 Task: Add an event with the title Second Sales Team Strategy Review, date '2024/04/26', time 7:30 AM to 9:30 AMand add a description:  Regular check-ins and progress reviews will be scheduled to evaluate the employee's progress and provide ongoing feedback. These discussions will allow for adjustments to the action plan if needed and provide encouragement and support to the employee.Select event color  Graphite . Add location for the event as: Belgrade, Serbia, logged in from the account softage.8@softage.netand send the event invitation to softage.4@softage.net and softage.5@softage.net. Set a reminder for the event Every weekday(Monday to Friday)
Action: Mouse moved to (87, 109)
Screenshot: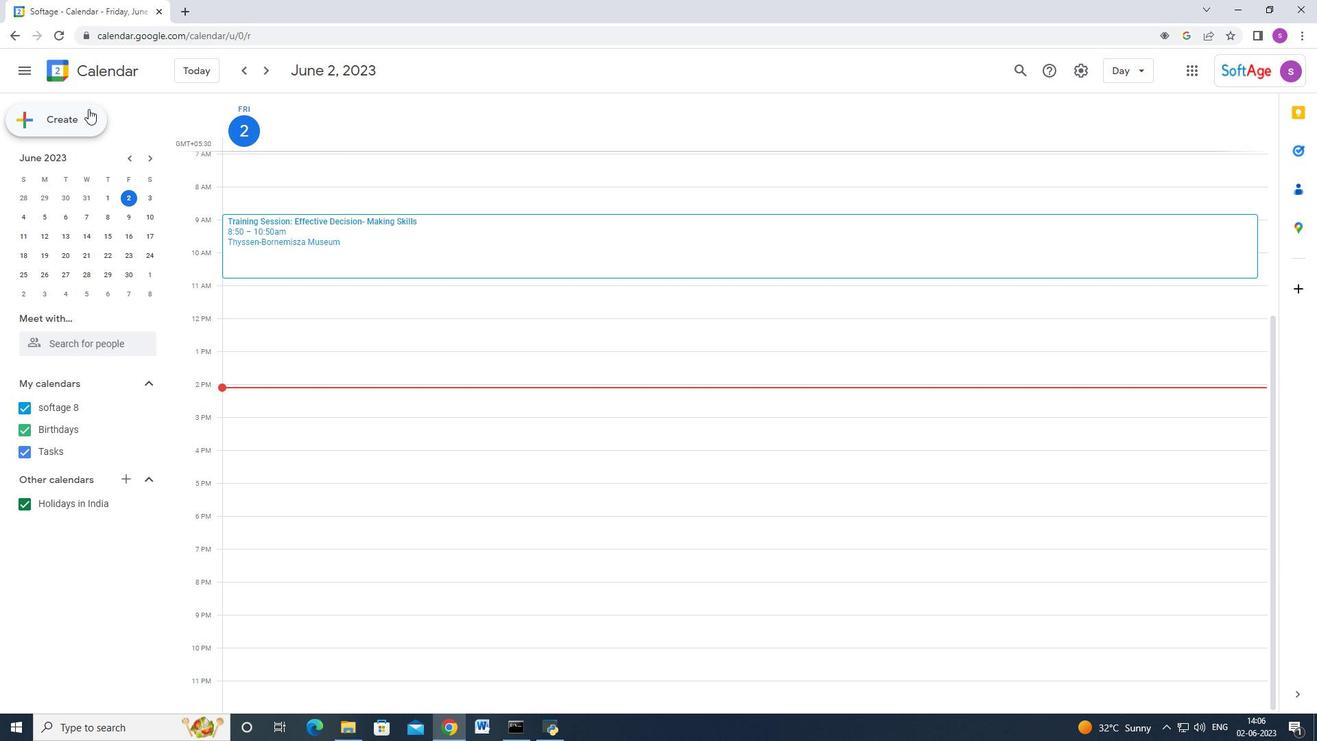 
Action: Mouse pressed left at (87, 109)
Screenshot: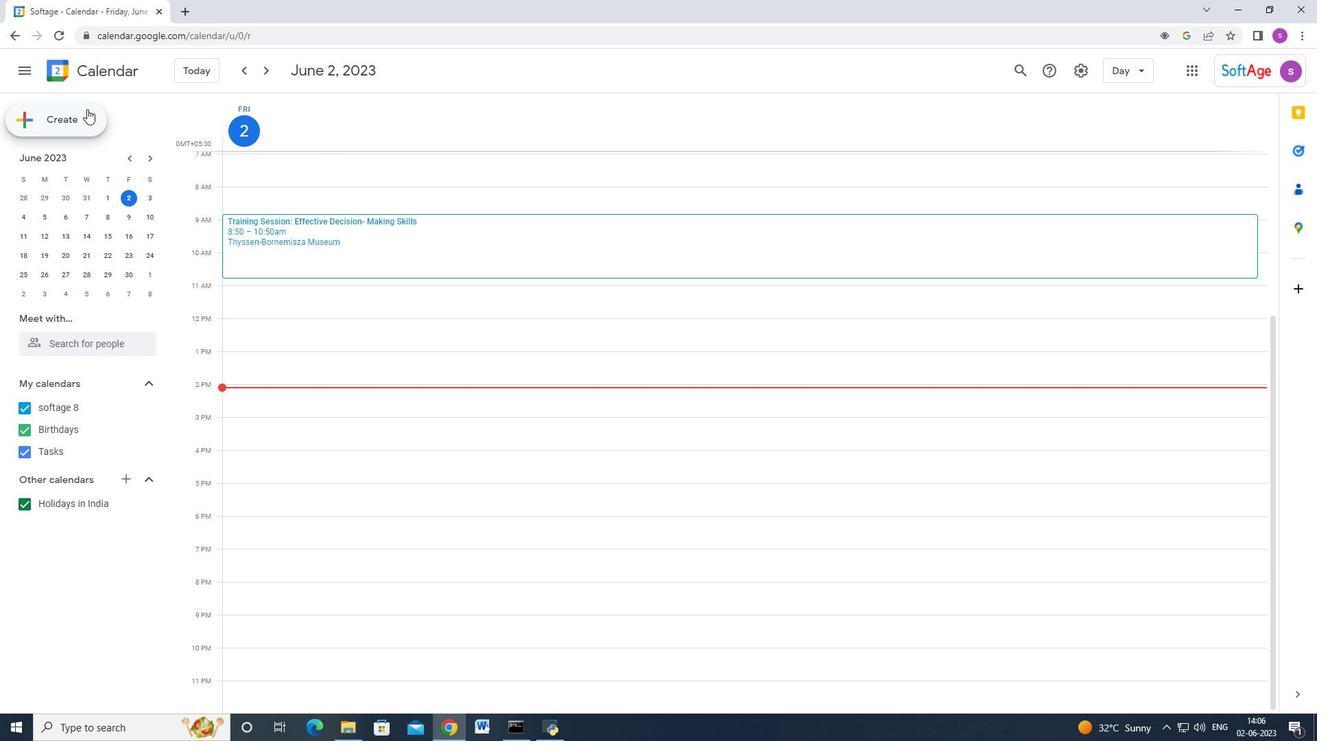 
Action: Mouse moved to (72, 150)
Screenshot: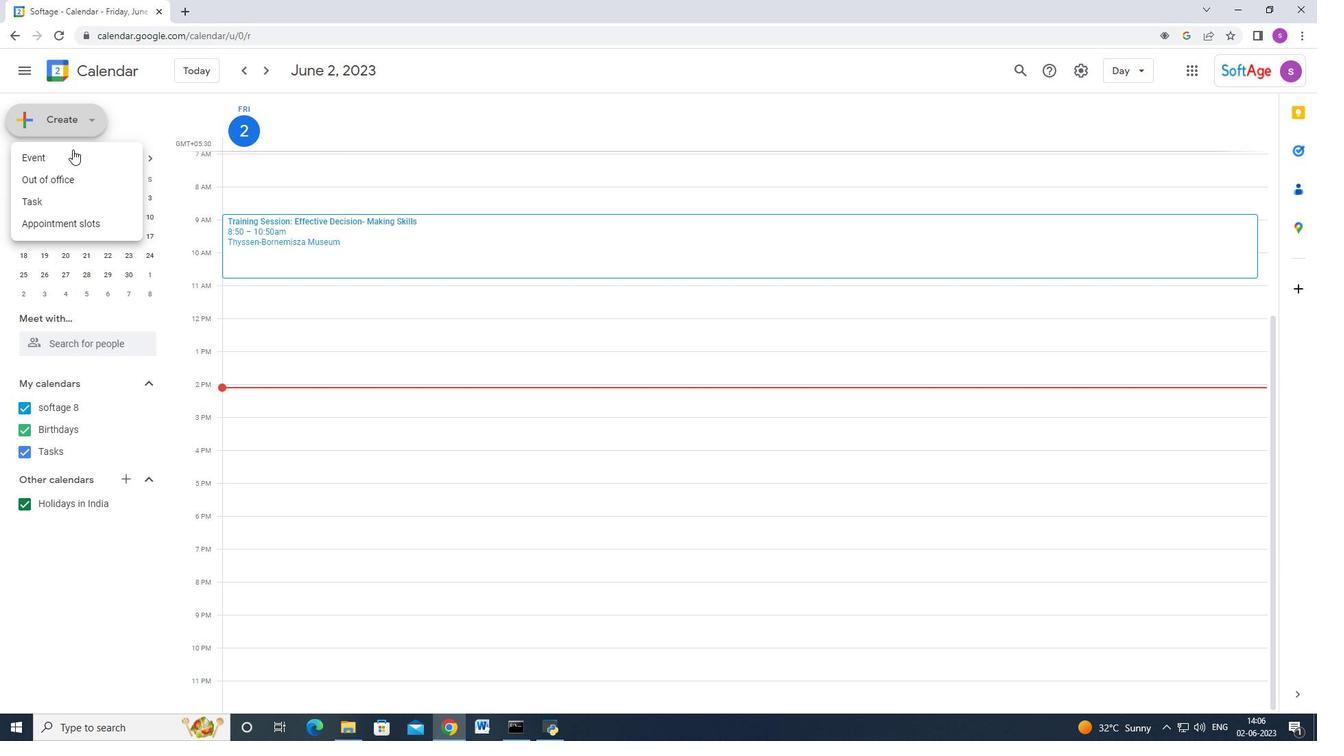 
Action: Mouse pressed left at (72, 150)
Screenshot: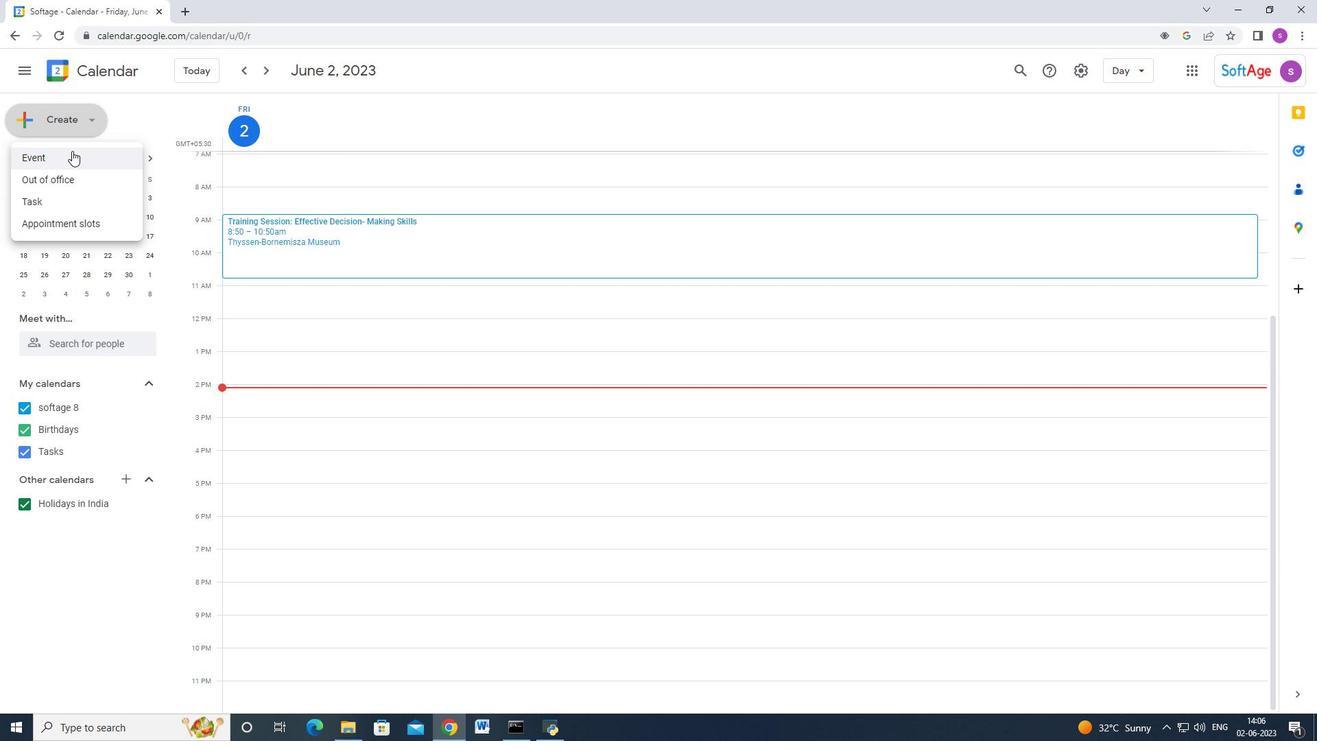 
Action: Mouse moved to (768, 539)
Screenshot: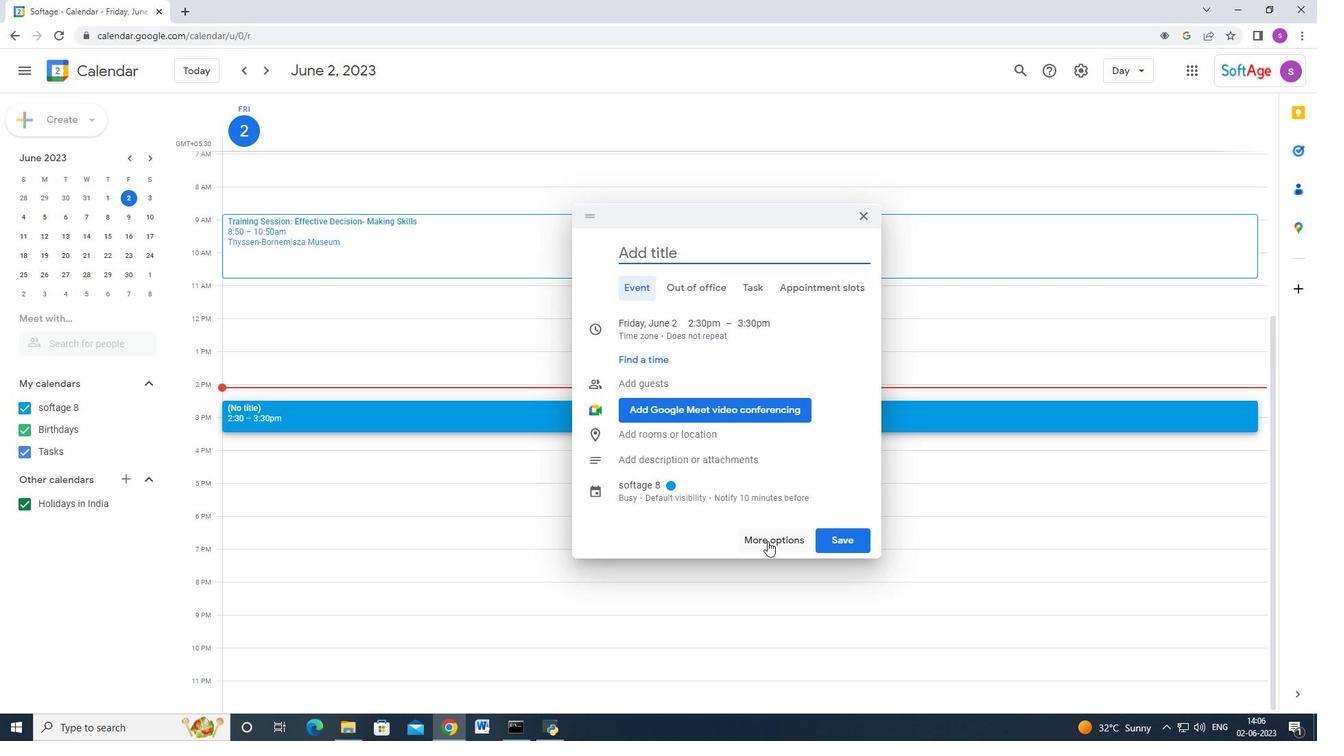 
Action: Mouse pressed left at (768, 539)
Screenshot: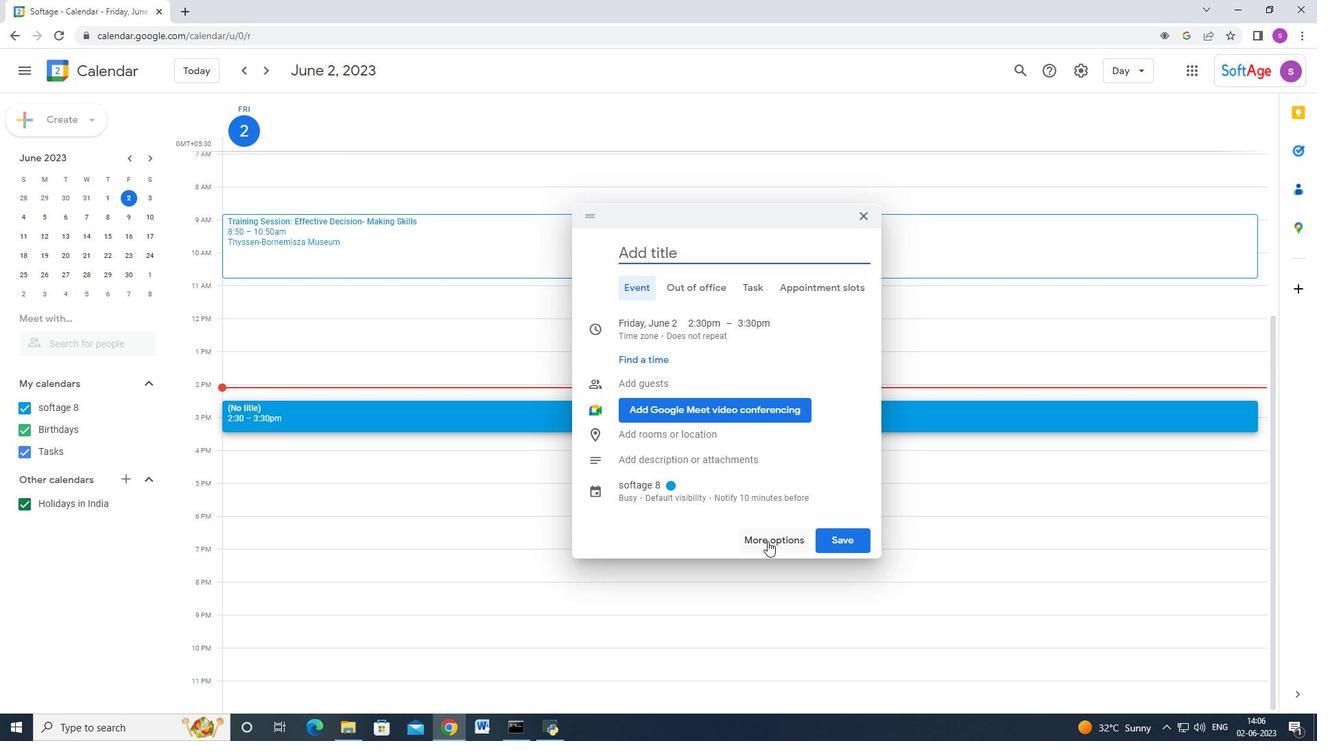 
Action: Mouse moved to (202, 100)
Screenshot: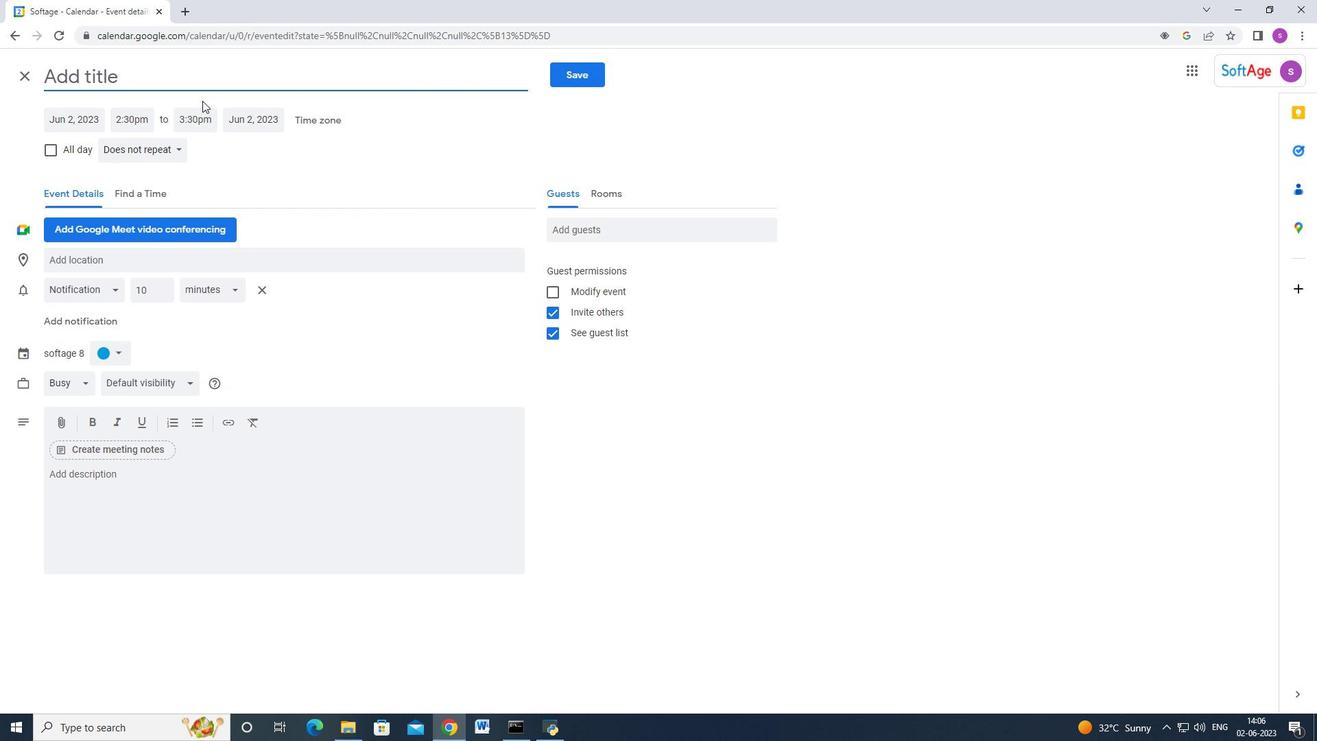 
Action: Key pressed <Key.shift><Key.shift><Key.shift><Key.shift><Key.shift><Key.shift><Key.shift><Key.shift><Key.shift><Key.shift><Key.shift><Key.shift><Key.shift><Key.shift><Key.shift><Key.shift><Key.shift><Key.shift><Key.shift><Key.shift><Key.shift><Key.shift><Key.shift><Key.shift><Key.shift><Key.shift><Key.shift><Key.shift><Key.shift><Key.shift><Key.shift><Key.shift><Key.shift><Key.shift><Key.shift><Key.shift><Key.shift><Key.shift><Key.shift><Key.shift><Key.shift><Key.shift><Key.shift><Key.shift><Key.shift><Key.shift><Key.shift><Key.shift><Key.shift><Key.shift><Key.shift><Key.shift><Key.shift><Key.shift><Key.shift><Key.shift><Key.shift><Key.shift><Key.shift>Second<Key.space><Key.shift_r>Sale<Key.space><Key.backspace>s<Key.space><Key.shift_r>Team<Key.space><Key.shift_r>Strategy<Key.space><Key.shift><Key.shift><Key.shift><Key.shift><Key.shift><Key.shift><Key.shift><Key.shift><Key.shift><Key.shift><Key.shift><Key.shift><Key.shift><Key.shift><Key.shift><Key.shift><Key.shift><Key.shift>Review
Screenshot: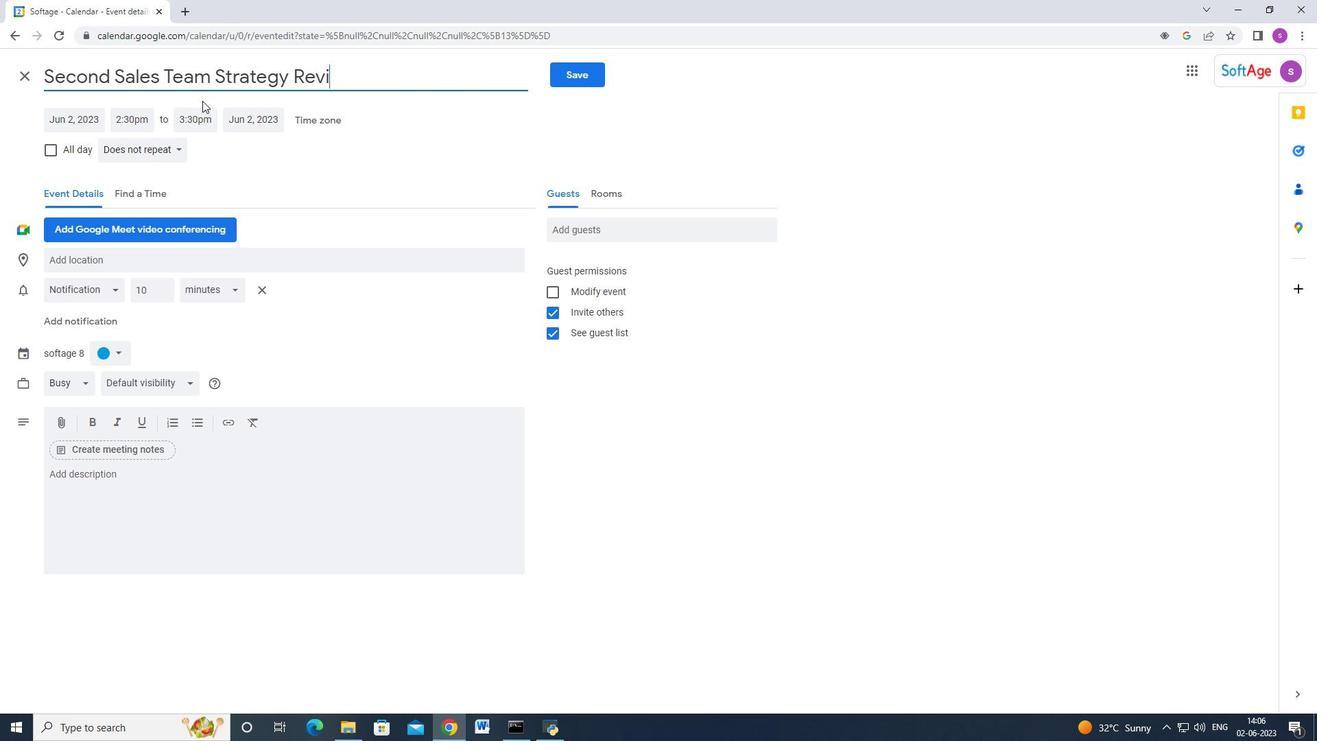 
Action: Mouse moved to (74, 124)
Screenshot: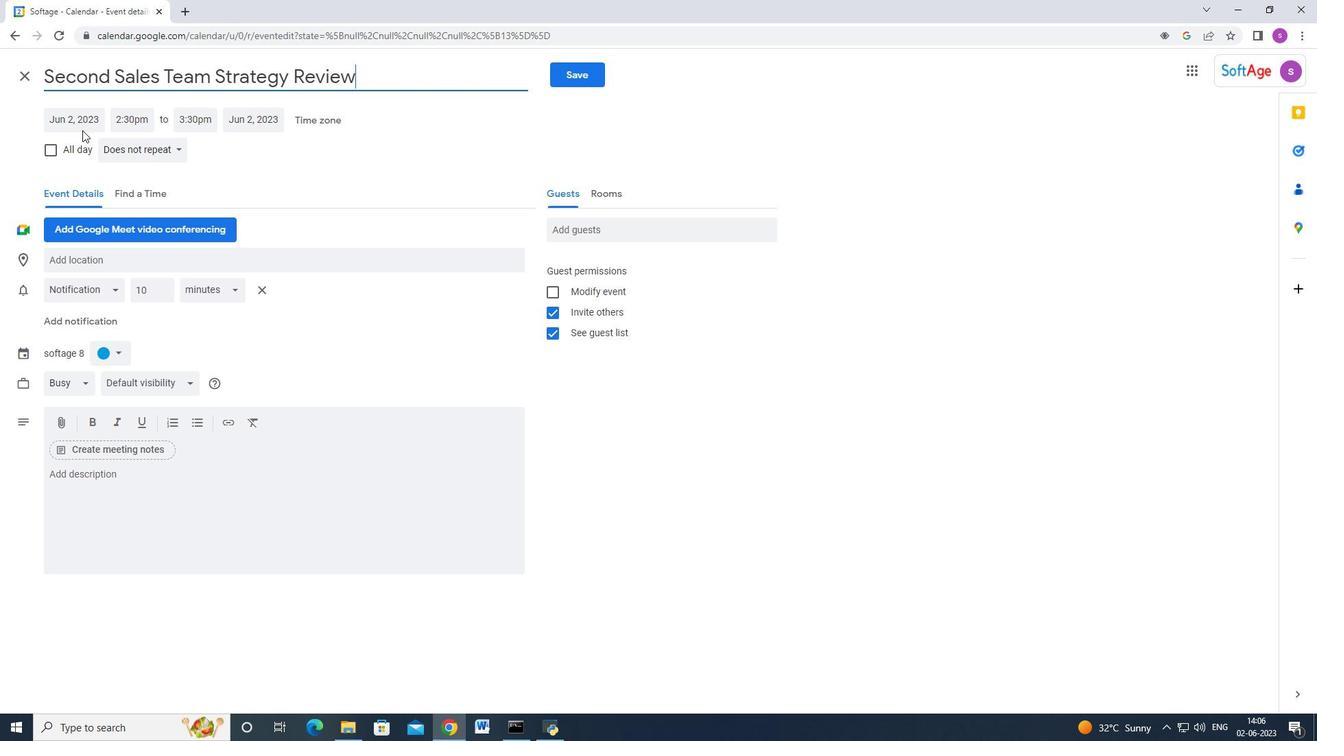 
Action: Mouse pressed left at (74, 124)
Screenshot: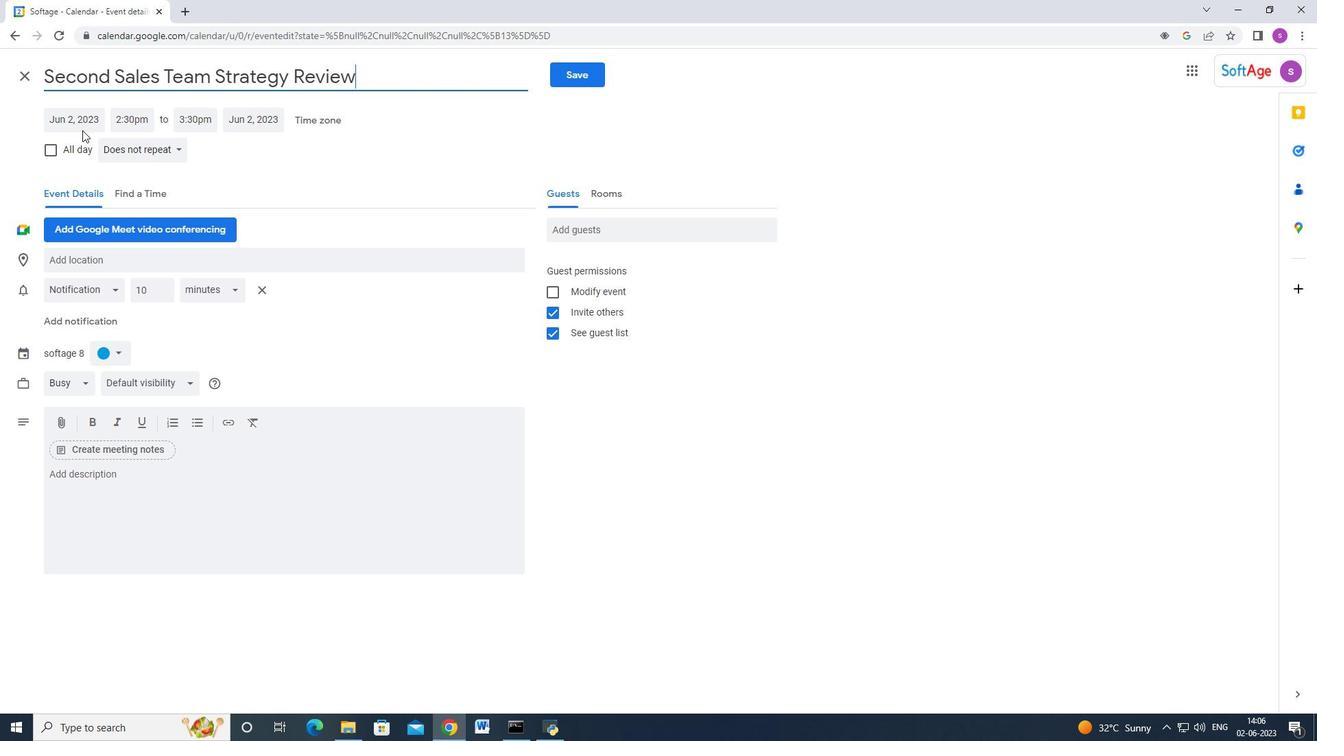 
Action: Mouse moved to (213, 148)
Screenshot: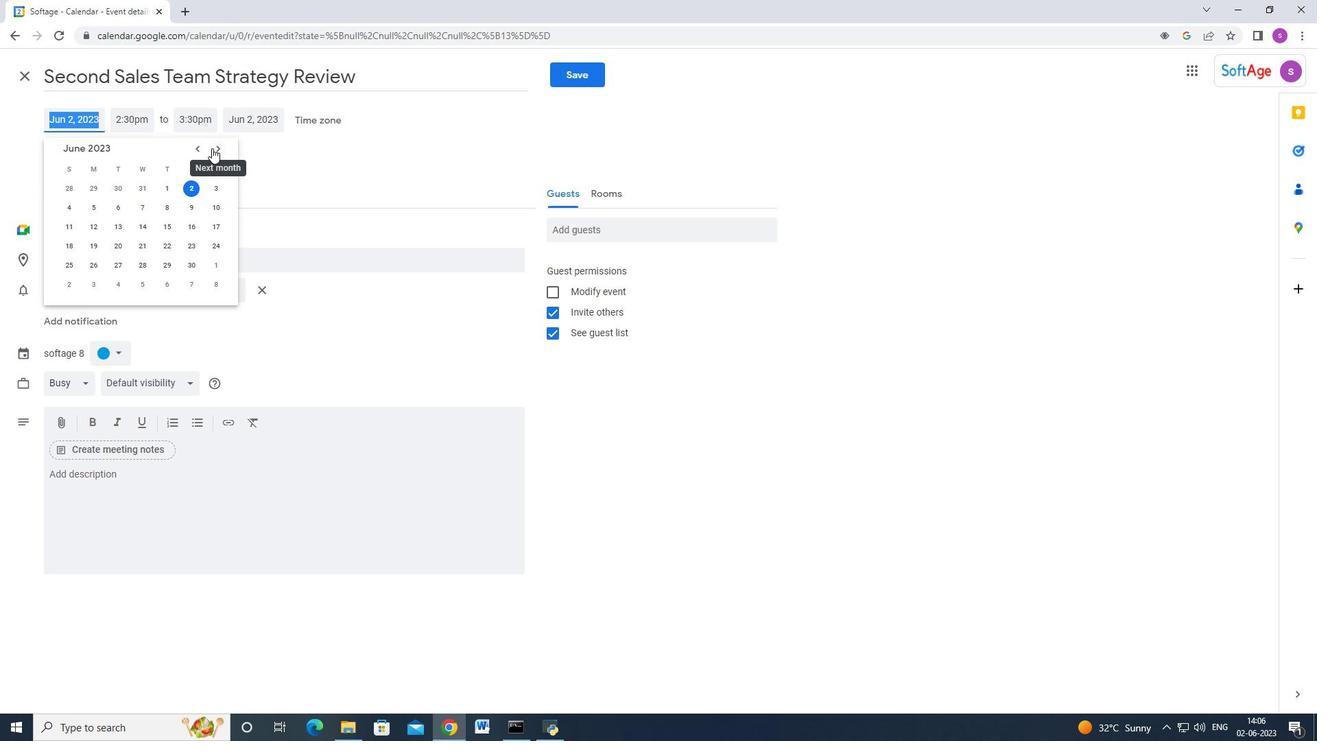 
Action: Mouse pressed left at (213, 148)
Screenshot: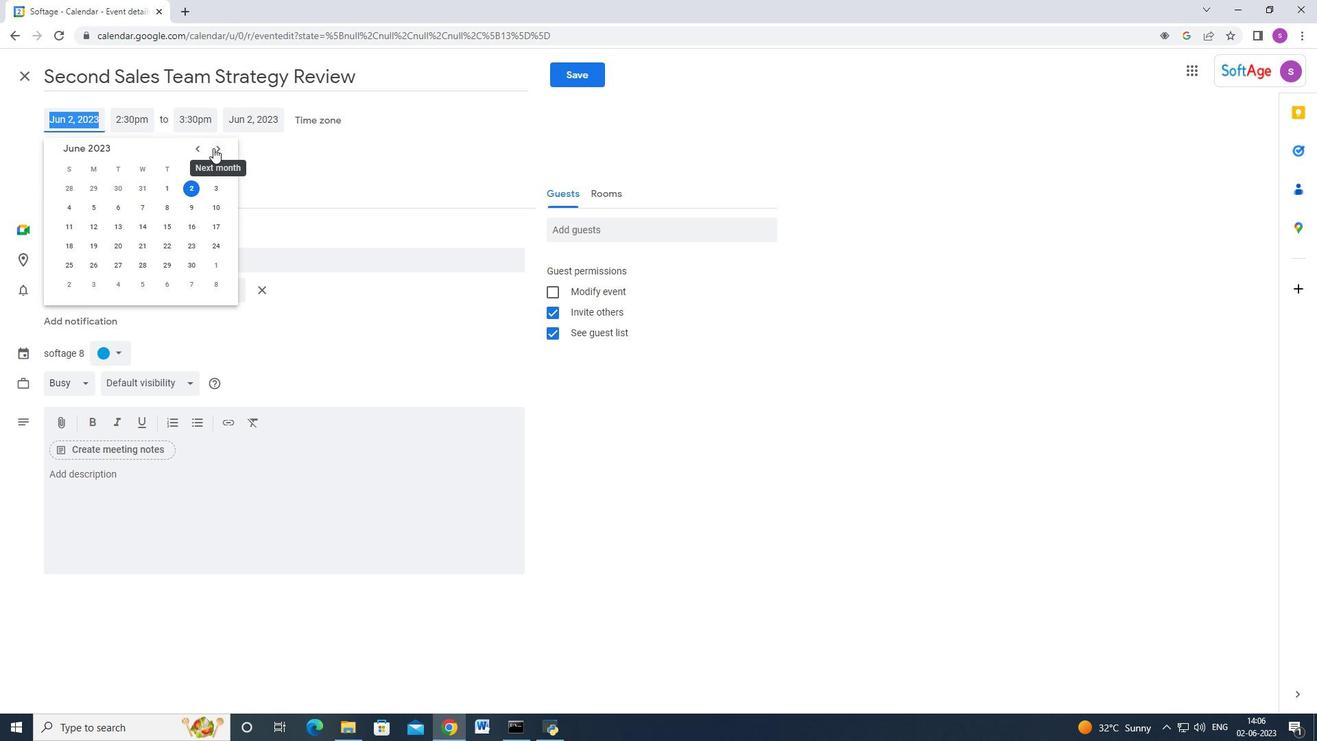 
Action: Mouse pressed left at (213, 148)
Screenshot: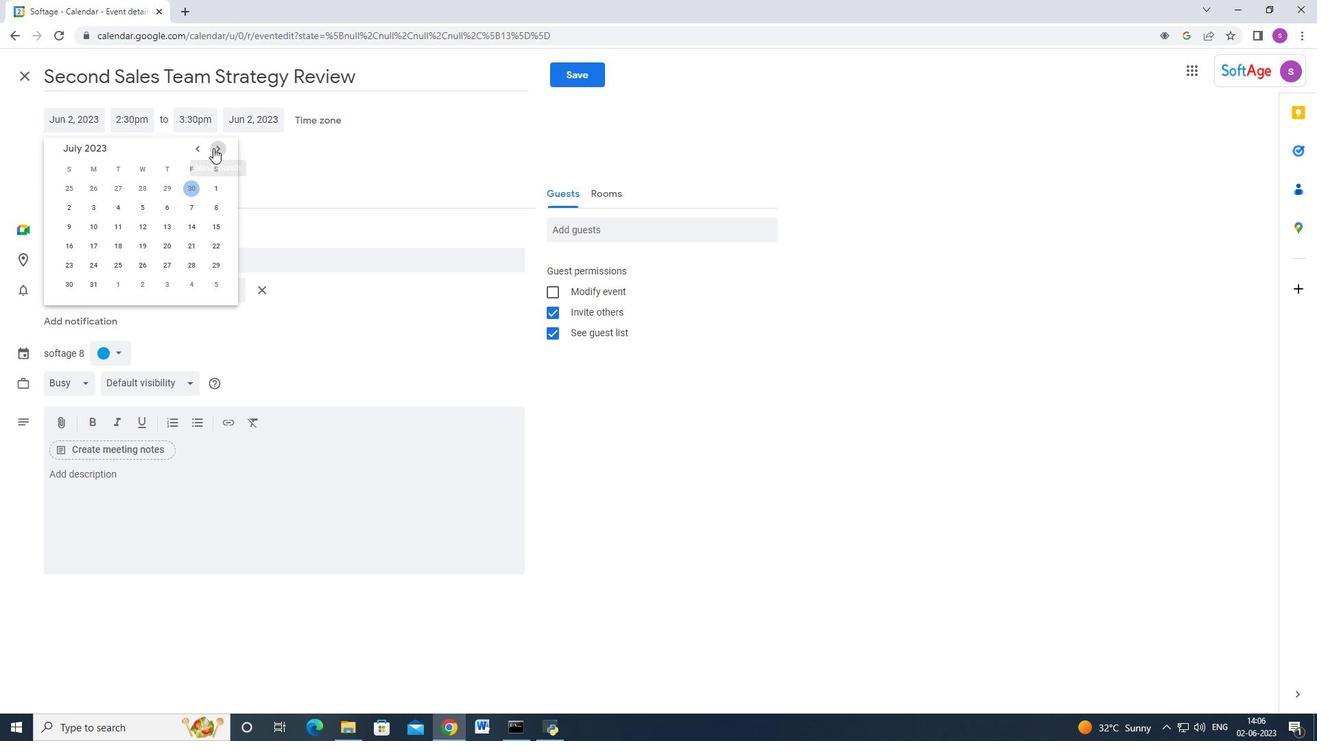 
Action: Mouse pressed left at (213, 148)
Screenshot: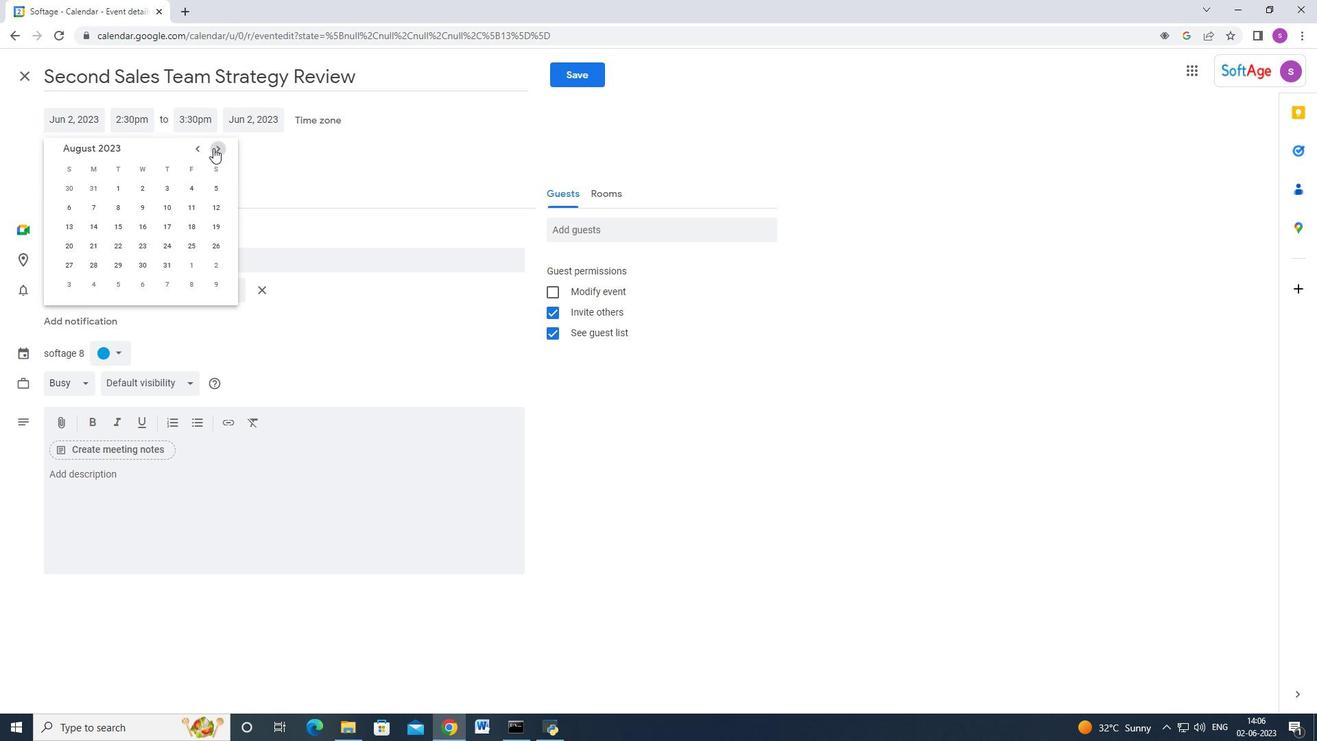 
Action: Mouse pressed left at (213, 148)
Screenshot: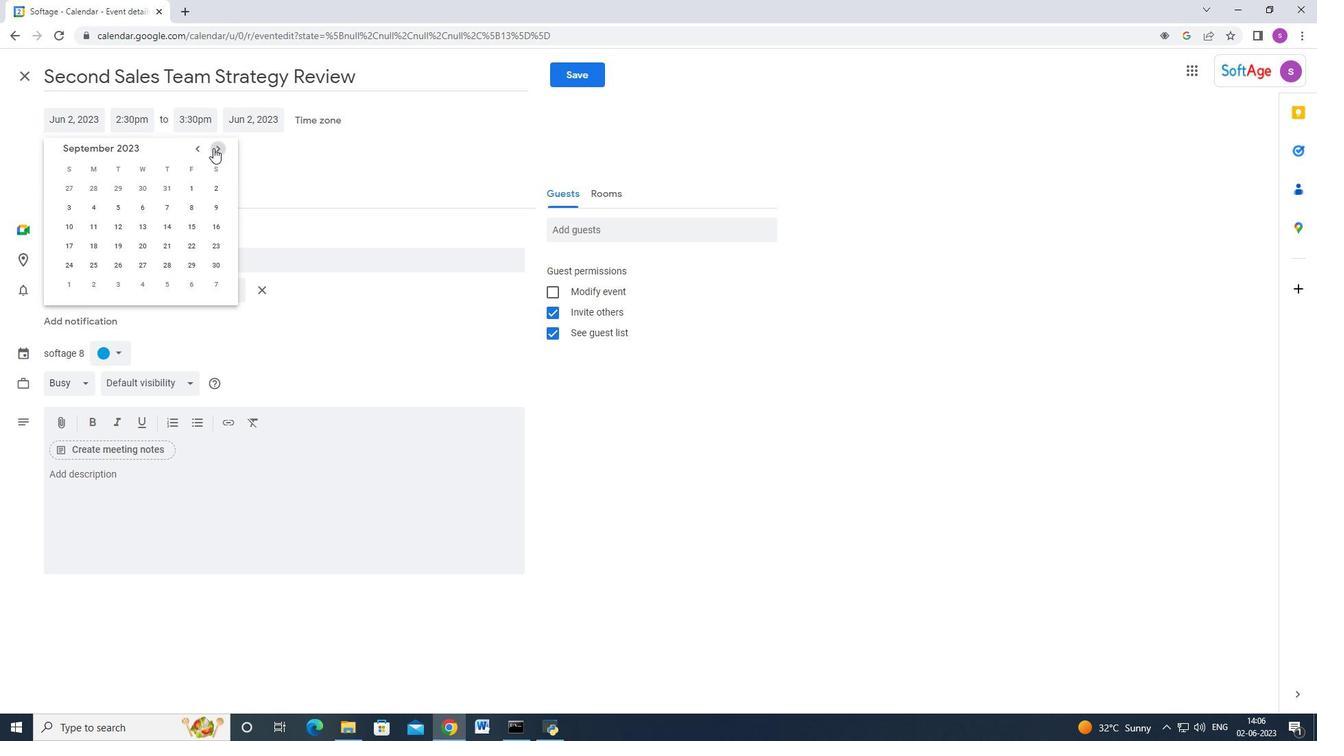 
Action: Mouse pressed left at (213, 148)
Screenshot: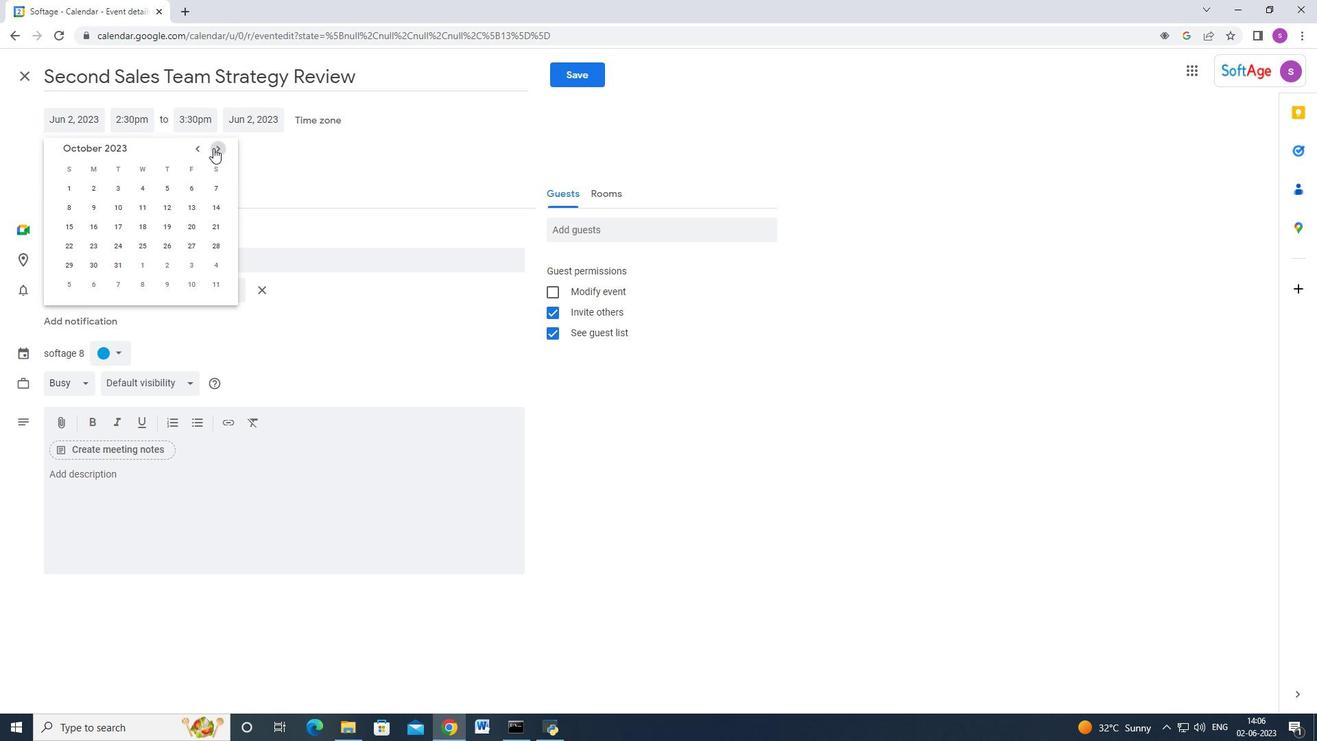 
Action: Mouse pressed left at (213, 148)
Screenshot: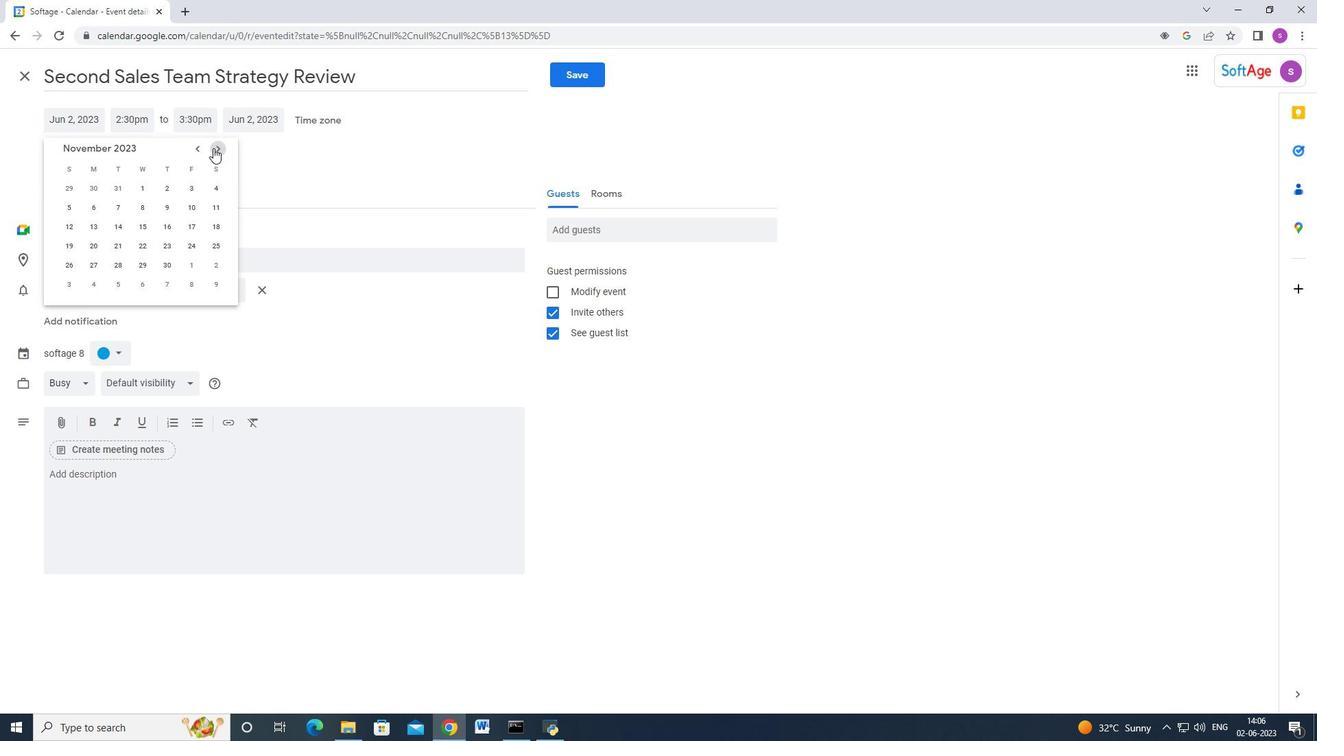 
Action: Mouse pressed left at (213, 148)
Screenshot: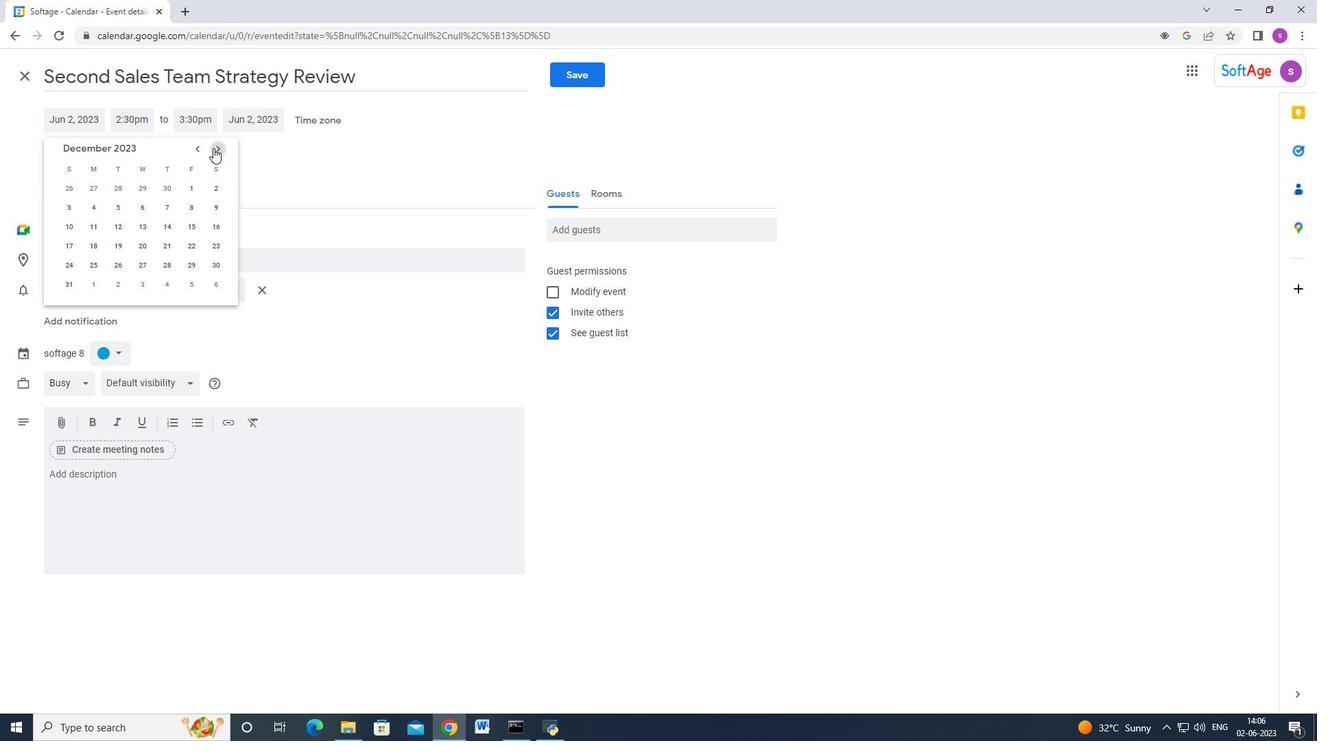
Action: Mouse pressed left at (213, 148)
Screenshot: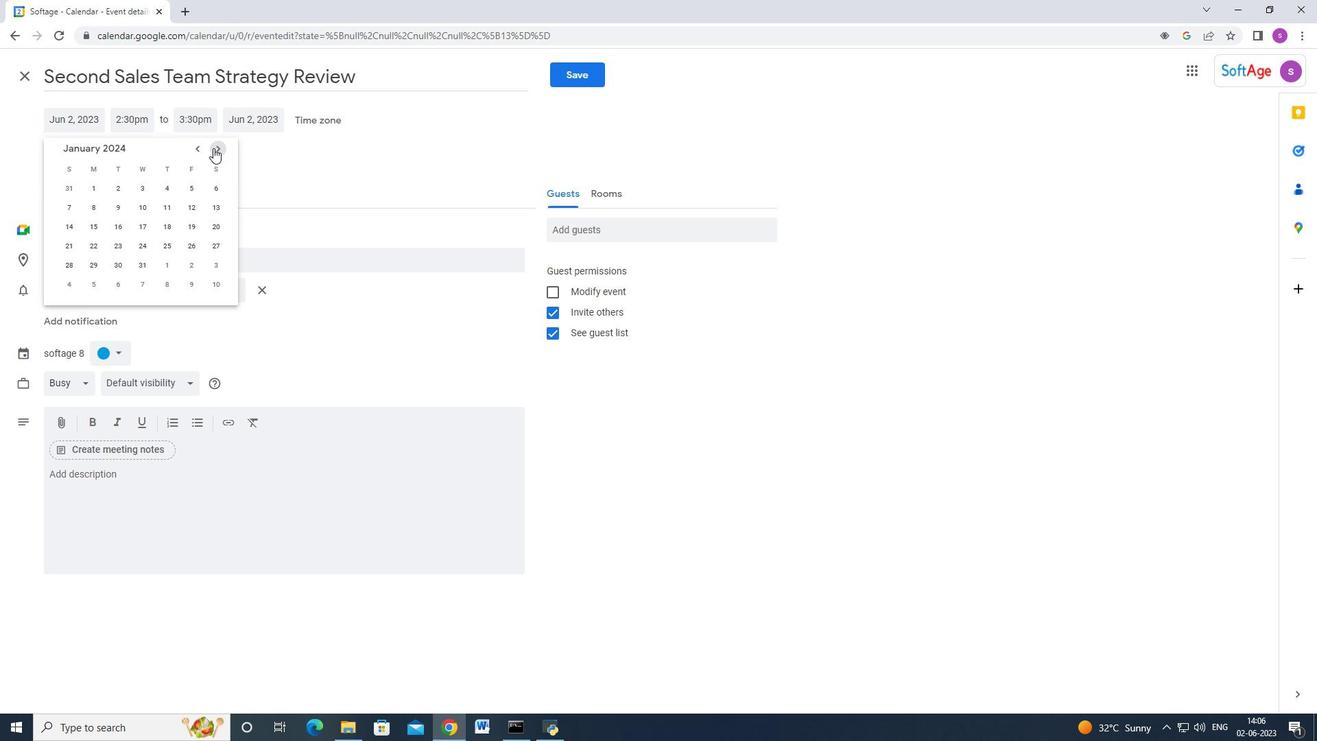 
Action: Mouse pressed left at (213, 148)
Screenshot: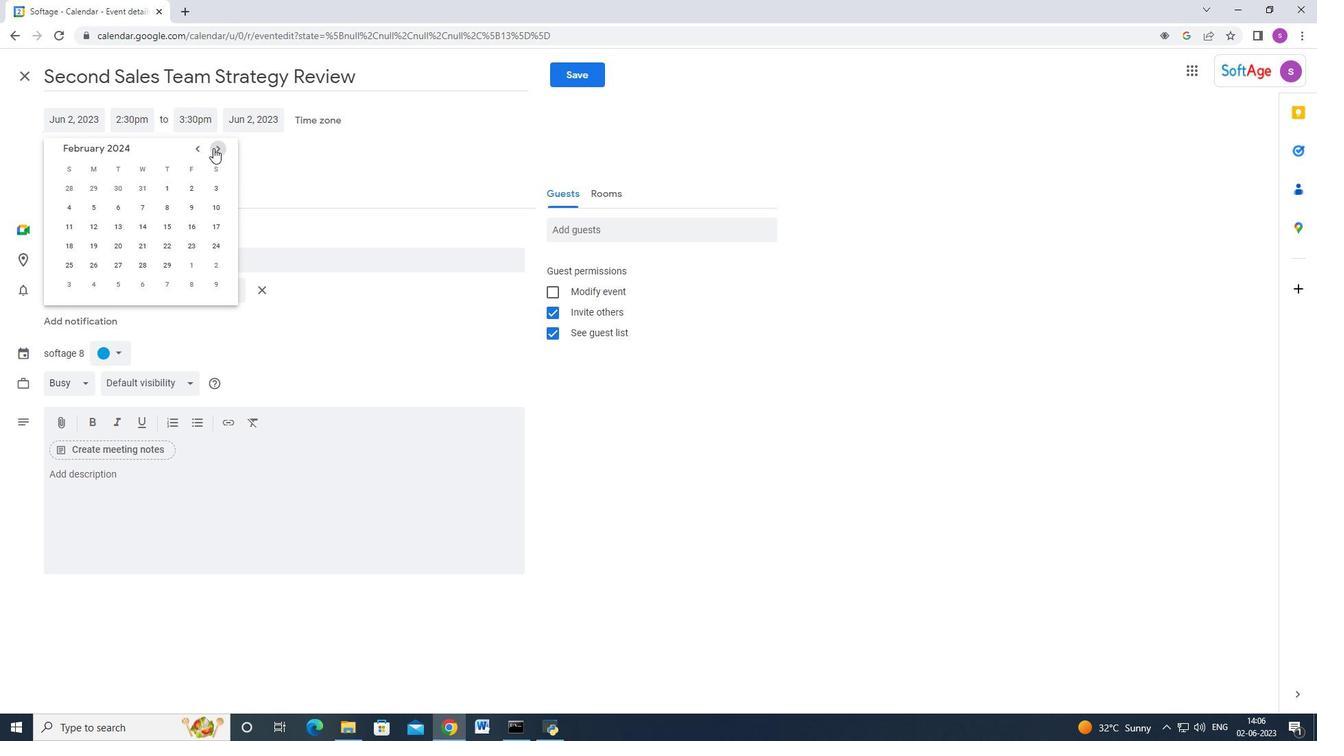 
Action: Mouse pressed left at (213, 148)
Screenshot: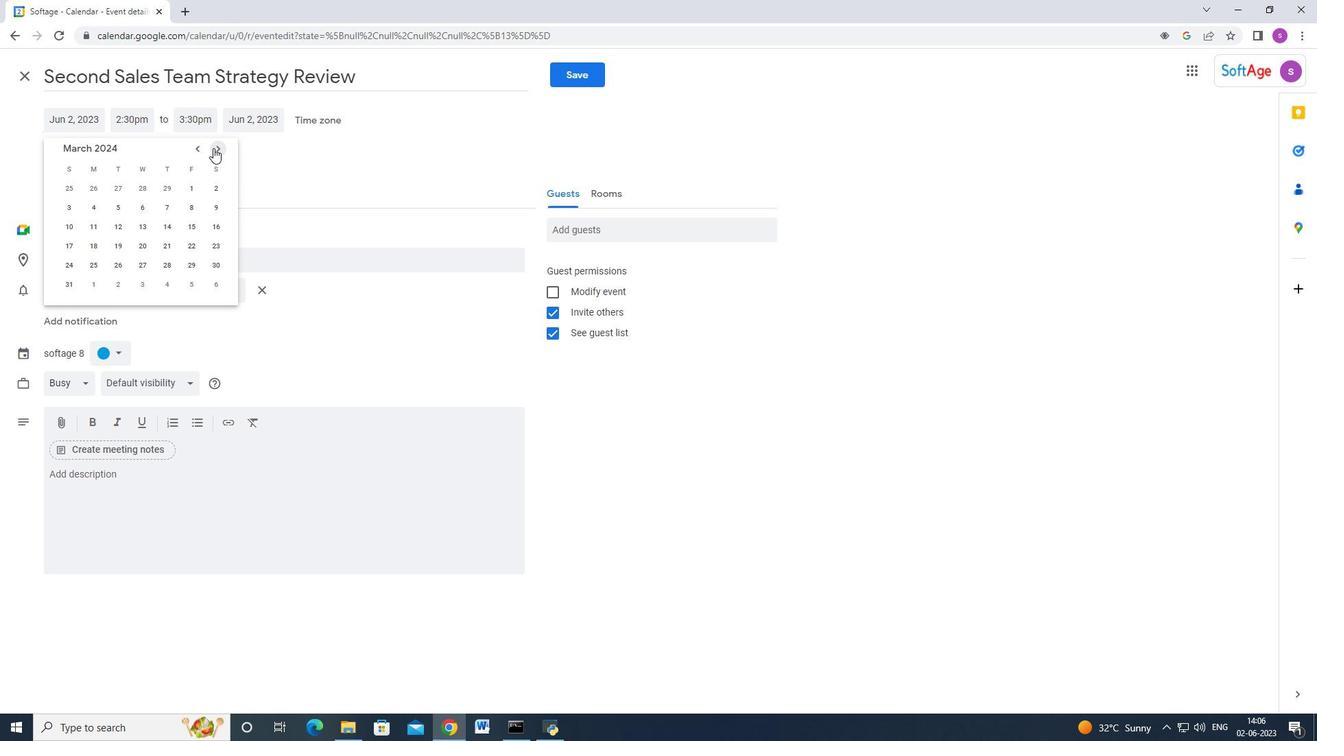 
Action: Mouse pressed left at (213, 148)
Screenshot: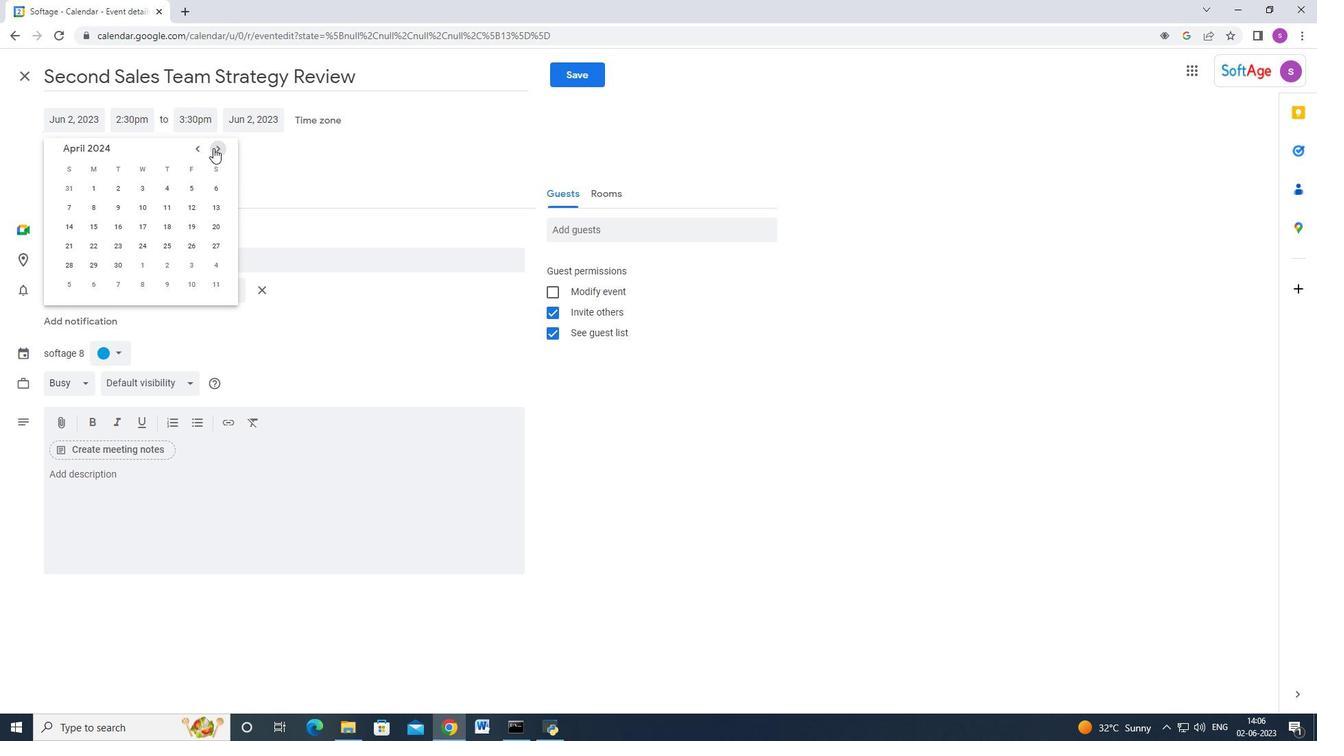 
Action: Mouse moved to (196, 146)
Screenshot: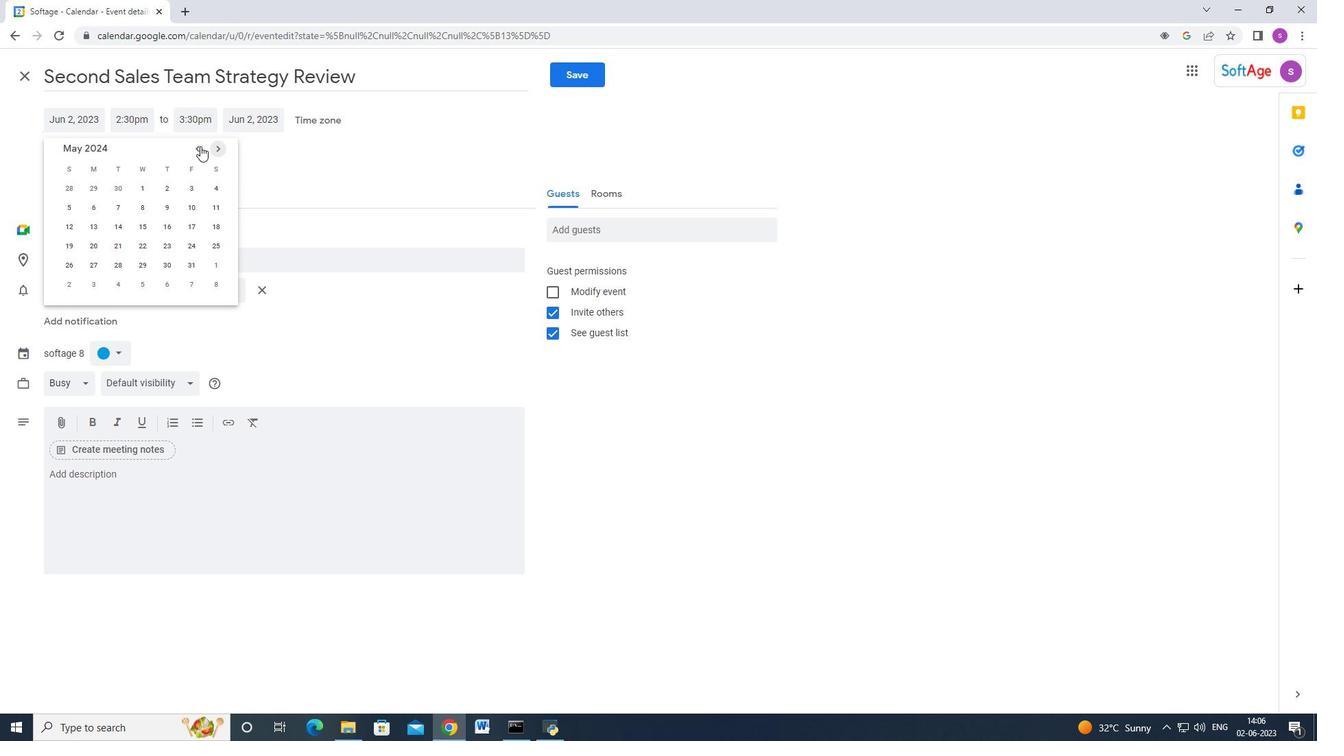 
Action: Mouse pressed left at (196, 146)
Screenshot: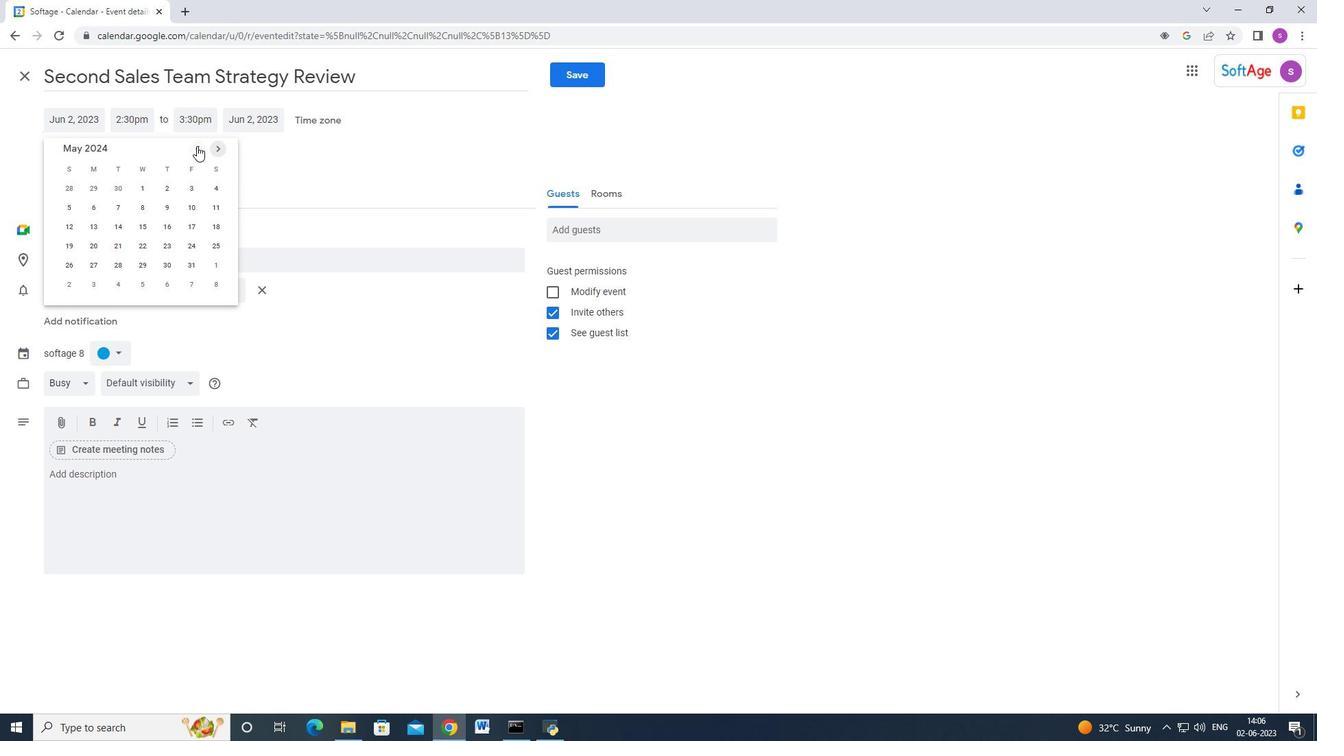 
Action: Mouse moved to (183, 245)
Screenshot: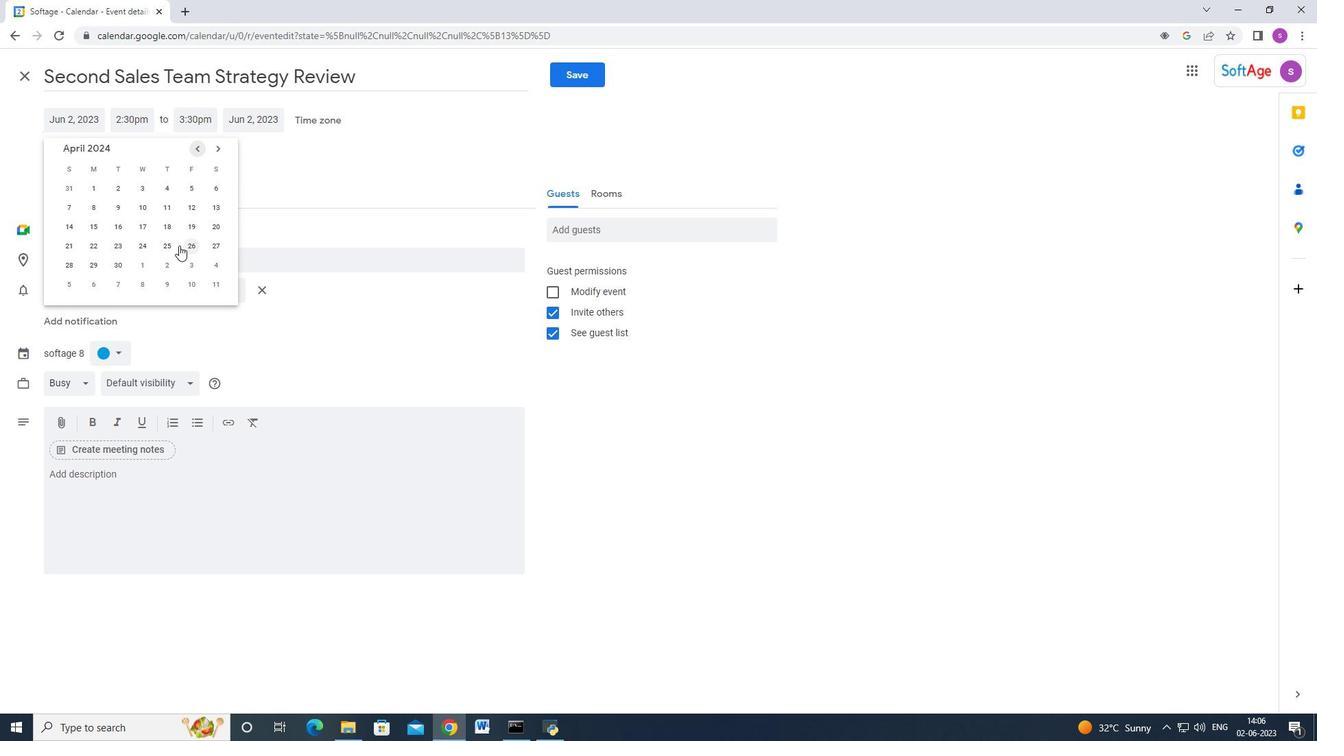 
Action: Mouse pressed left at (183, 245)
Screenshot: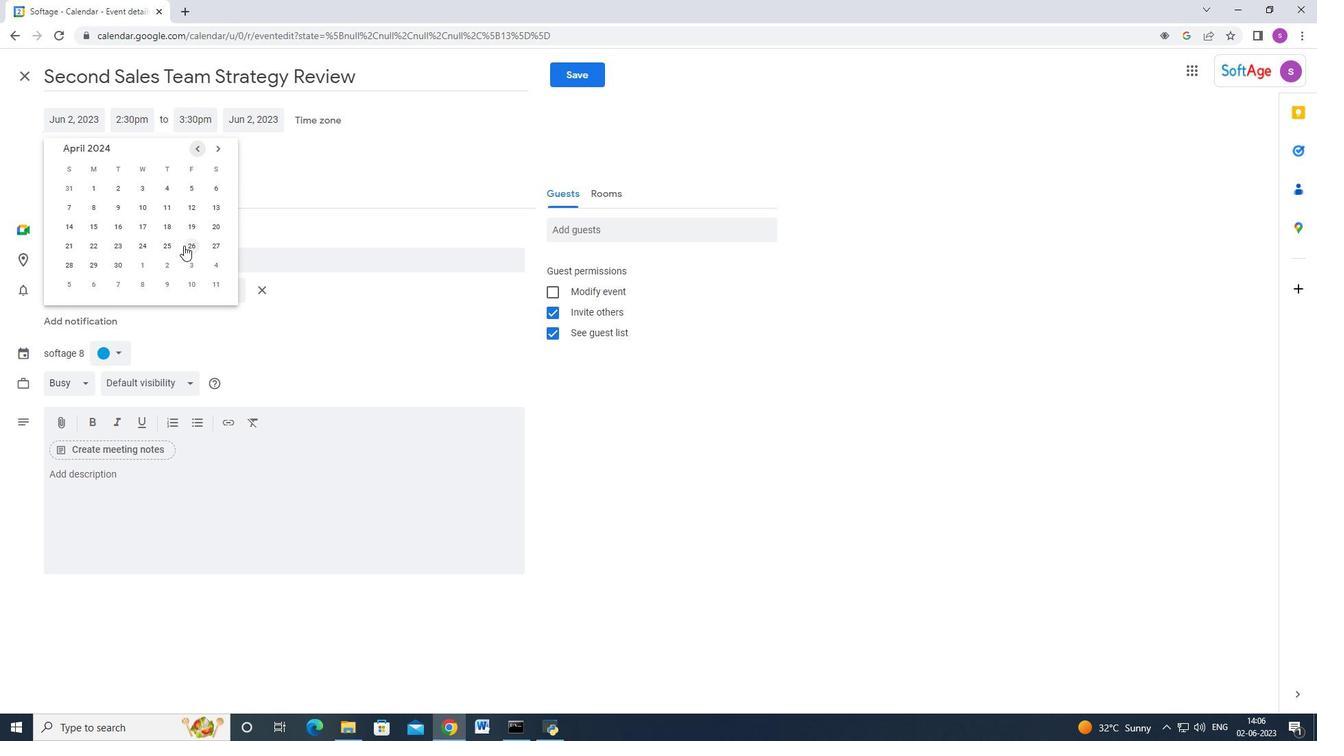 
Action: Mouse moved to (142, 115)
Screenshot: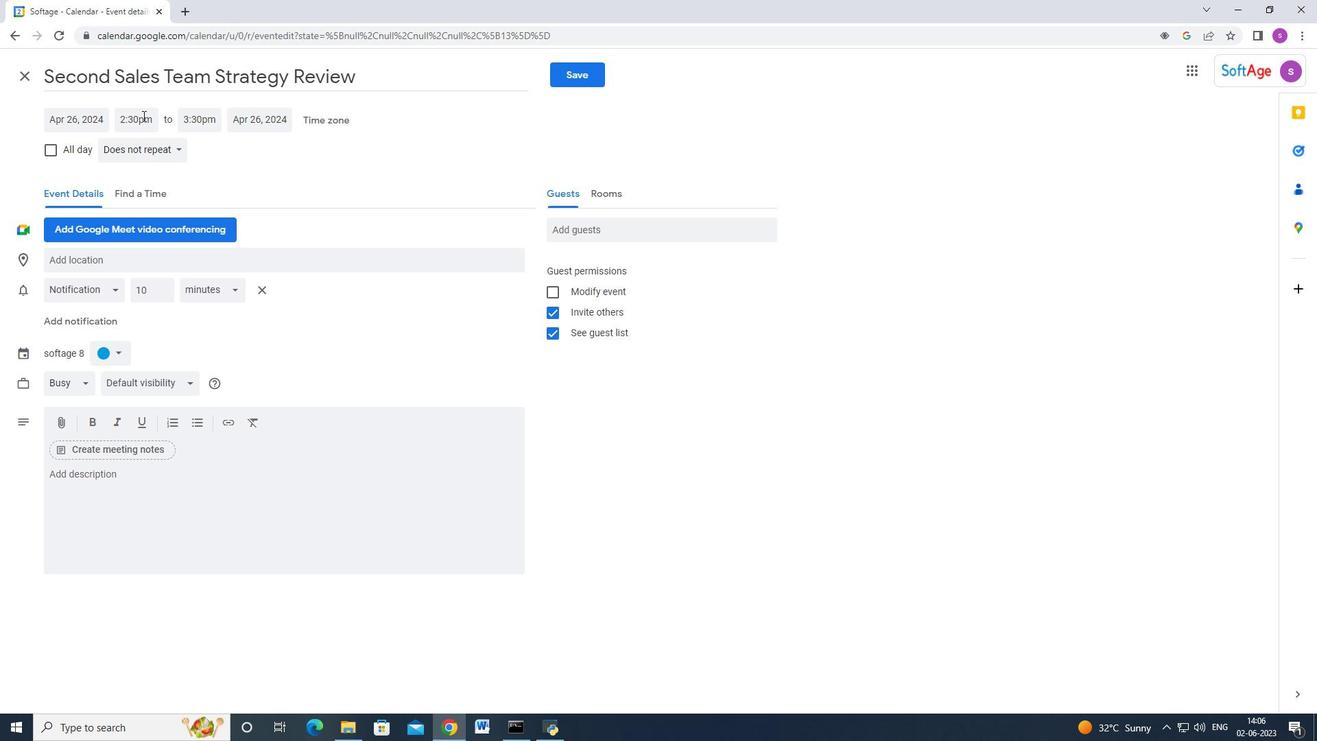 
Action: Mouse pressed left at (142, 115)
Screenshot: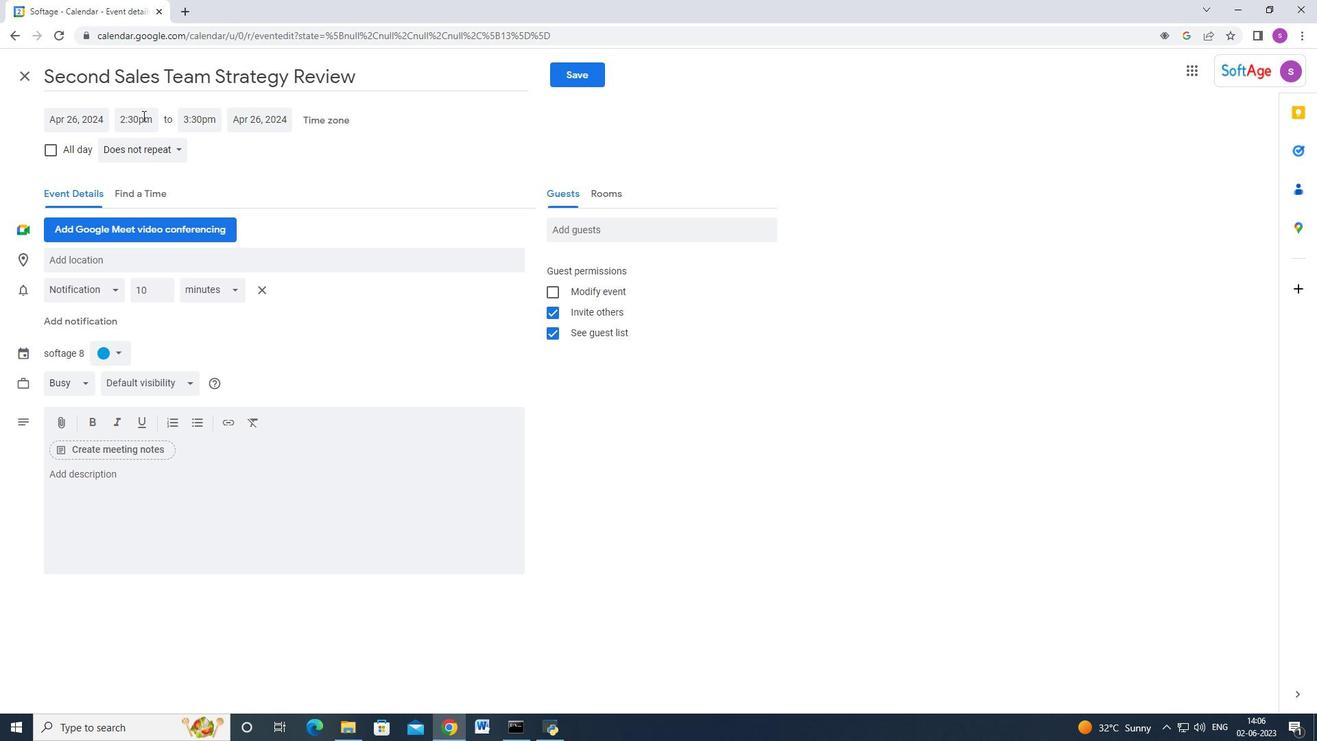 
Action: Mouse moved to (150, 171)
Screenshot: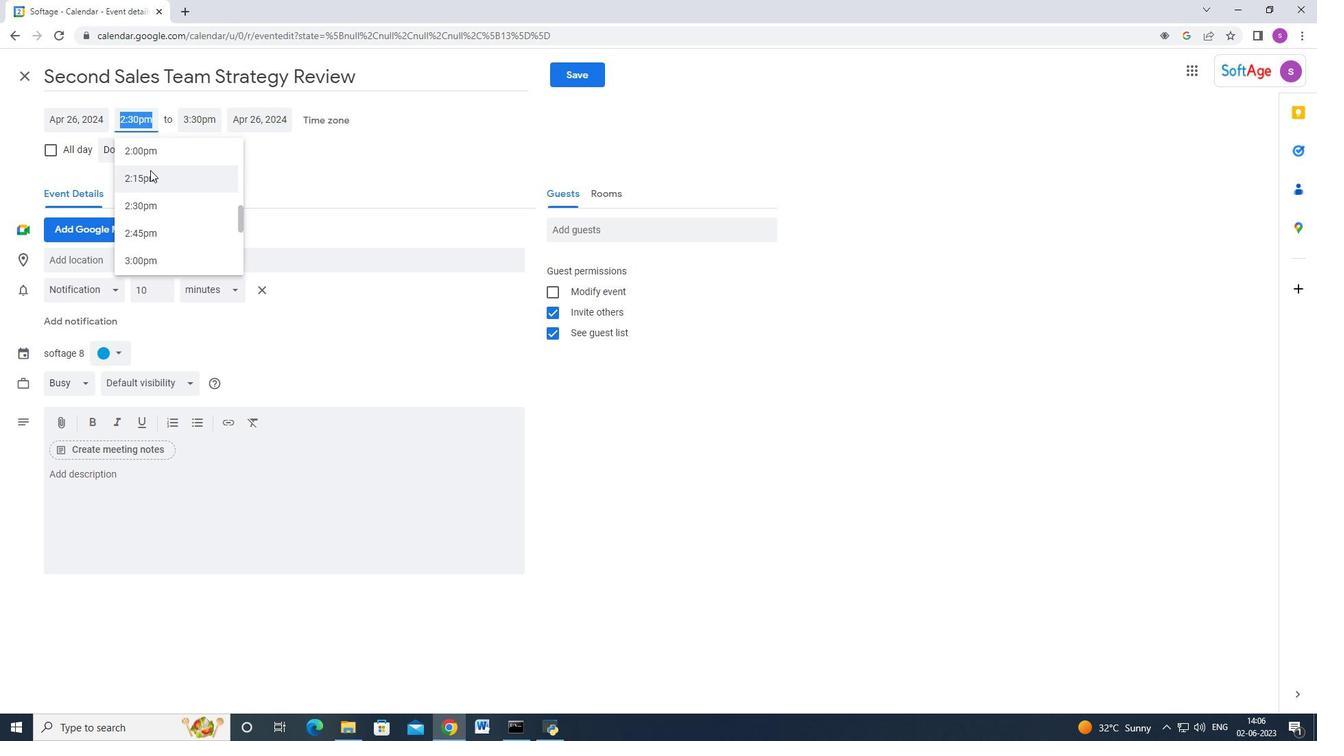 
Action: Mouse scrolled (150, 170) with delta (0, 0)
Screenshot: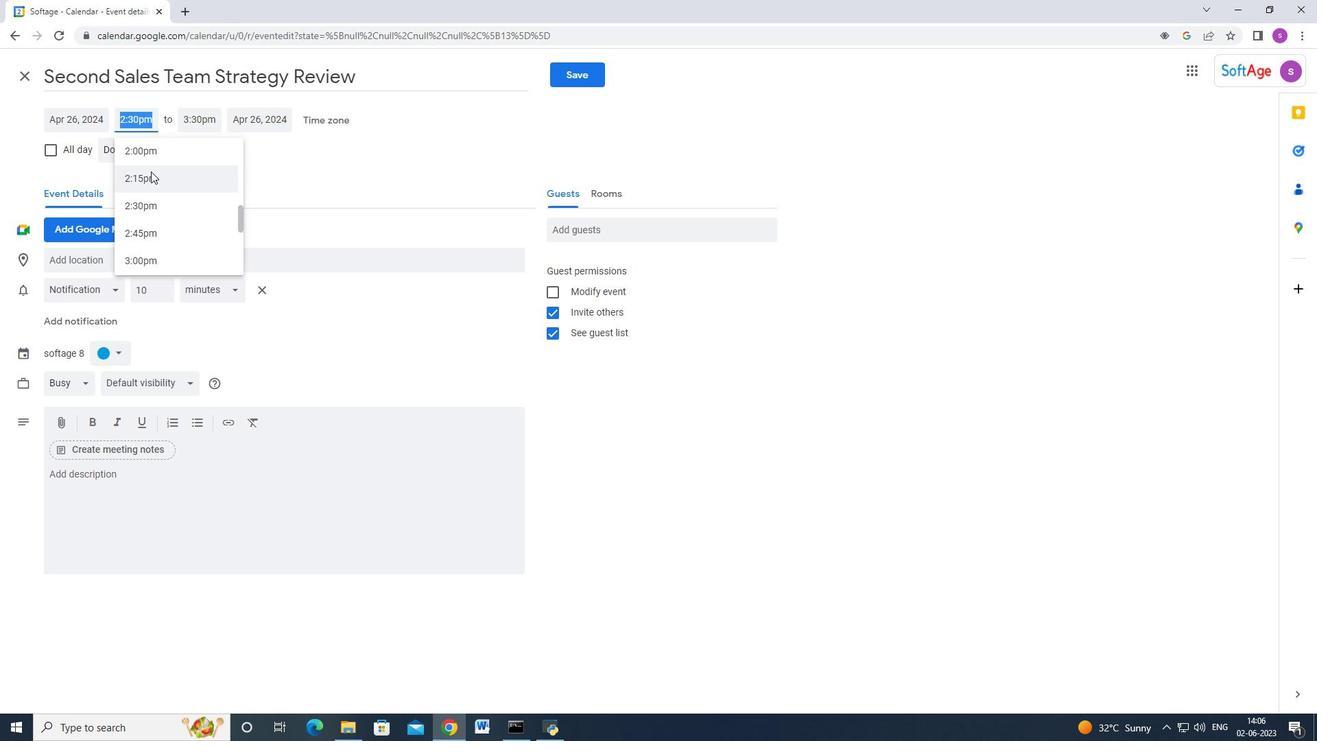 
Action: Mouse scrolled (150, 170) with delta (0, 0)
Screenshot: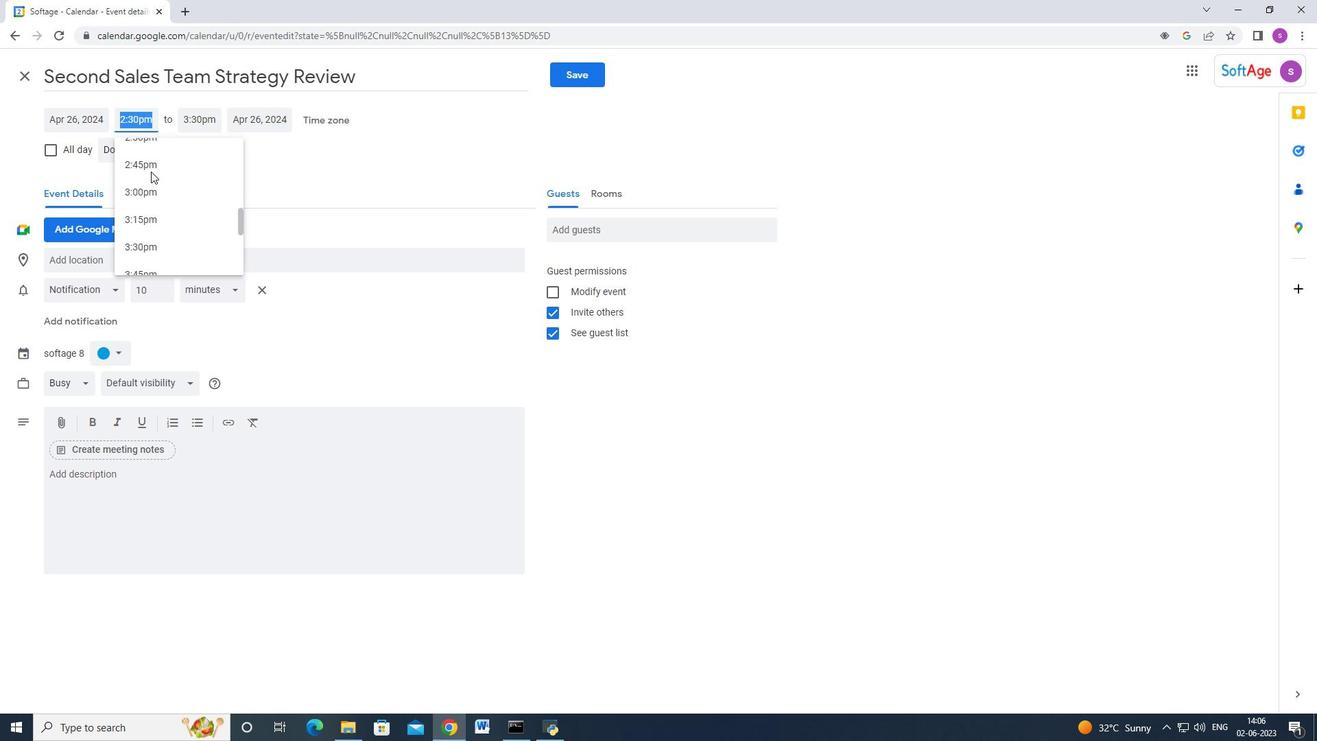 
Action: Mouse scrolled (150, 170) with delta (0, 0)
Screenshot: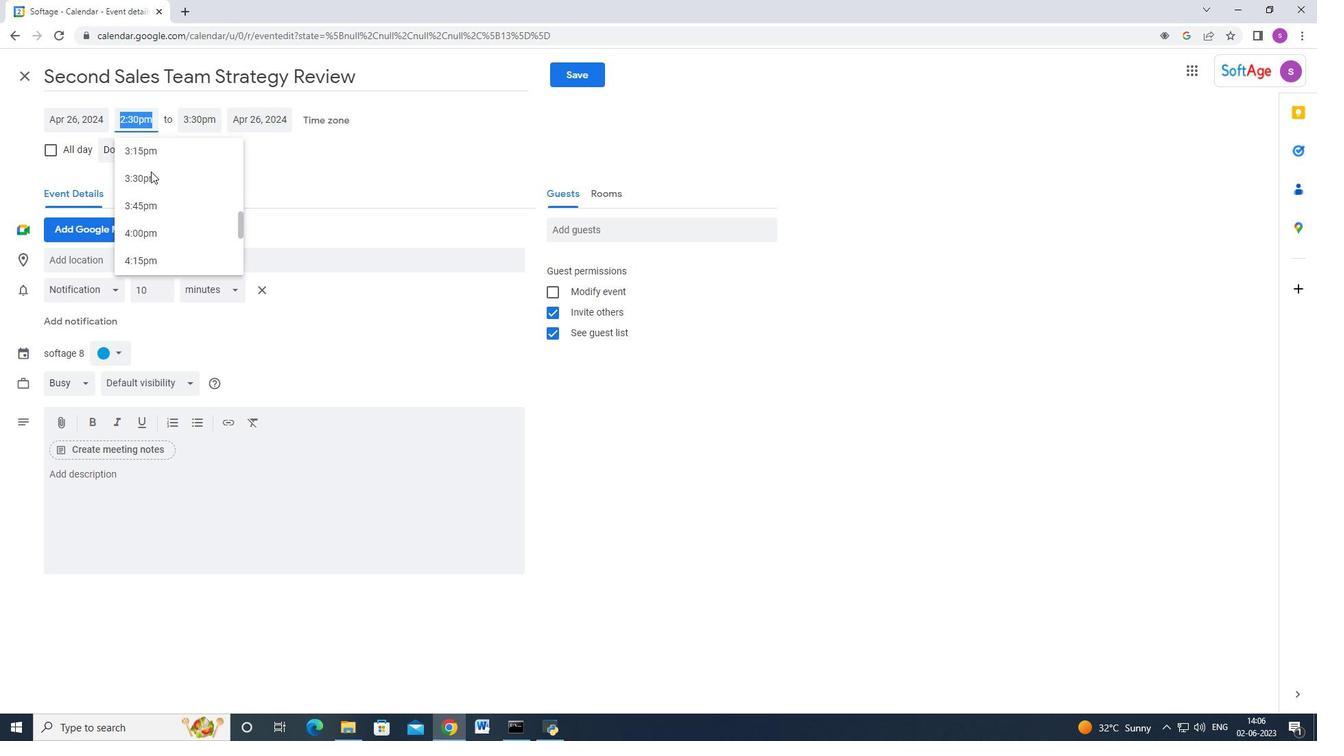 
Action: Mouse scrolled (150, 170) with delta (0, 0)
Screenshot: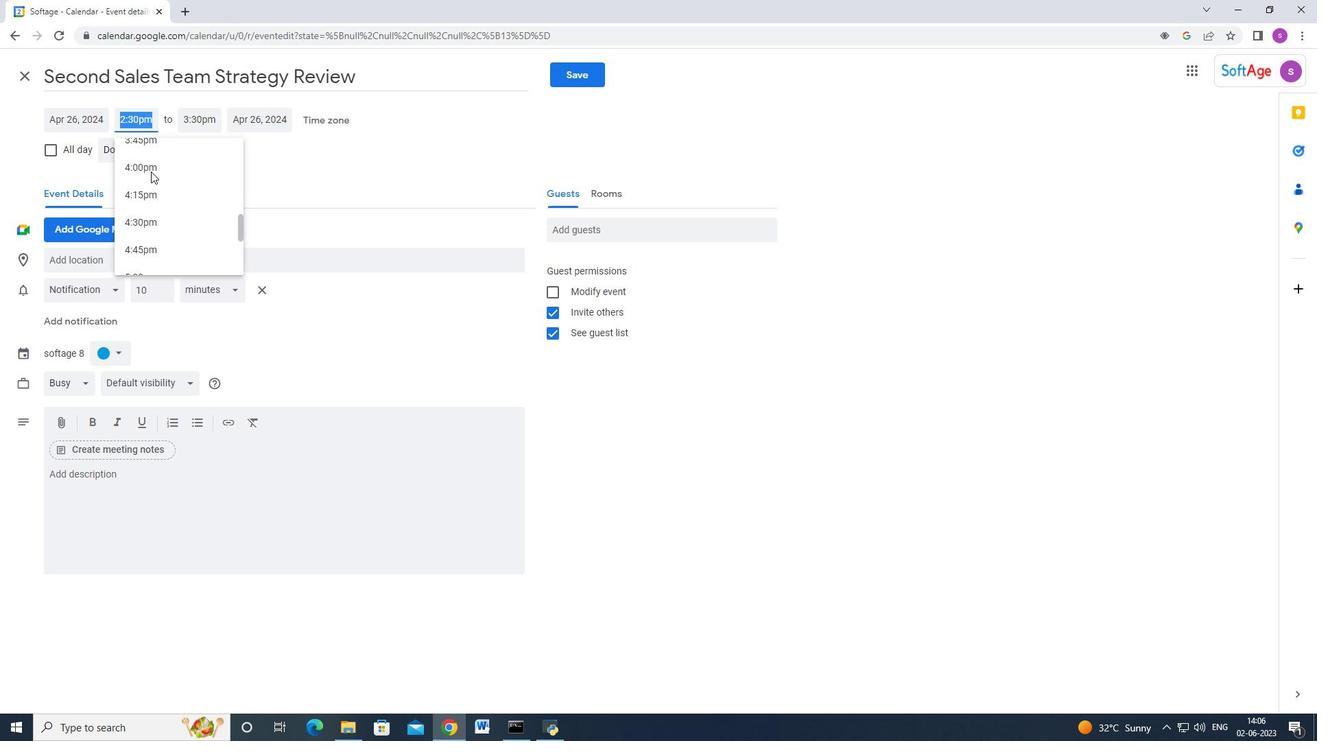 
Action: Mouse scrolled (150, 170) with delta (0, 0)
Screenshot: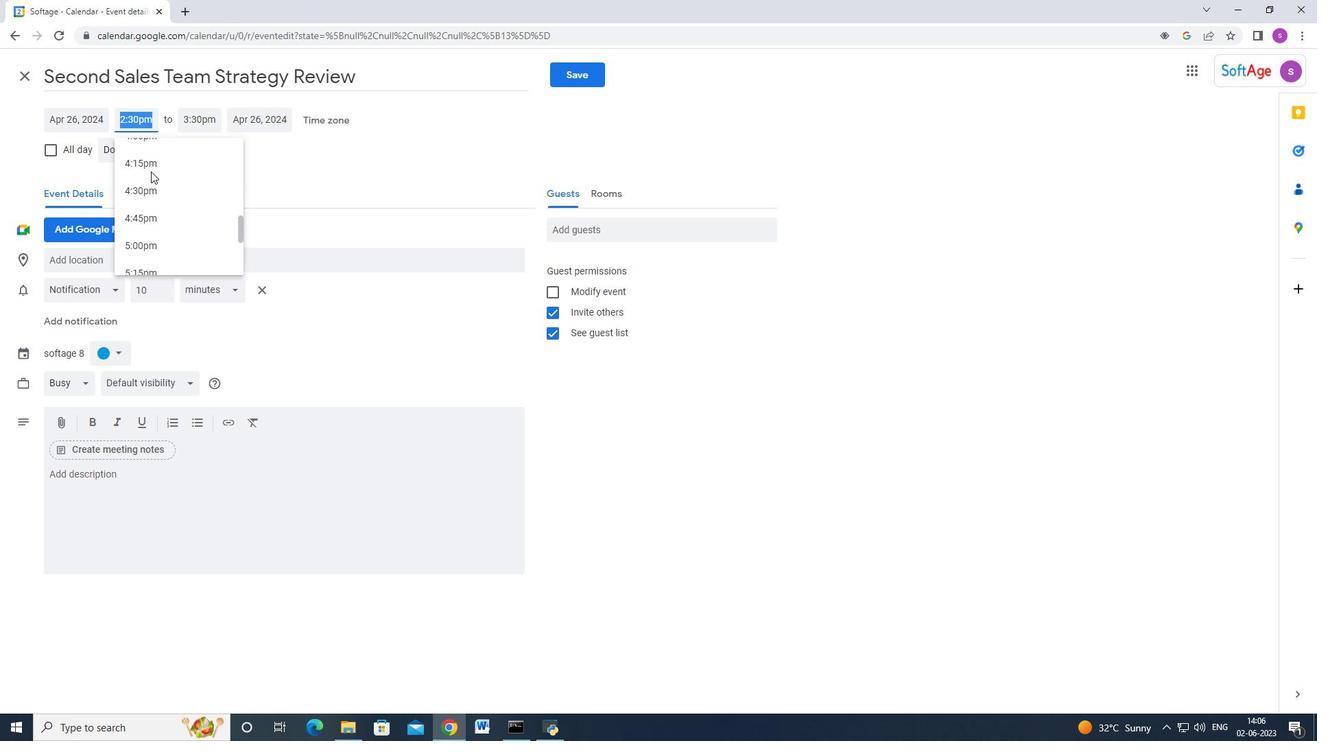 
Action: Mouse scrolled (150, 170) with delta (0, 0)
Screenshot: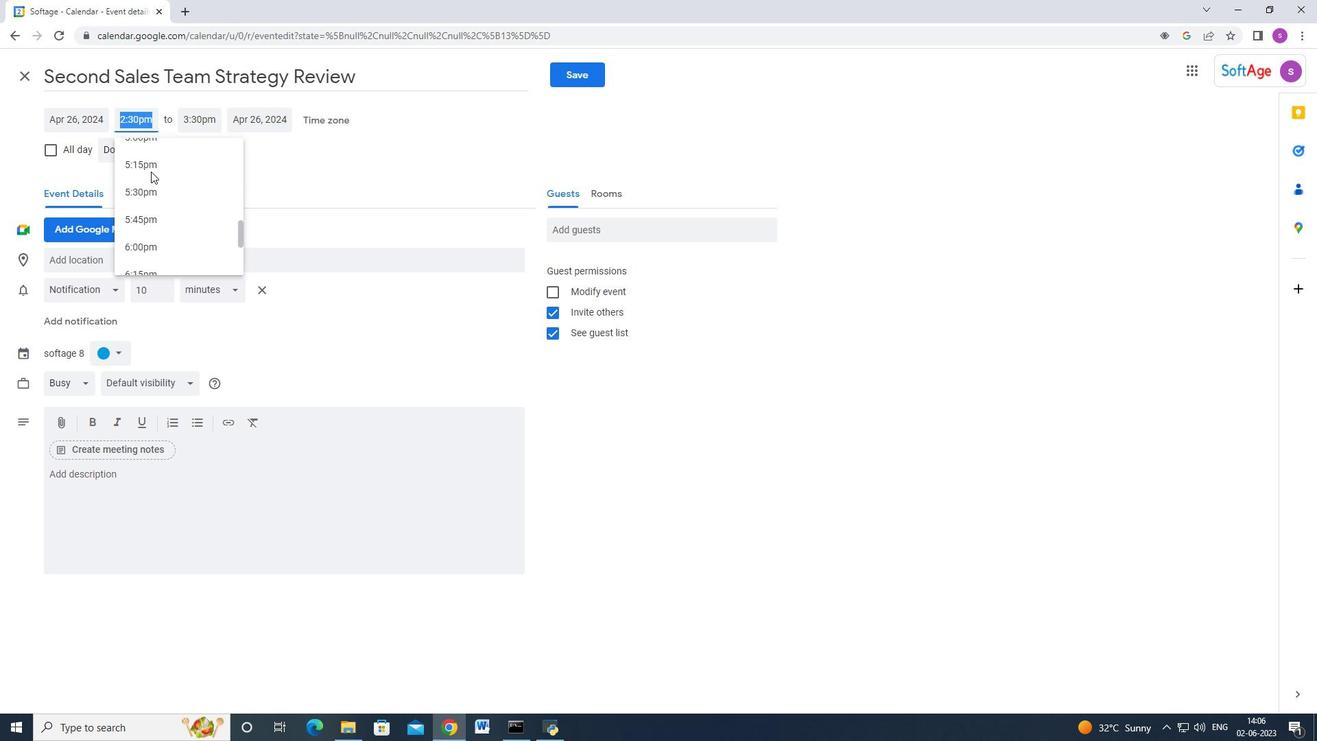 
Action: Mouse scrolled (150, 170) with delta (0, 0)
Screenshot: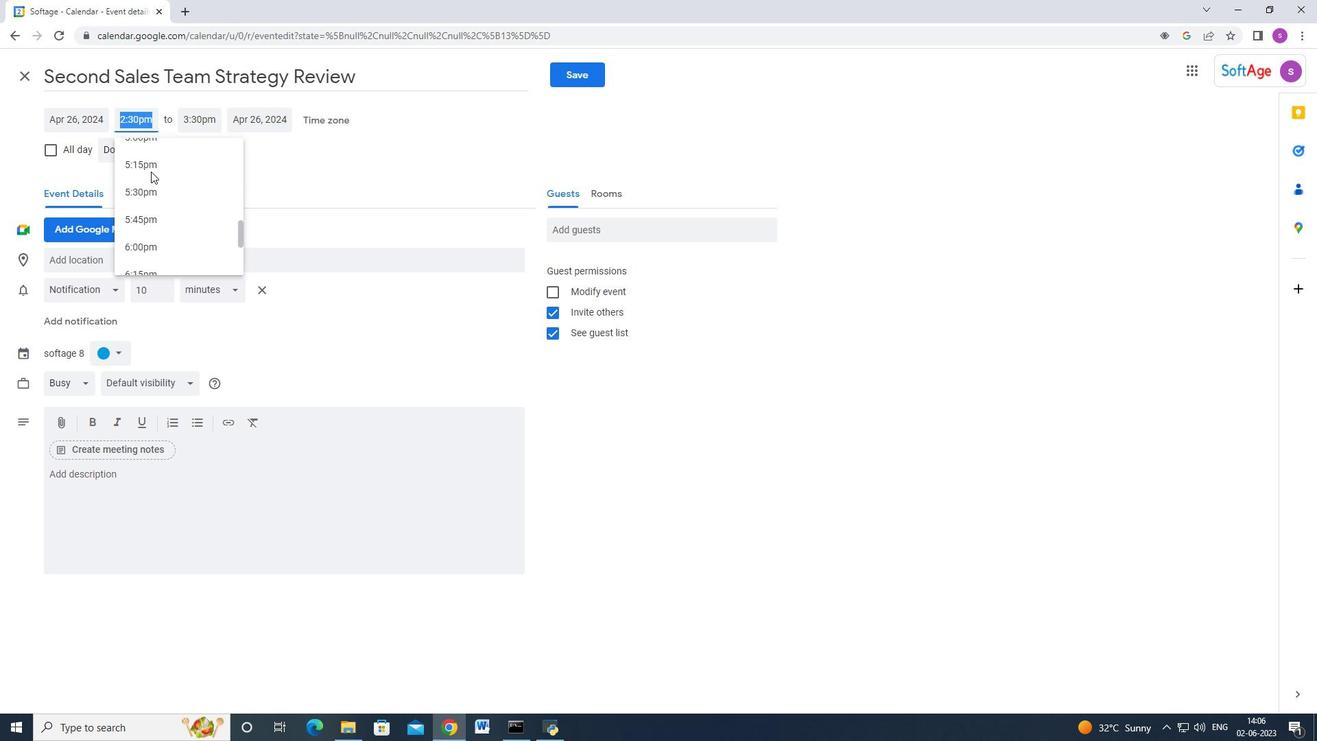 
Action: Mouse scrolled (150, 170) with delta (0, 0)
Screenshot: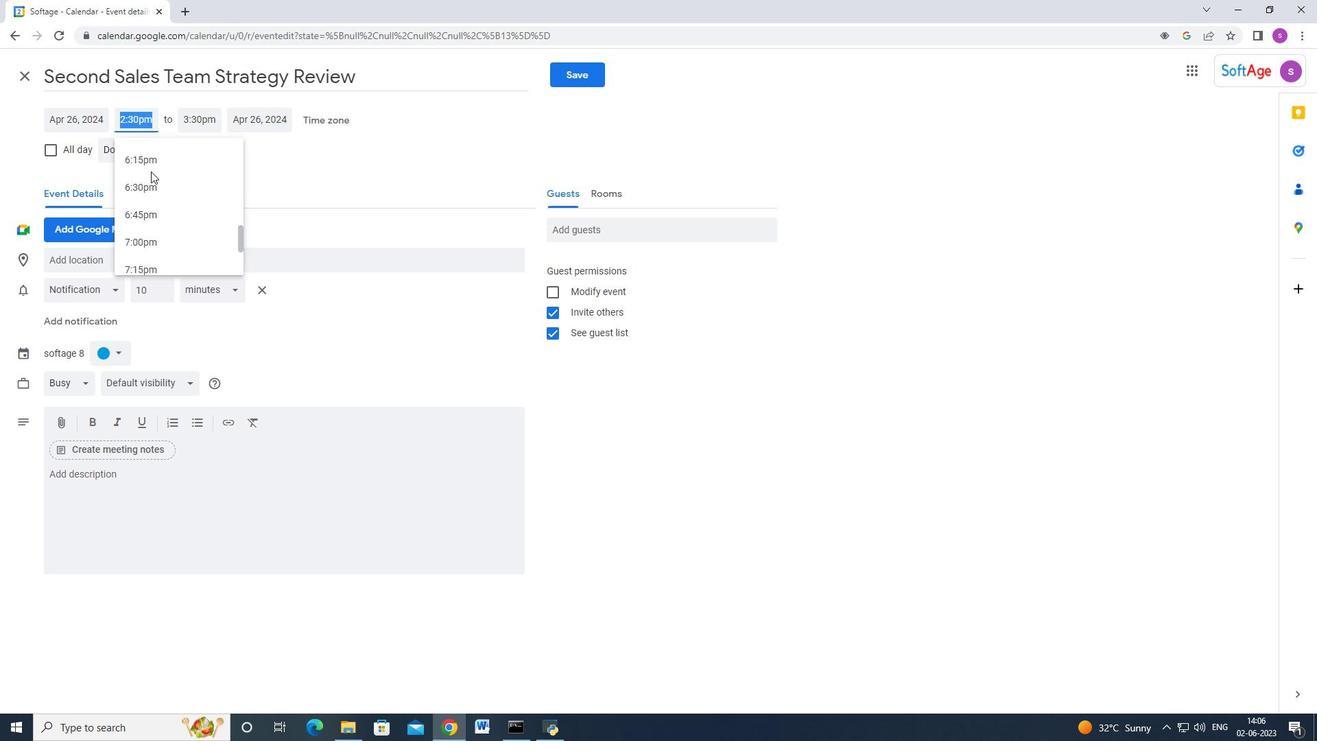 
Action: Mouse moved to (154, 214)
Screenshot: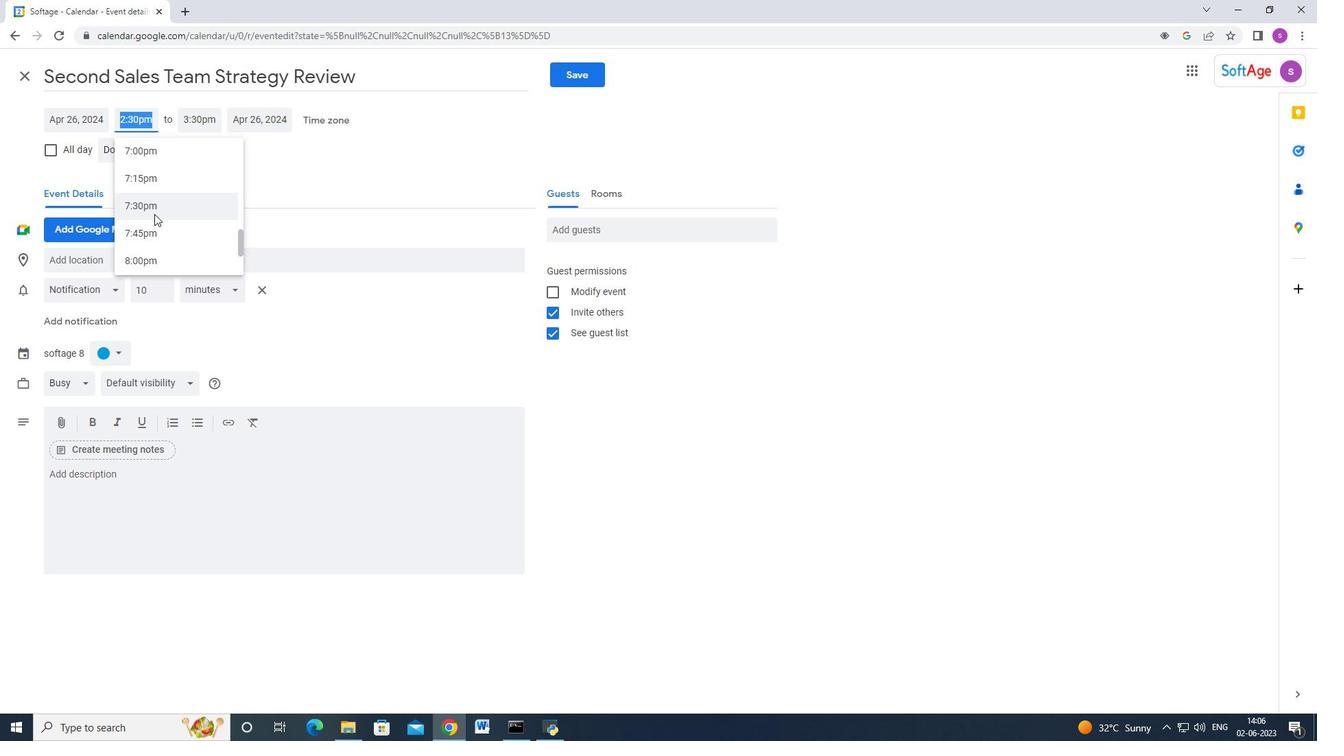 
Action: Mouse pressed left at (154, 214)
Screenshot: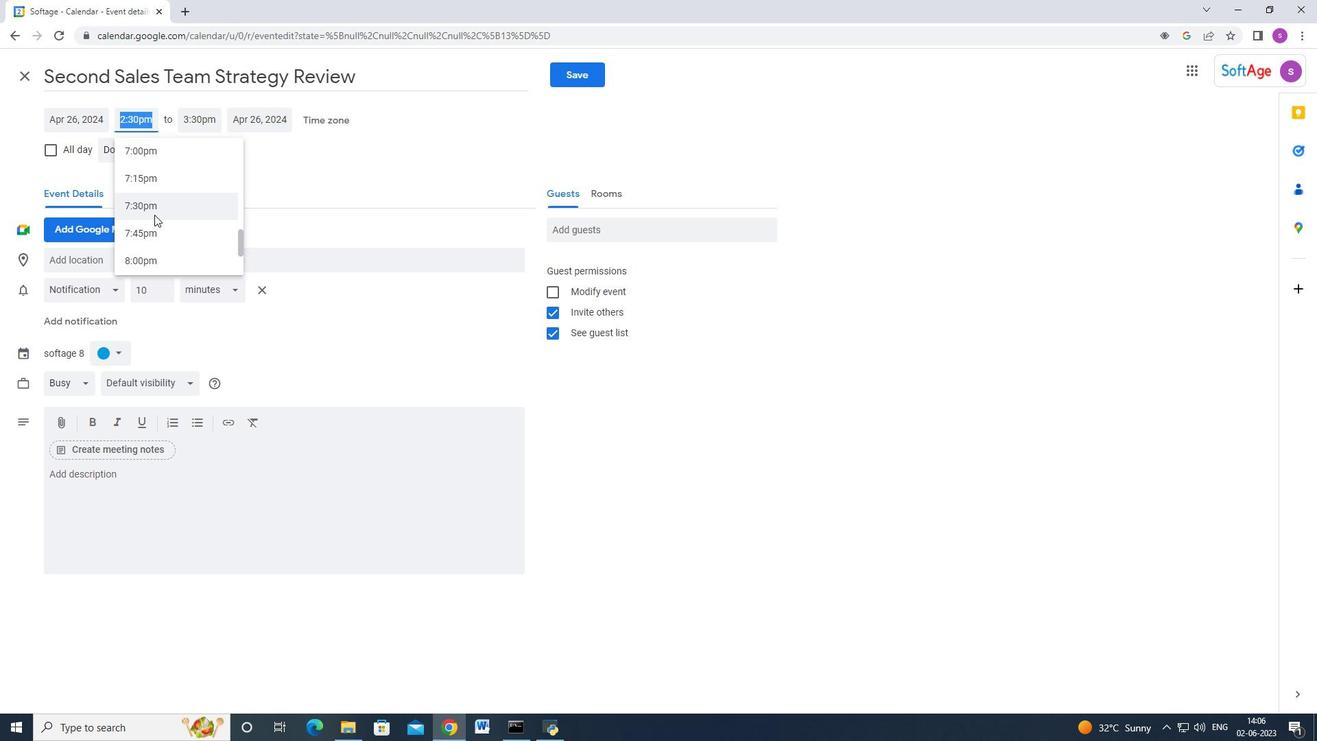 
Action: Mouse moved to (196, 121)
Screenshot: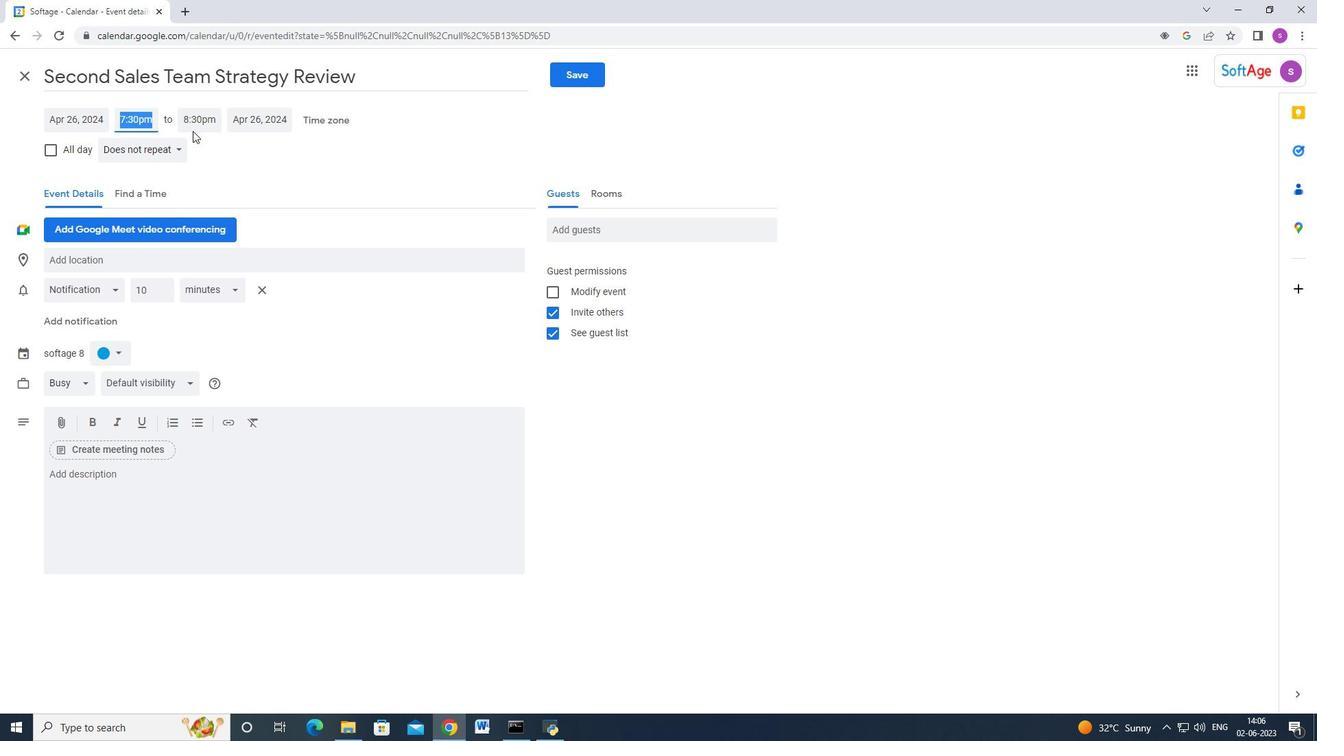 
Action: Mouse pressed left at (196, 121)
Screenshot: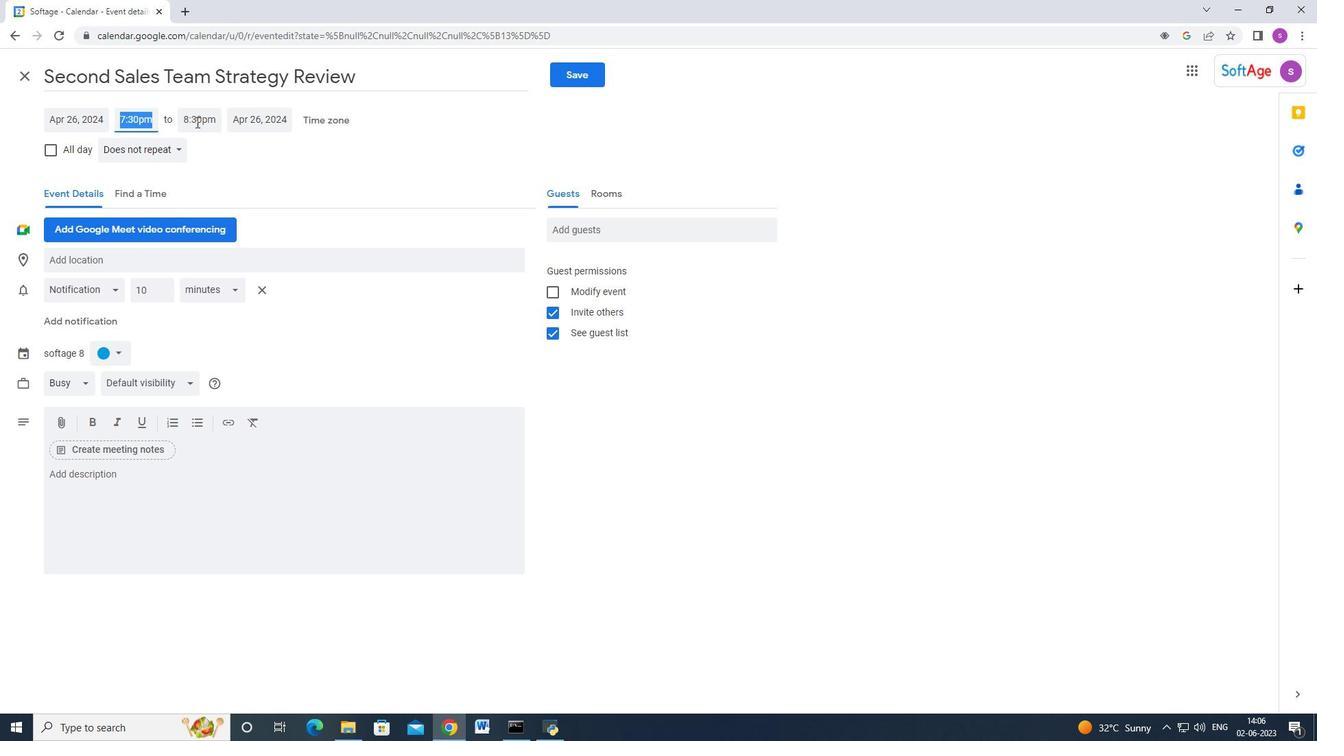 
Action: Mouse moved to (211, 207)
Screenshot: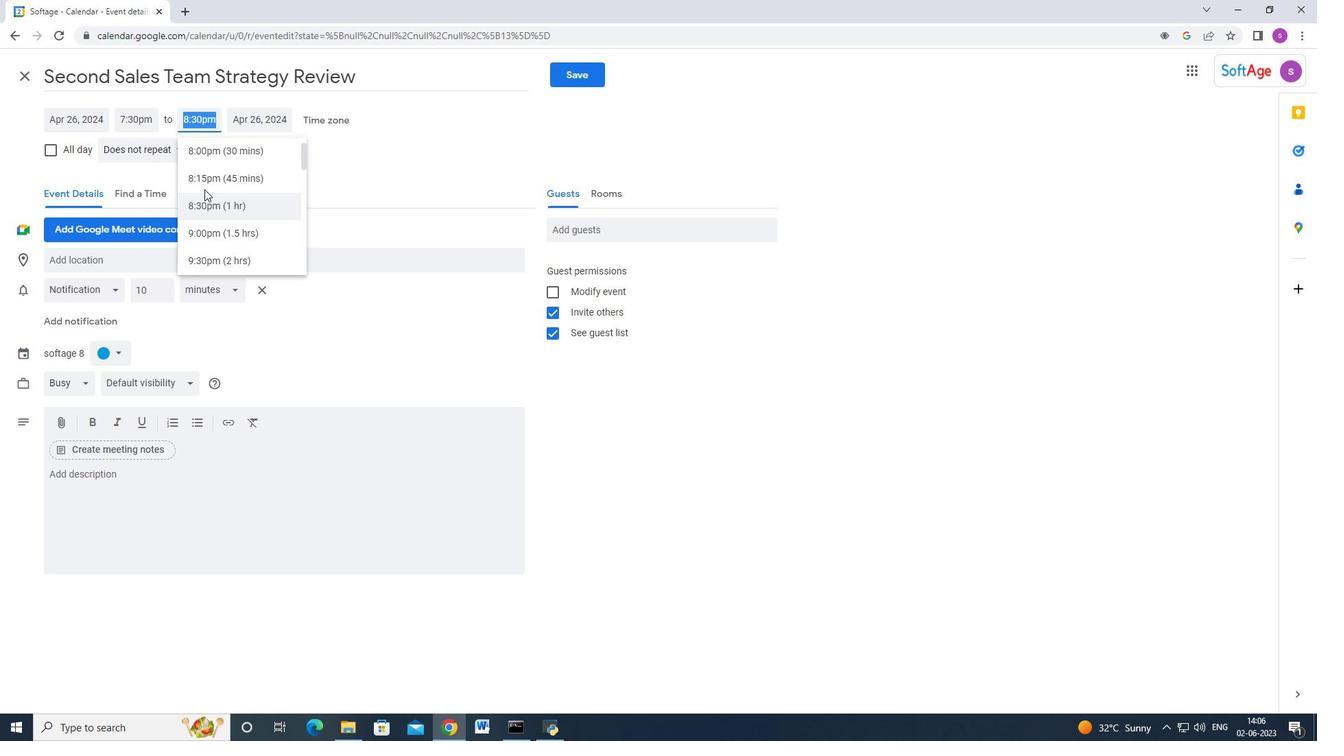 
Action: Mouse scrolled (211, 206) with delta (0, 0)
Screenshot: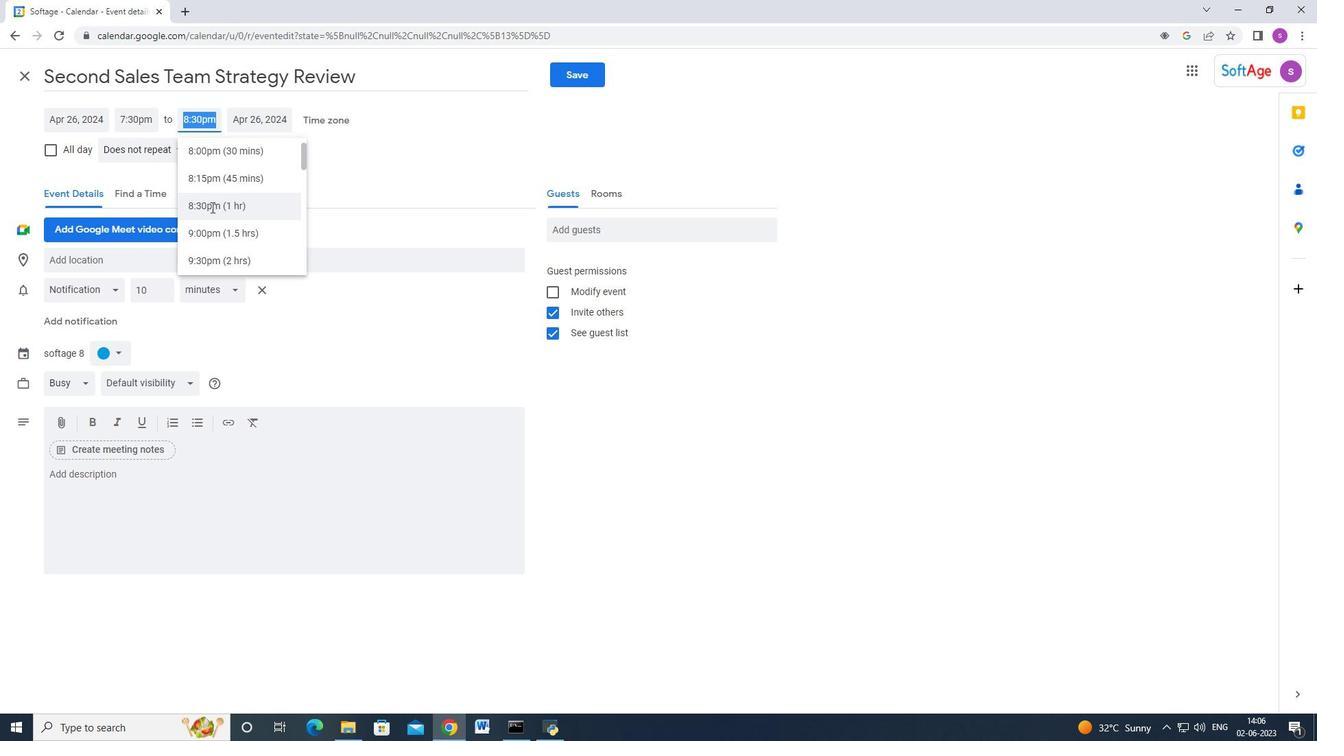 
Action: Mouse moved to (225, 196)
Screenshot: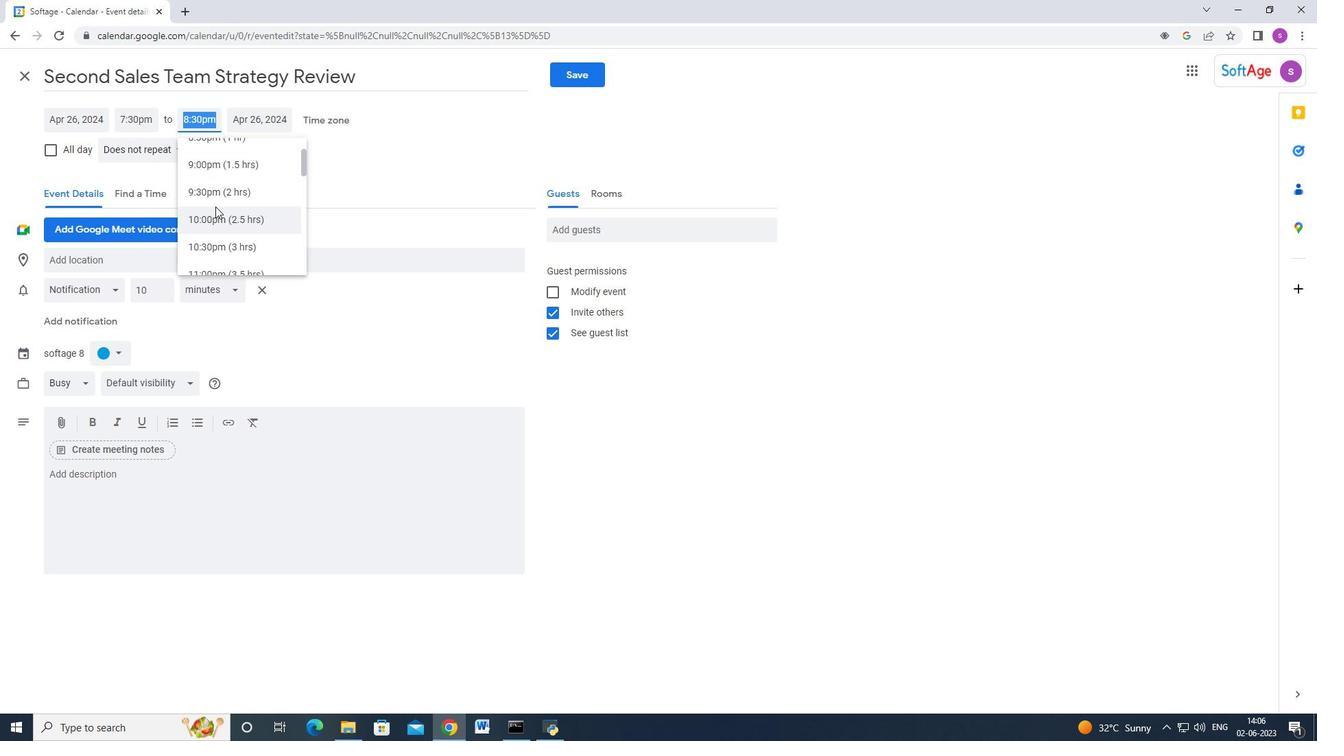 
Action: Mouse pressed left at (225, 196)
Screenshot: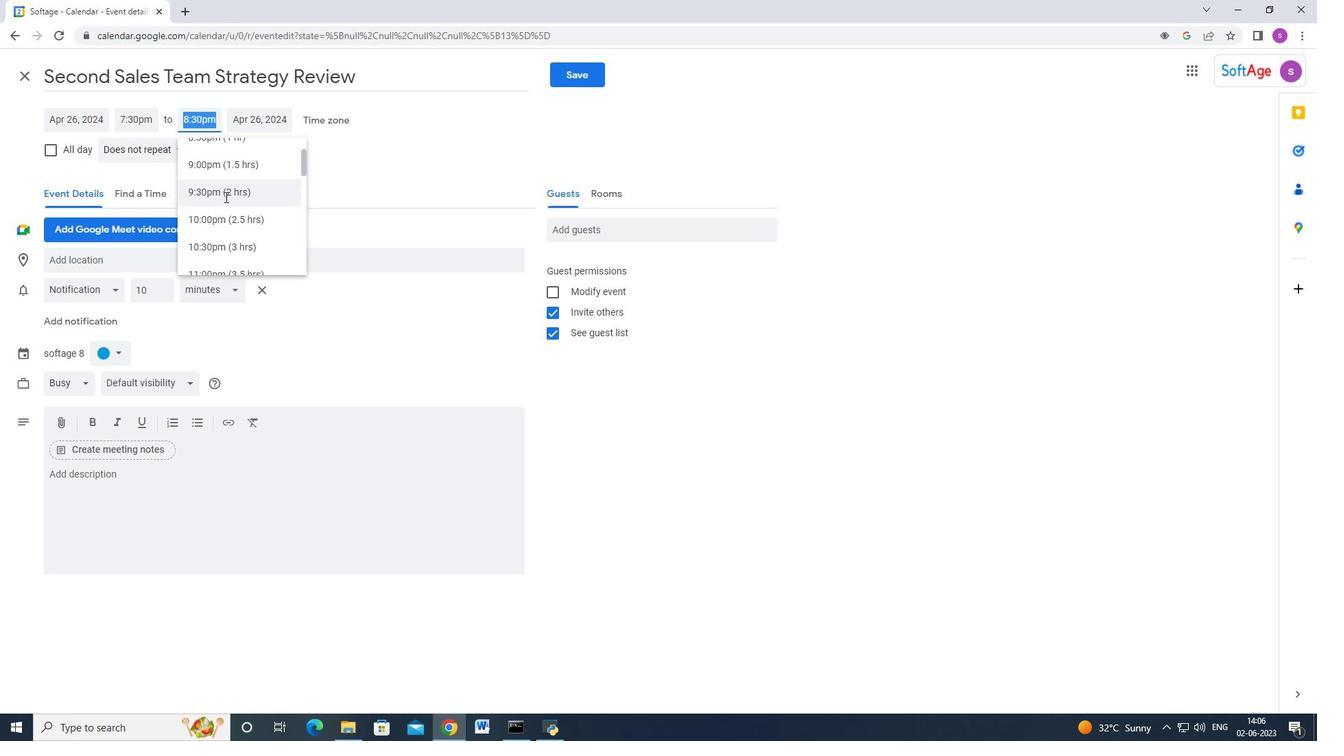 
Action: Mouse moved to (118, 472)
Screenshot: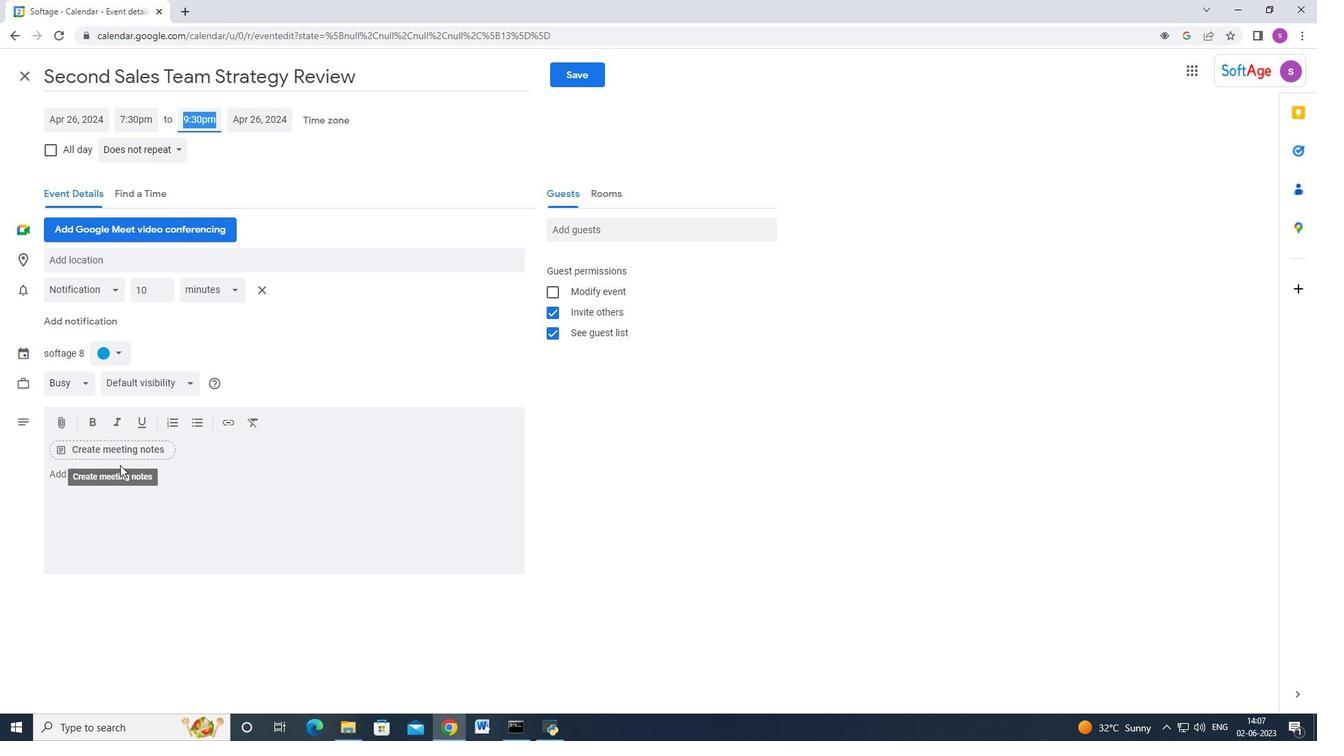 
Action: Mouse pressed left at (118, 472)
Screenshot: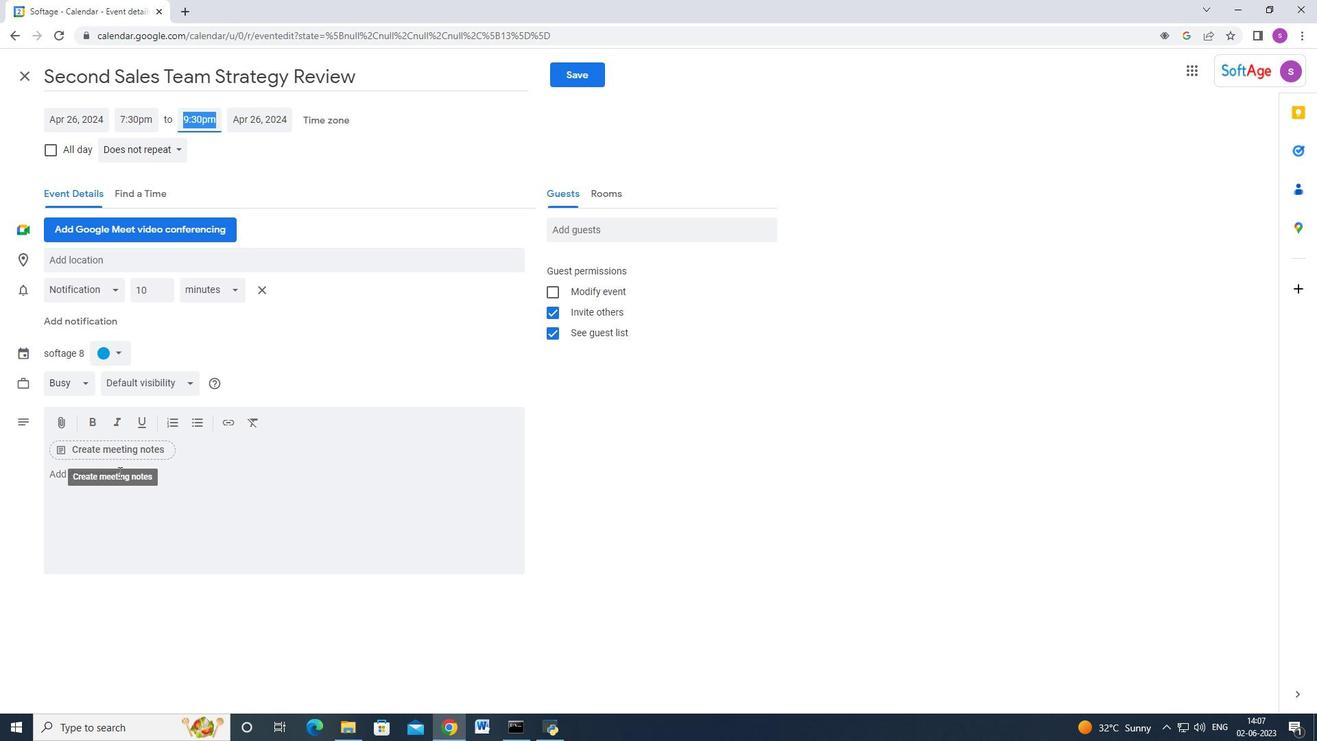 
Action: Key pressed <Key.shift><Key.shift><Key.shift><Key.shift><Key.shift><Key.shift><Key.shift><Key.shift><Key.shift><Key.shift><Key.shift><Key.shift><Key.shift><Key.shift><Key.shift><Key.shift><Key.shift><Key.shift><Key.shift><Key.shift><Key.shift><Key.shift><Key.shift><Key.shift><Key.shift><Key.shift><Key.shift><Key.shift><Key.shift><Key.shift><Key.shift><Key.shift><Key.shift><Key.shift><Key.shift><Key.shift><Key.shift><Key.shift><Key.shift><Key.shift><Key.shift><Key.shift><Key.shift><Key.shift><Key.shift><Key.shift><Key.shift><Key.shift><Key.shift><Key.shift><Key.shift><Key.shift><Key.shift><Key.shift><Key.shift>Regular<Key.space><Key.shift>check-ins<Key.space>and<Key.space>progress<Key.space>reviews<Key.space>a<Key.backspace>will<Key.space>be<Key.space>scheduled<Key.space>to<Key.space>evaluate<Key.space>the<Key.space>employee's<Key.space>progress<Key.space>and<Key.space>provide<Key.space>ongoingf<Key.backspace><Key.space>feedback.<Key.space><Key.shift>These<Key.space>discussions<Key.space>will<Key.space>allow<Key.space>for<Key.space>adjustmentst<Key.backspace><Key.space>to<Key.space>the<Key.space>action<Key.space>plan<Key.space>if<Key.space>needed<Key.space>and<Key.space>provide<Key.space>encouragement<Key.space>and<Key.space>support<Key.space>to<Key.space>the<Key.space>employee.
Screenshot: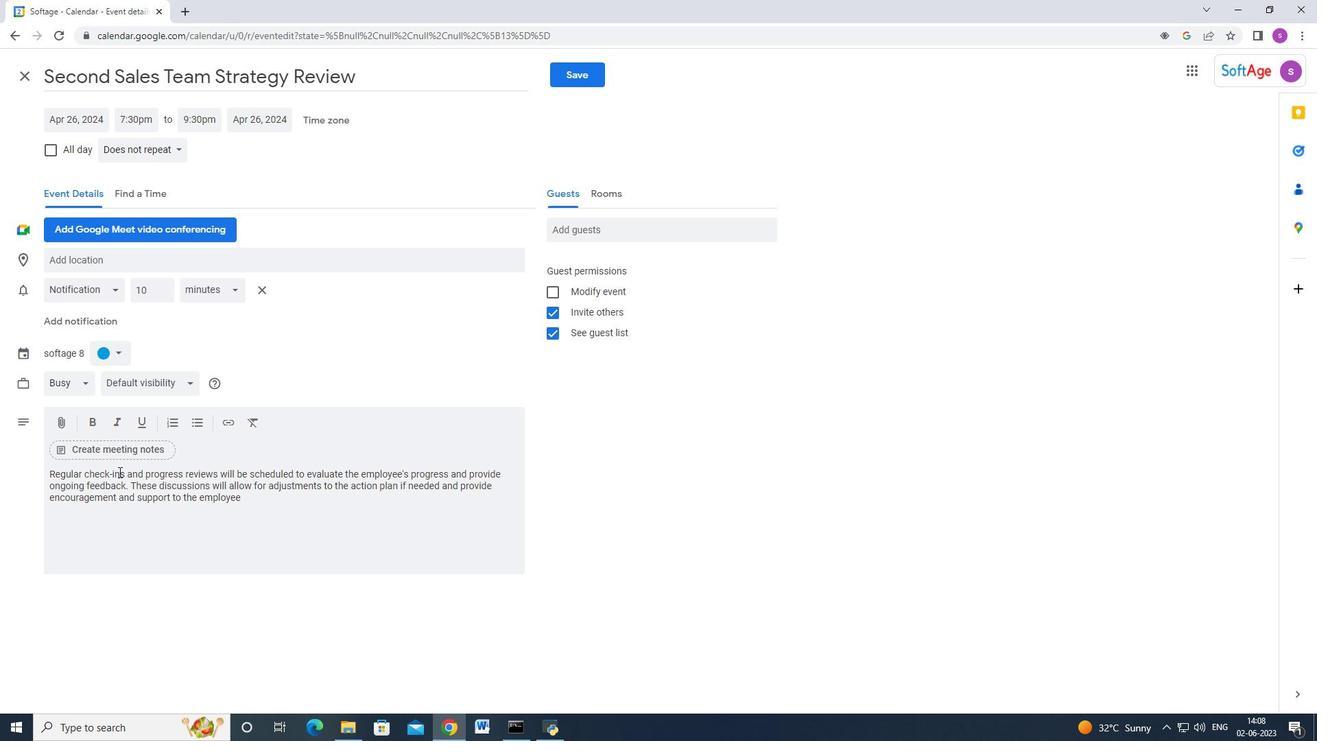 
Action: Mouse moved to (109, 345)
Screenshot: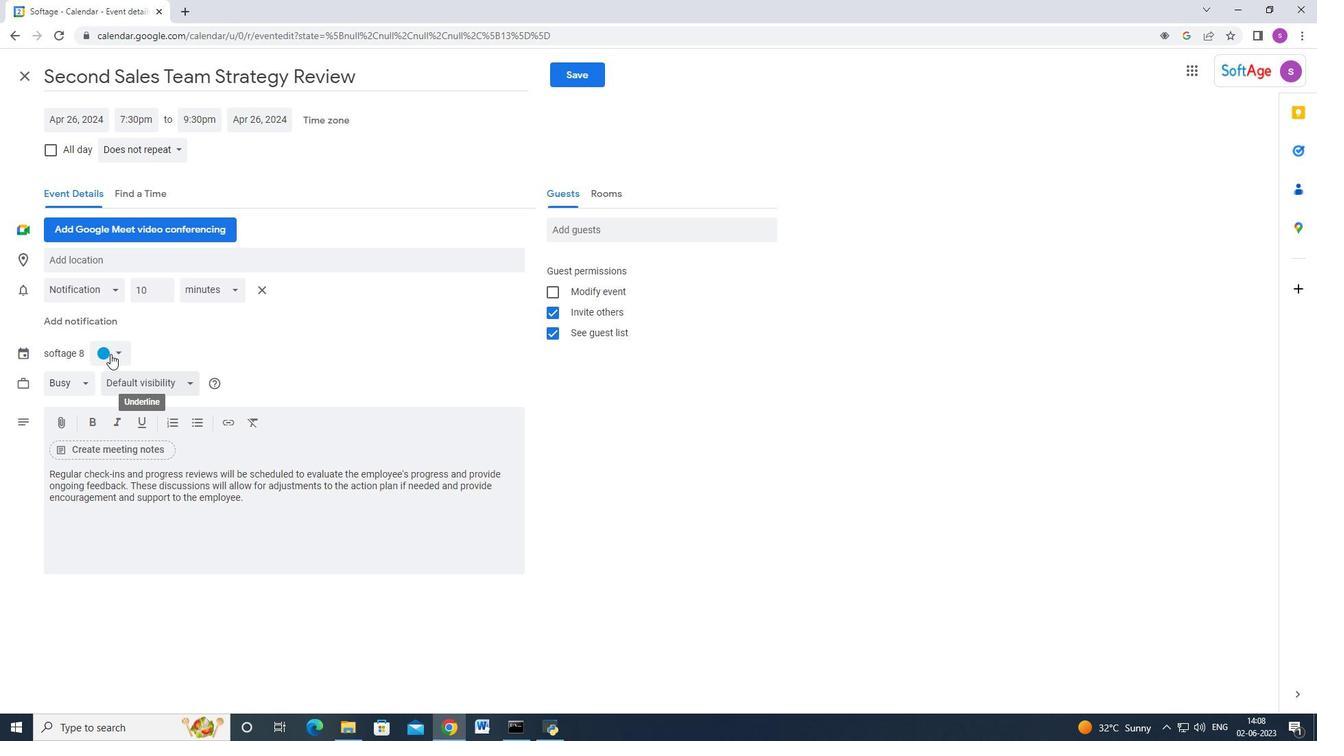 
Action: Mouse pressed left at (109, 345)
Screenshot: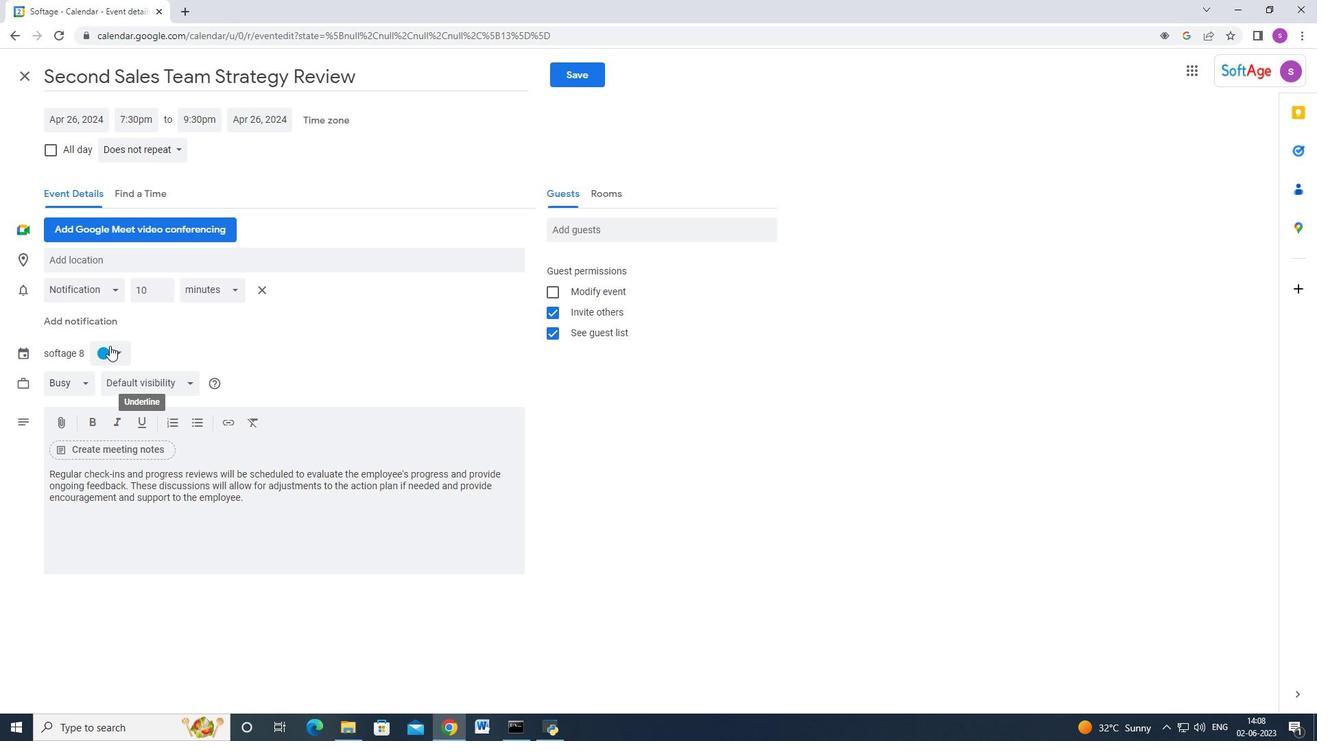 
Action: Mouse moved to (106, 432)
Screenshot: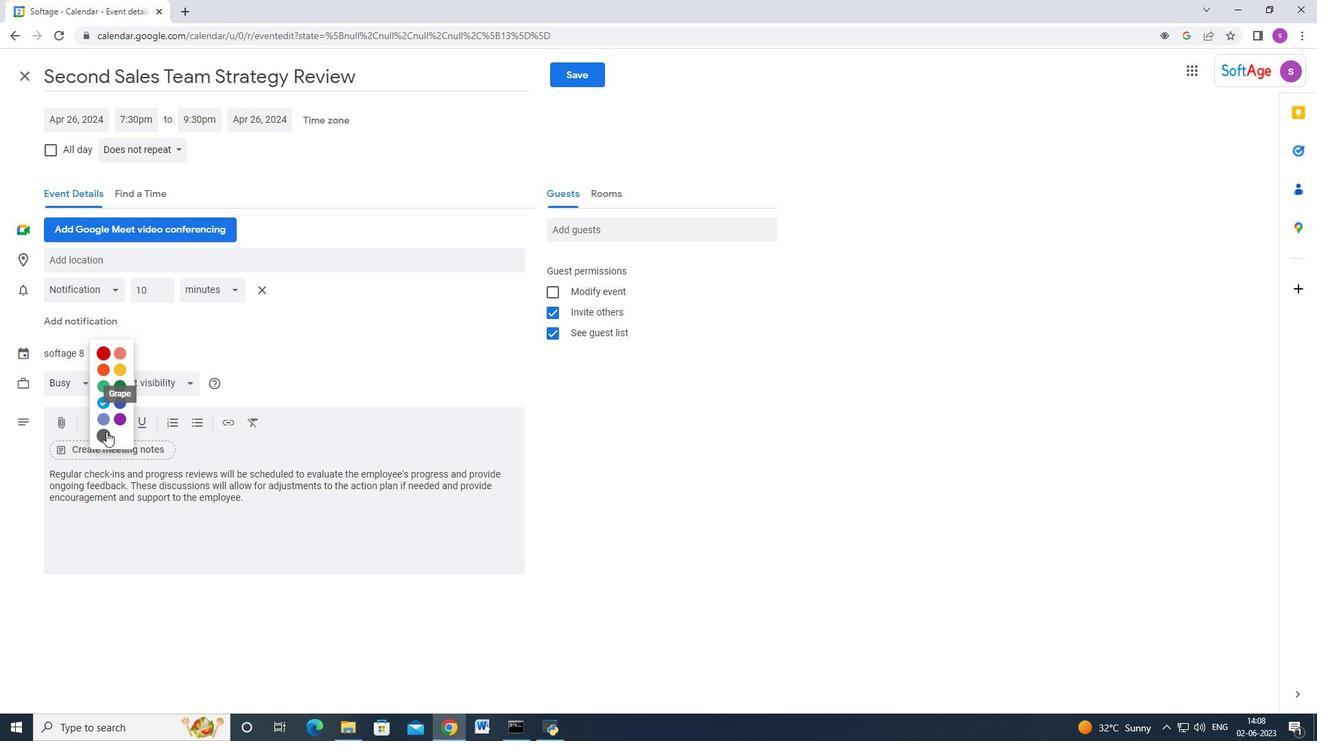 
Action: Mouse pressed left at (106, 432)
Screenshot: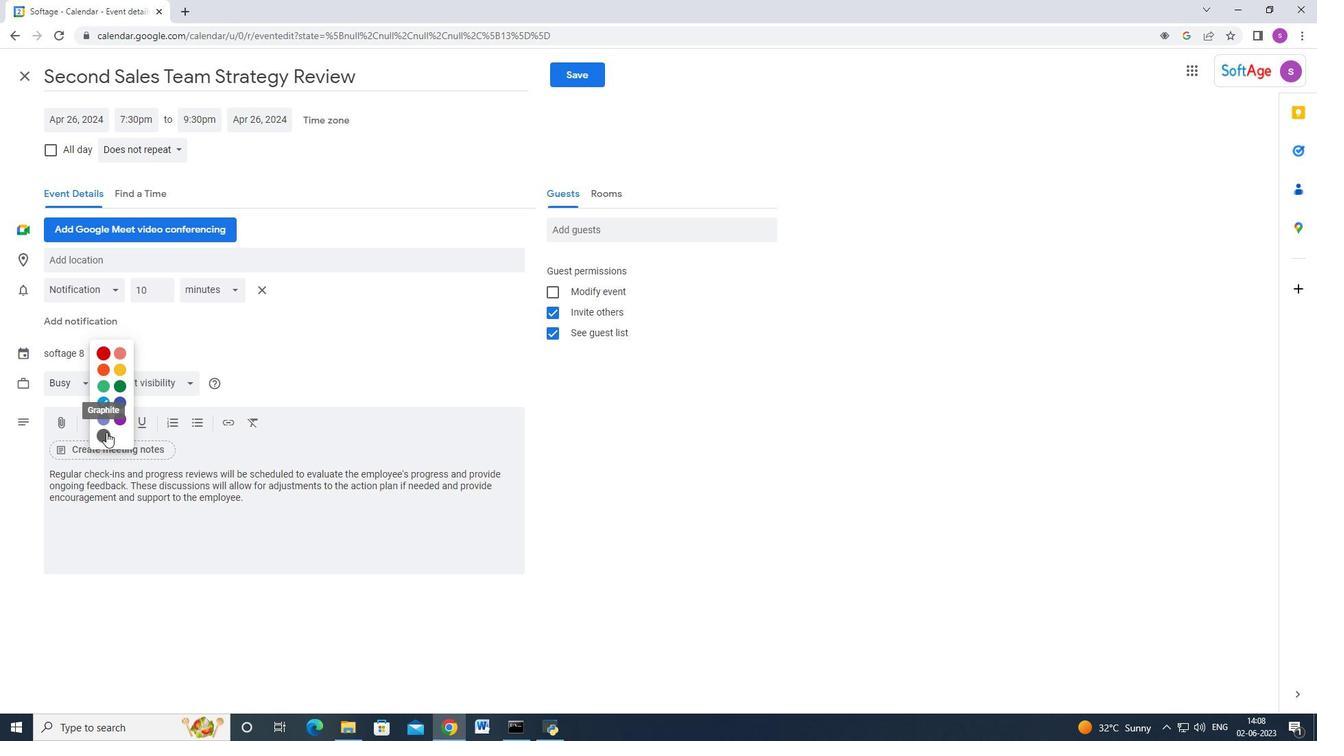 
Action: Mouse moved to (154, 249)
Screenshot: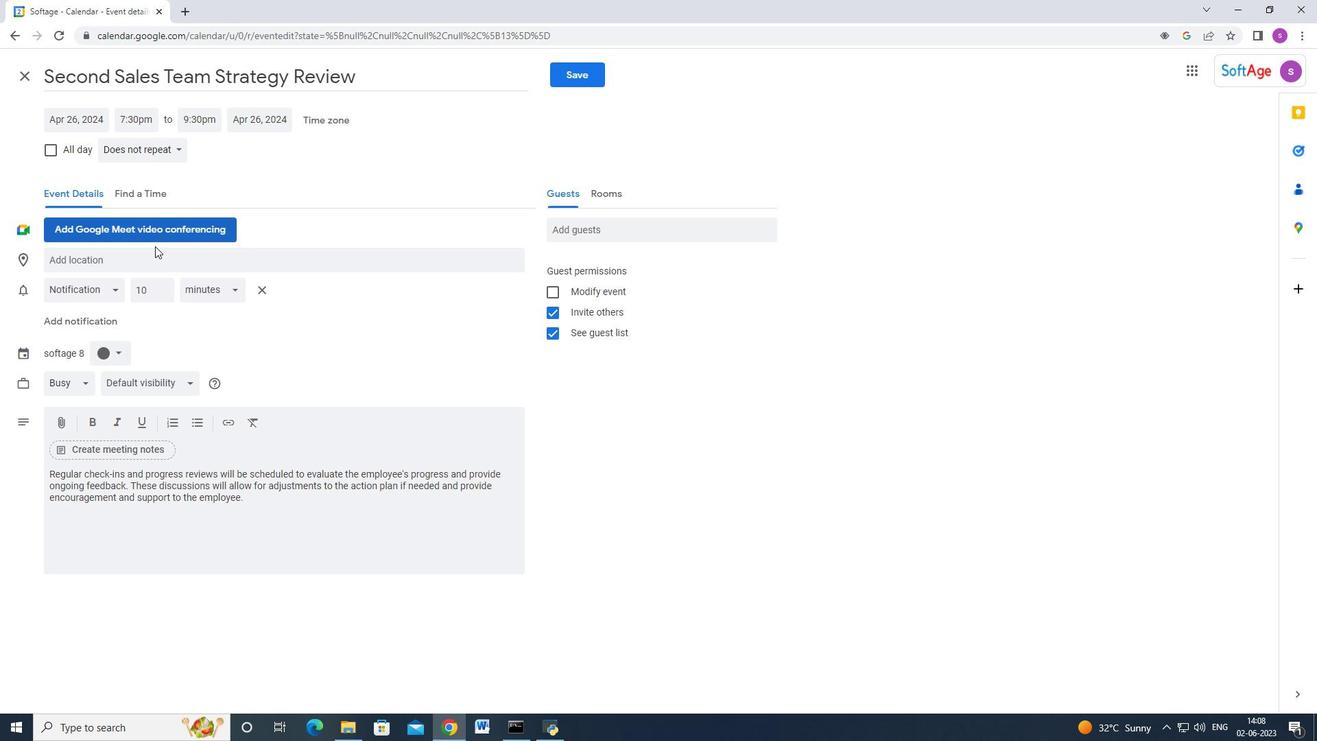 
Action: Mouse pressed left at (154, 249)
Screenshot: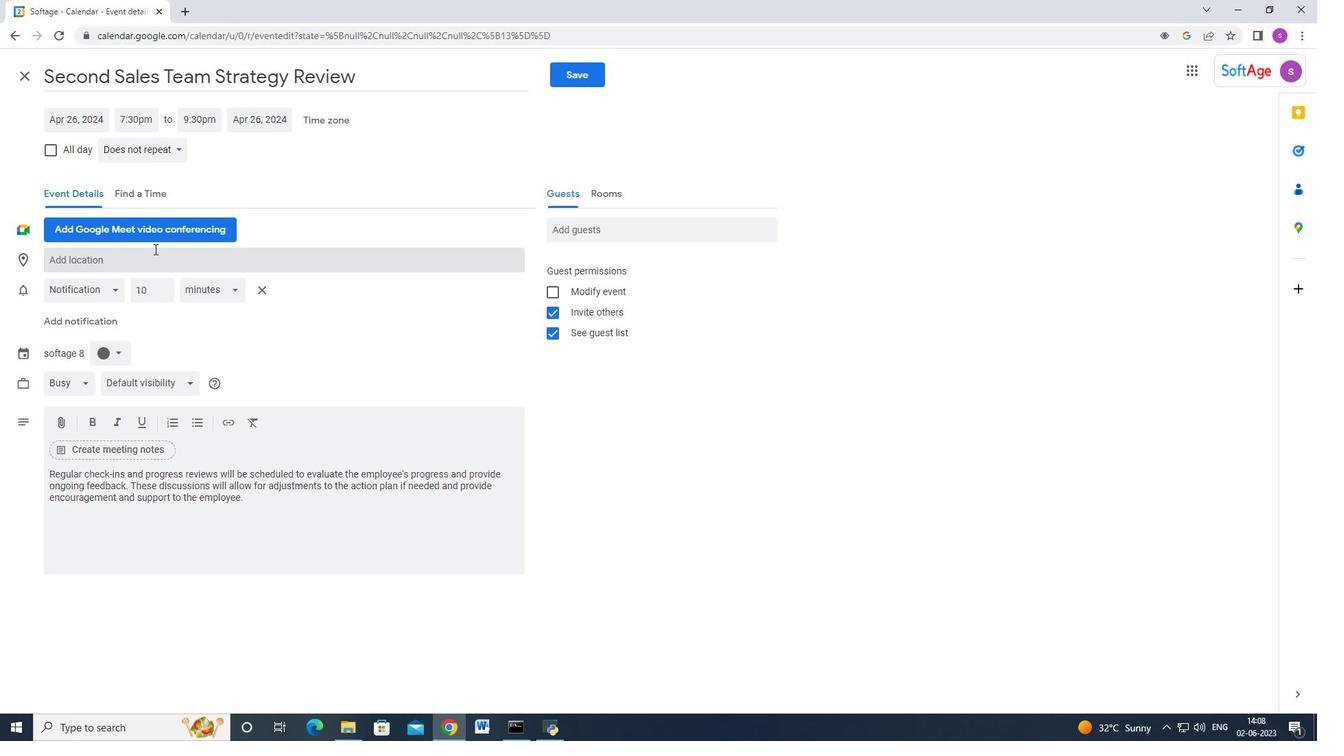 
Action: Mouse moved to (154, 249)
Screenshot: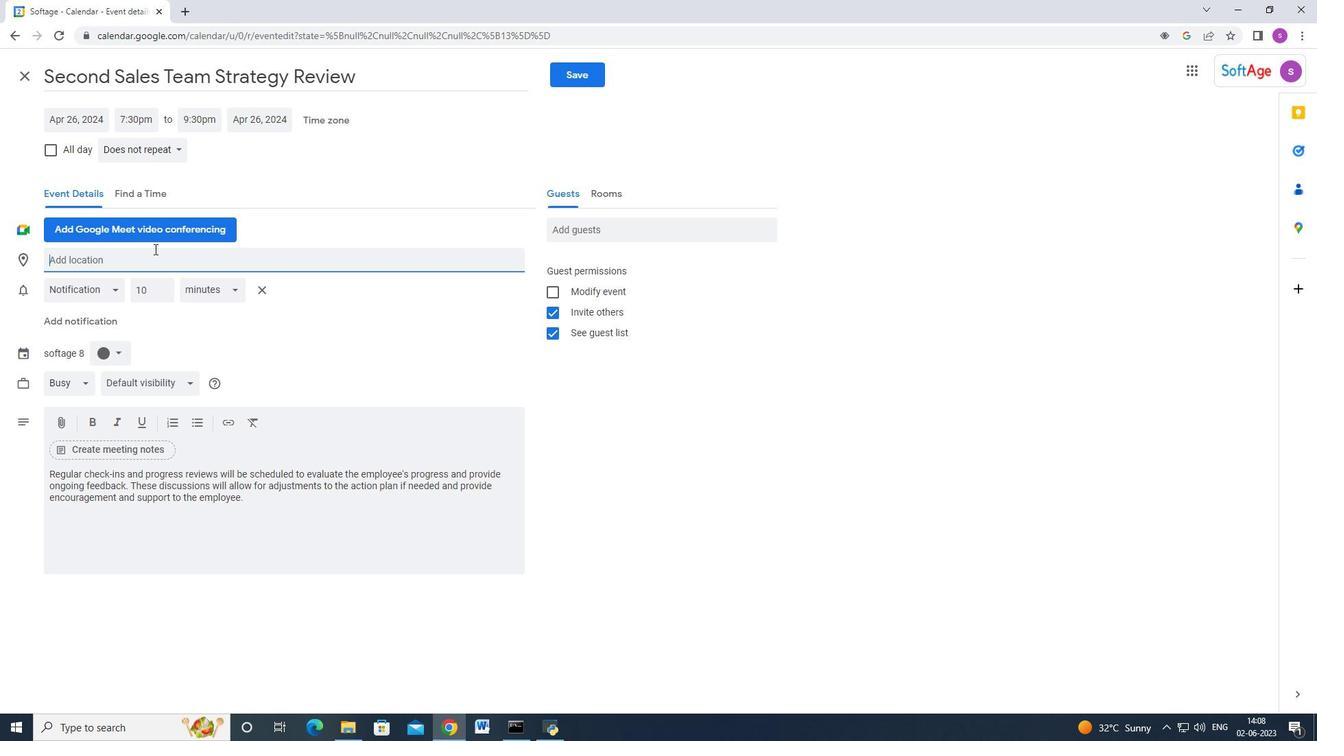 
Action: Key pressed <Key.shift>Belgrade,<Key.space><Key.shift_r>Serbia
Screenshot: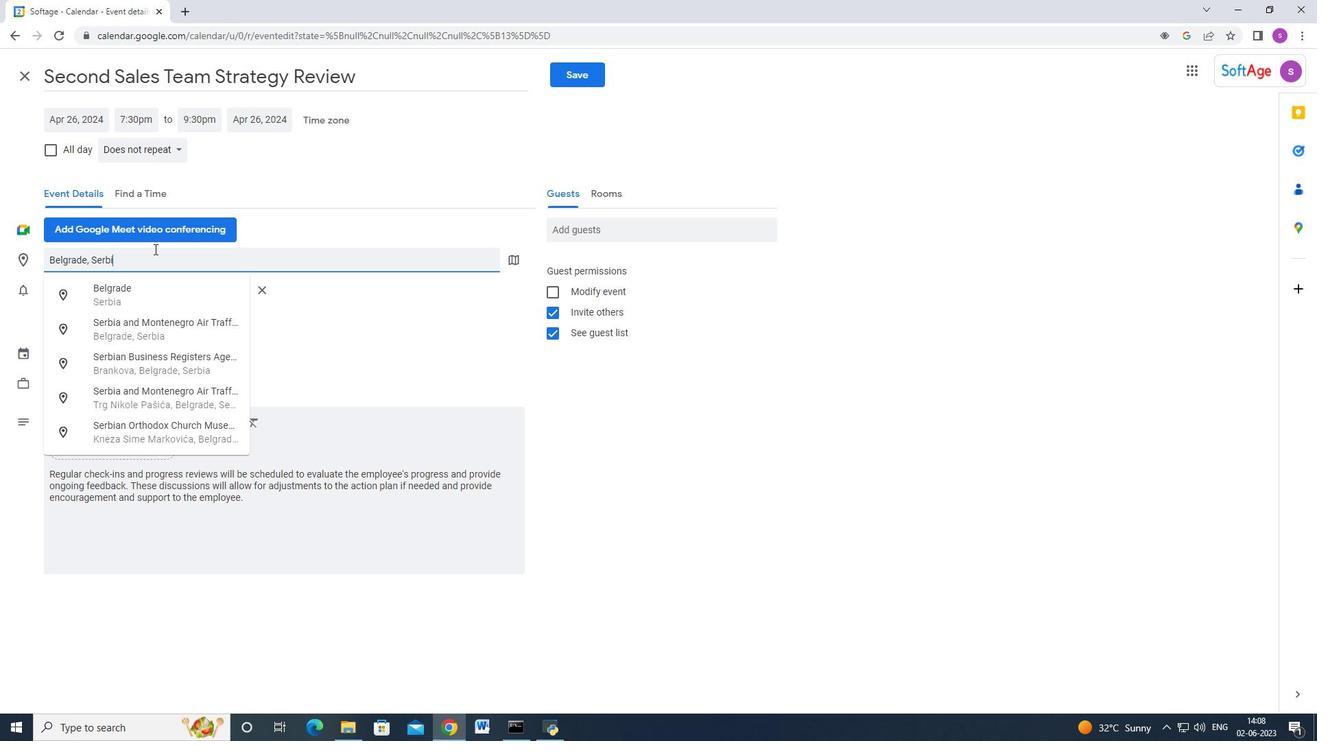 
Action: Mouse moved to (303, 496)
Screenshot: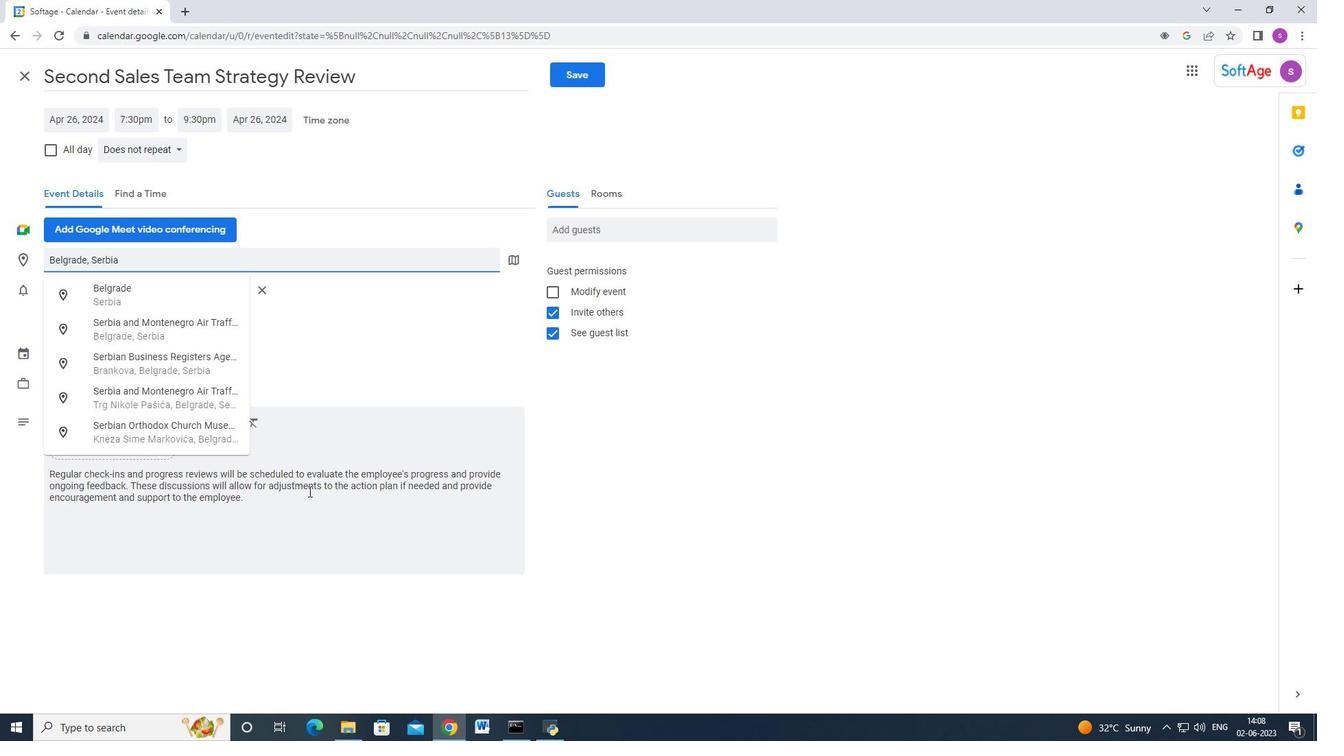 
Action: Mouse pressed left at (303, 496)
Screenshot: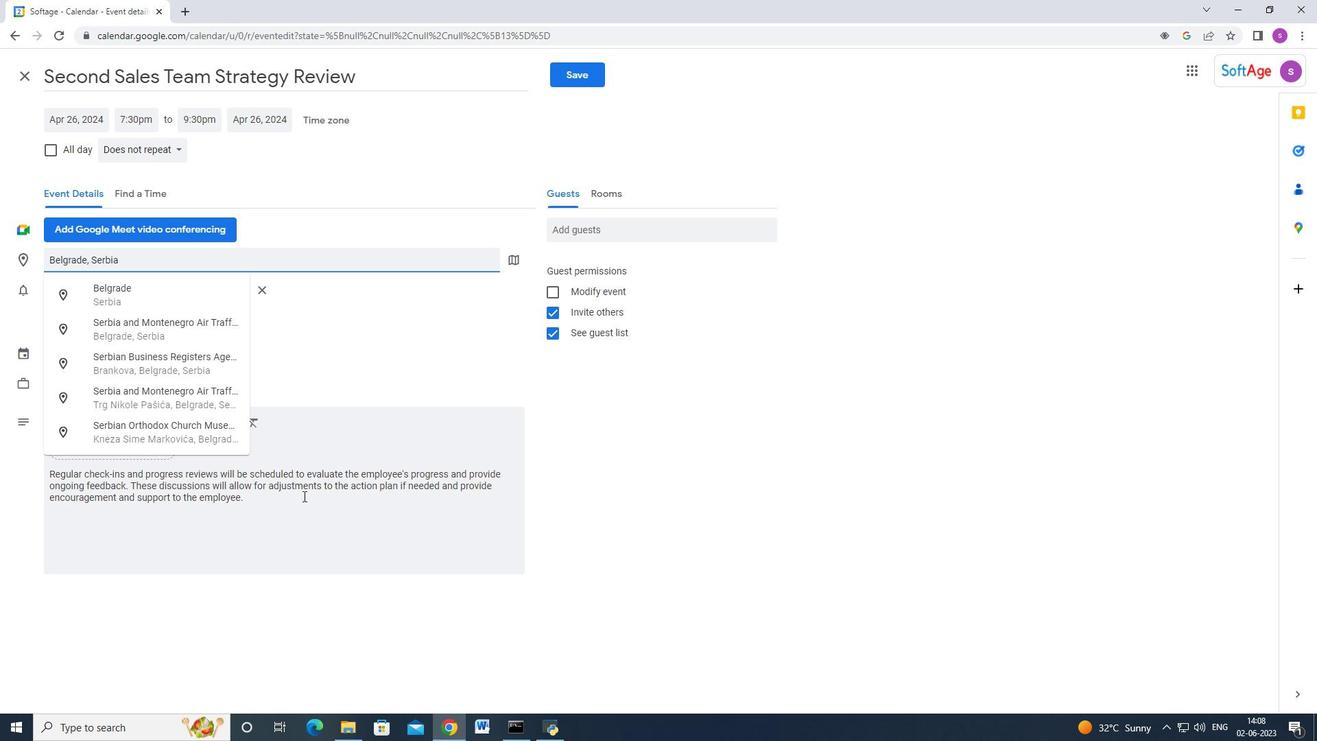 
Action: Mouse moved to (587, 236)
Screenshot: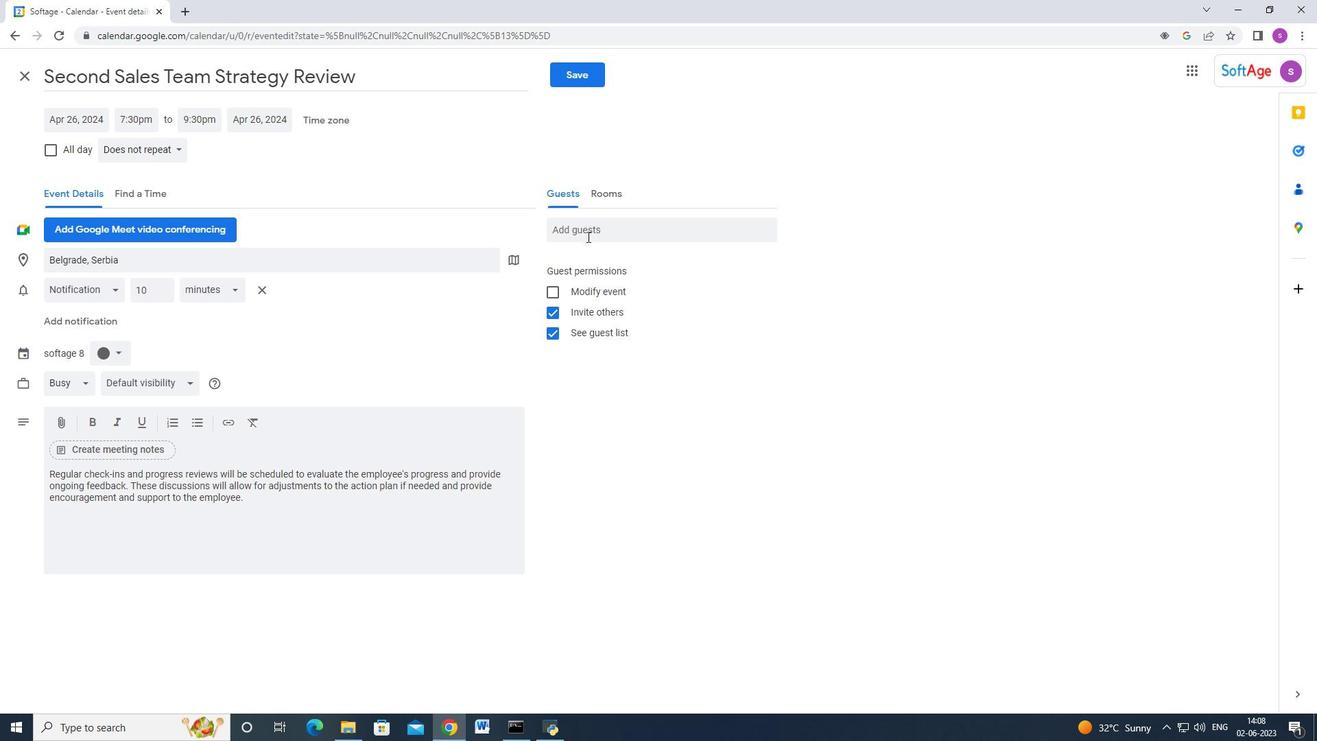 
Action: Mouse pressed left at (587, 236)
Screenshot: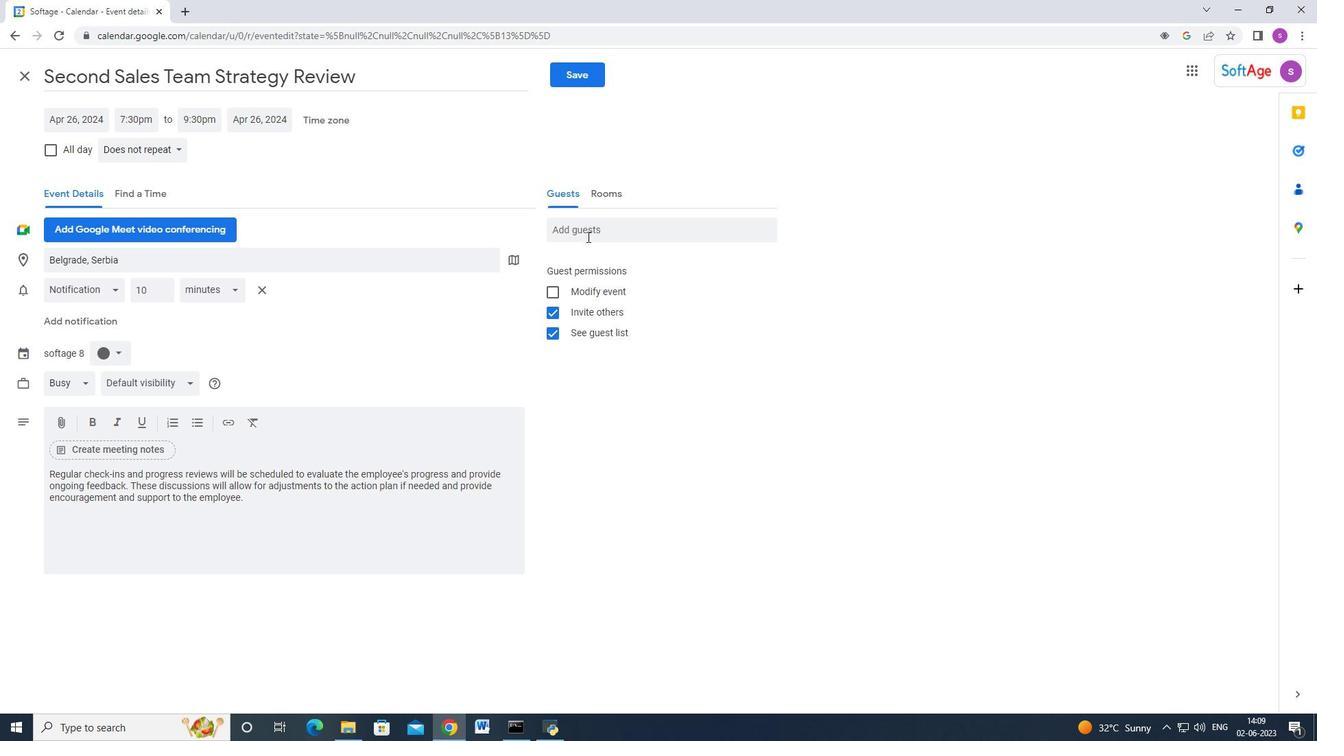 
Action: Key pressed softage.4<Key.shift_r>@softage.net<Key.enter>softage.5<Key.enter>
Screenshot: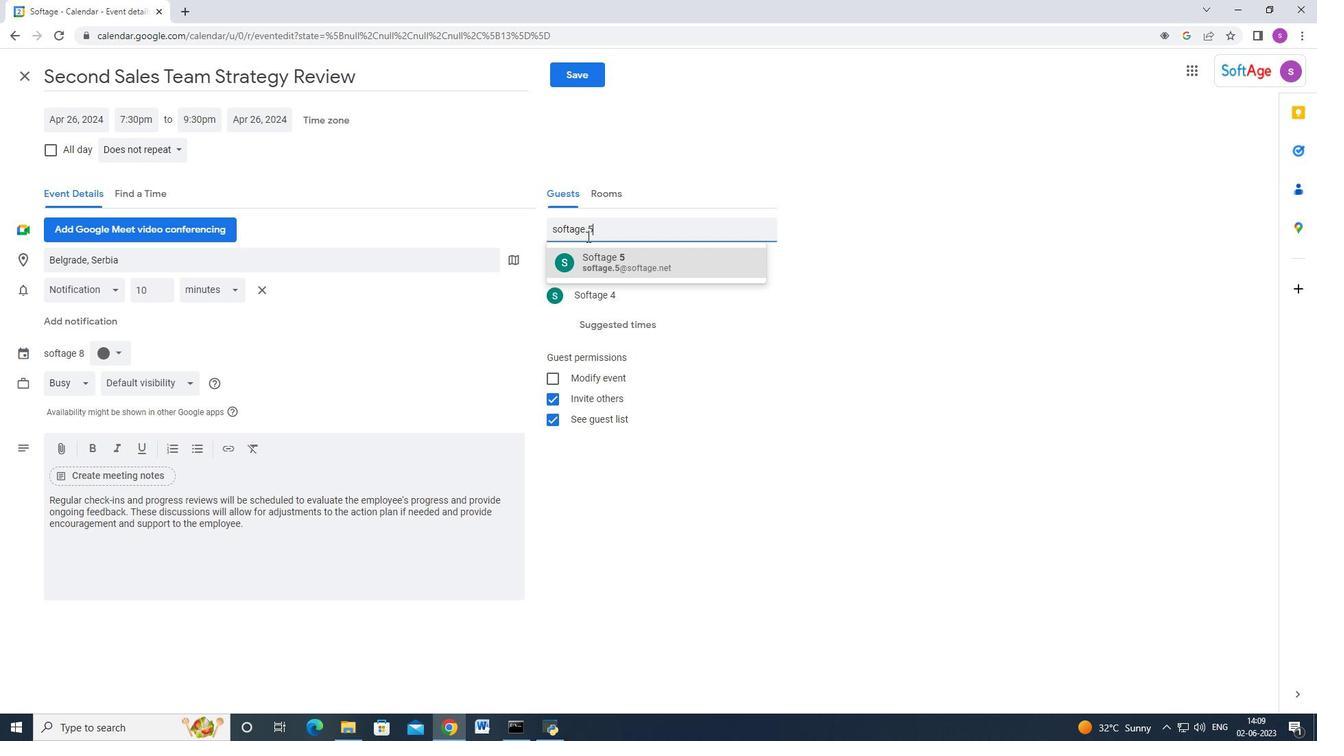 
Action: Mouse moved to (399, 349)
Screenshot: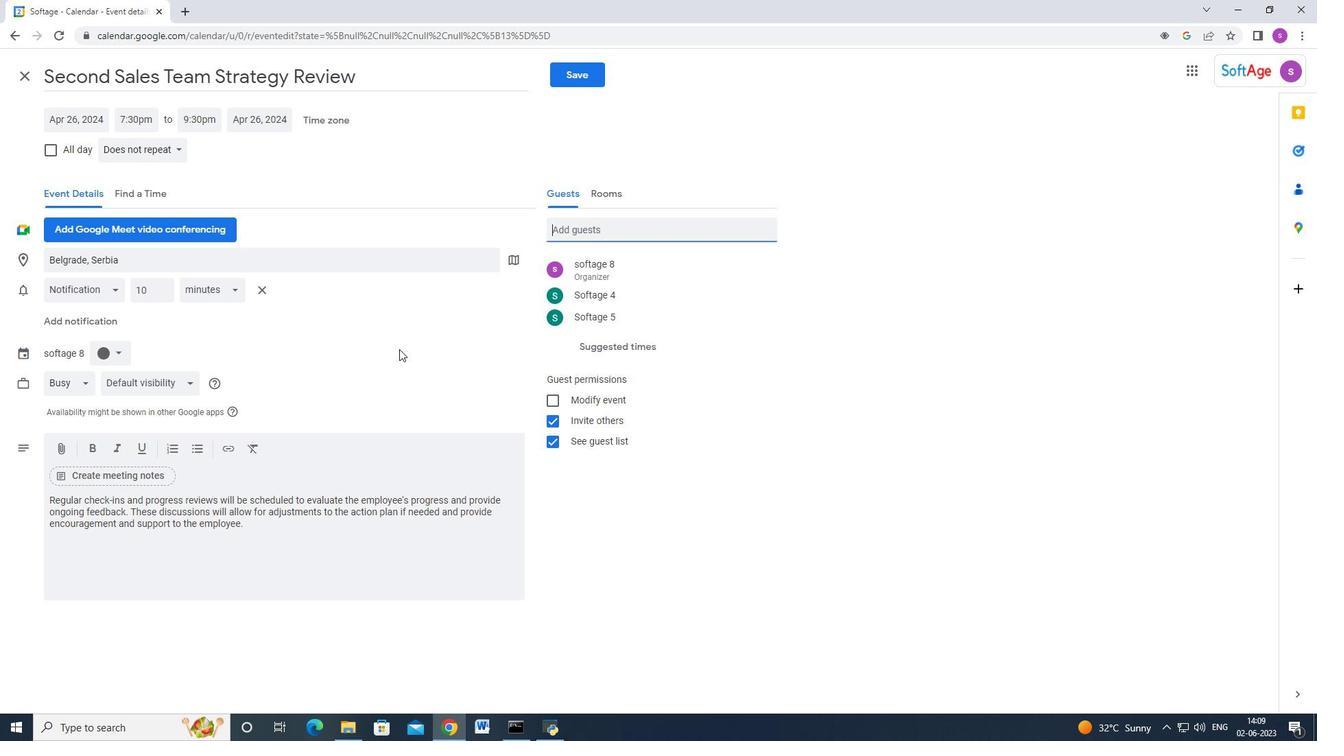
Action: Mouse scrolled (399, 350) with delta (0, 0)
Screenshot: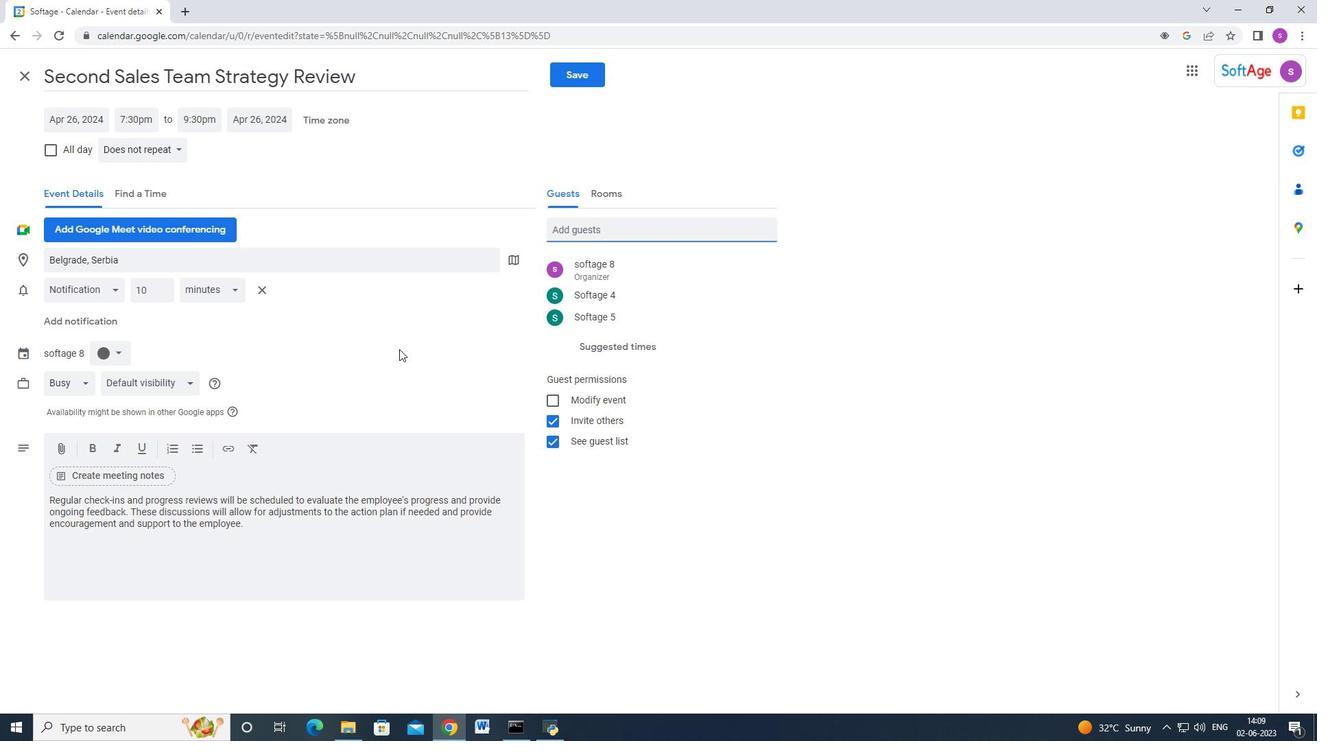 
Action: Mouse moved to (408, 347)
Screenshot: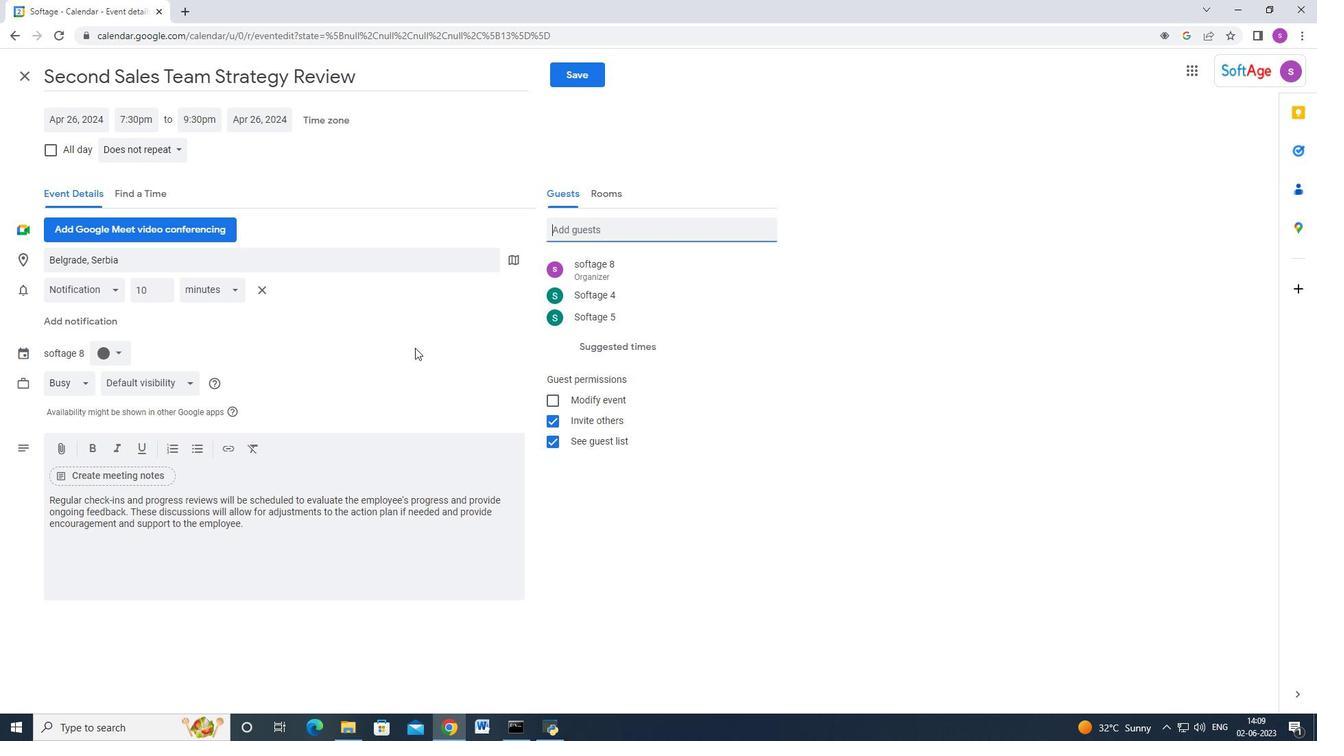 
Action: Mouse scrolled (408, 346) with delta (0, 0)
Screenshot: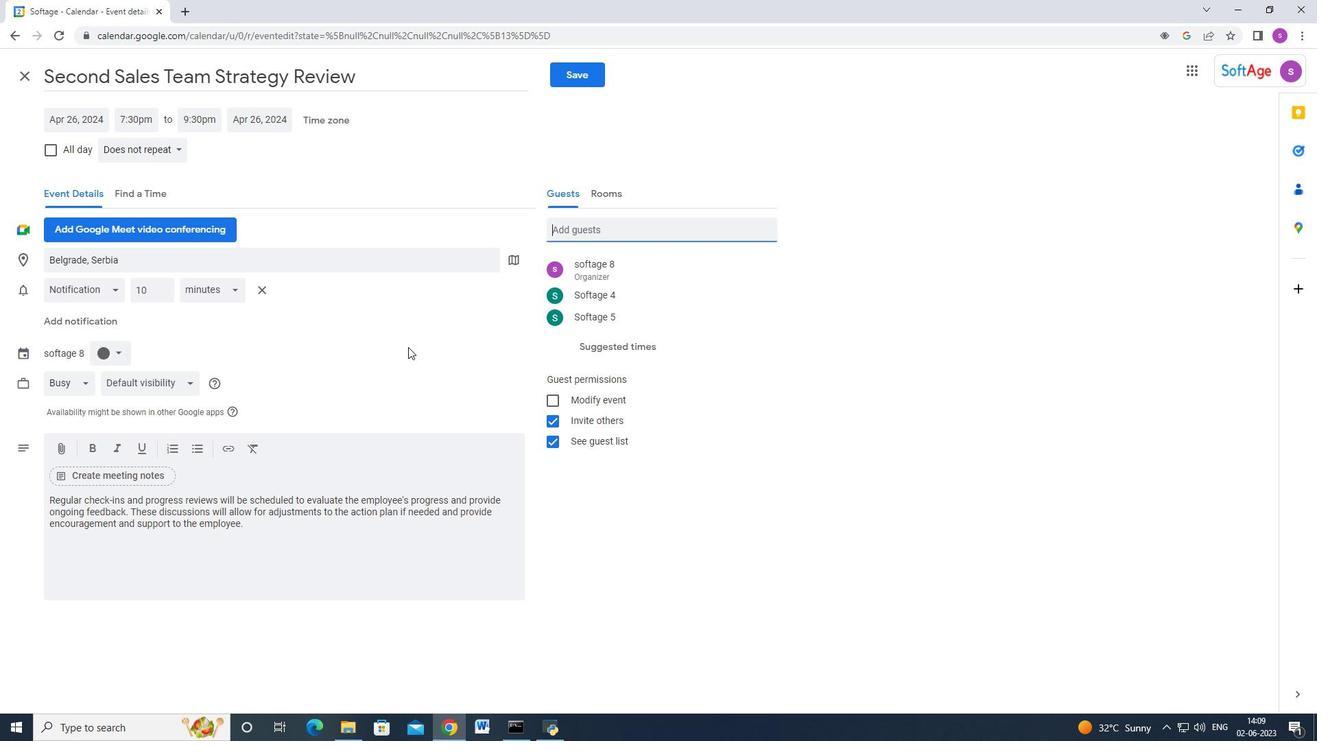 
Action: Mouse moved to (151, 153)
Screenshot: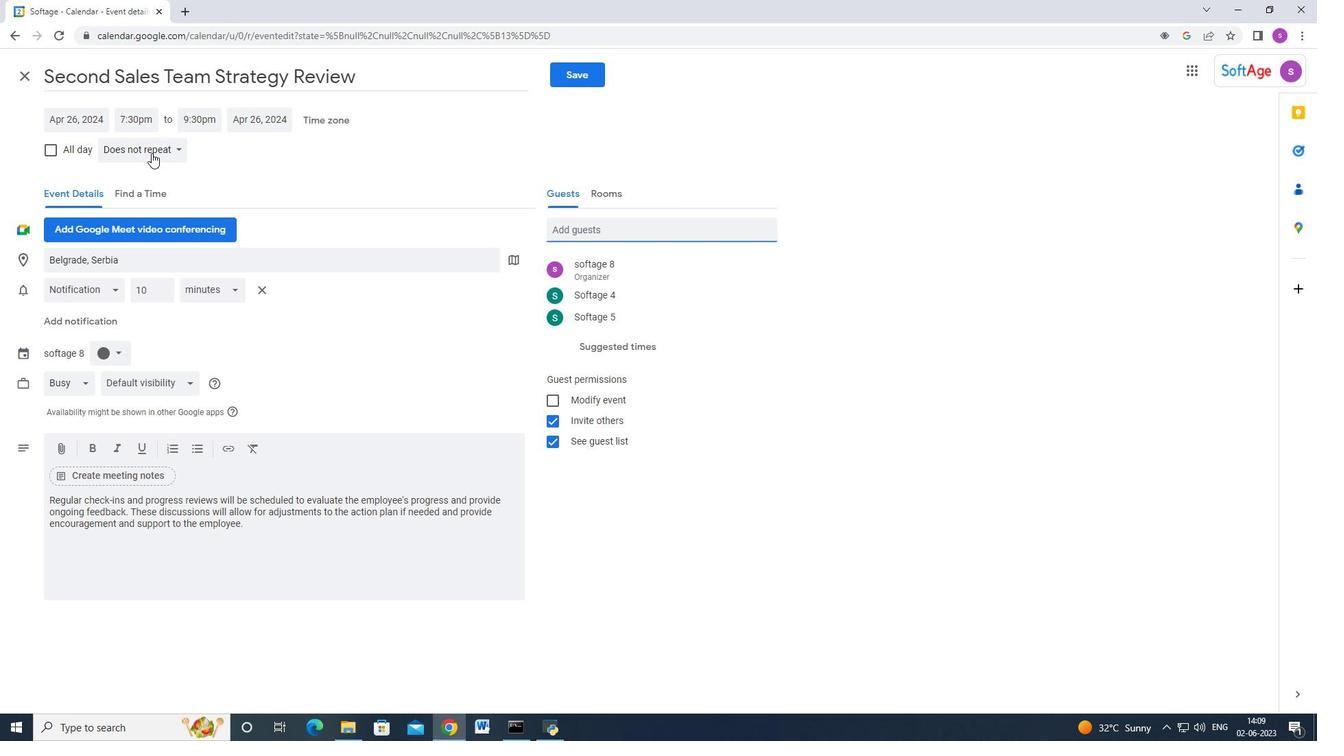 
Action: Mouse pressed left at (151, 153)
Screenshot: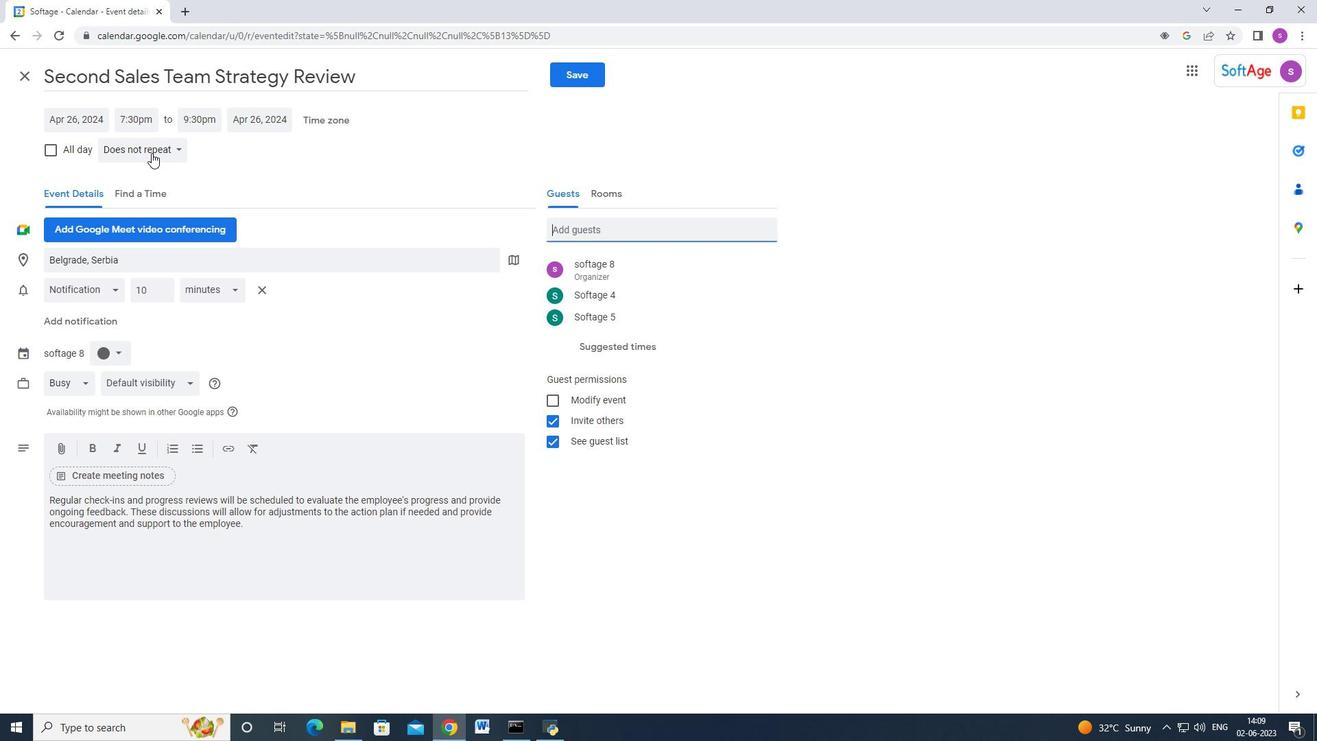 
Action: Mouse moved to (178, 304)
Screenshot: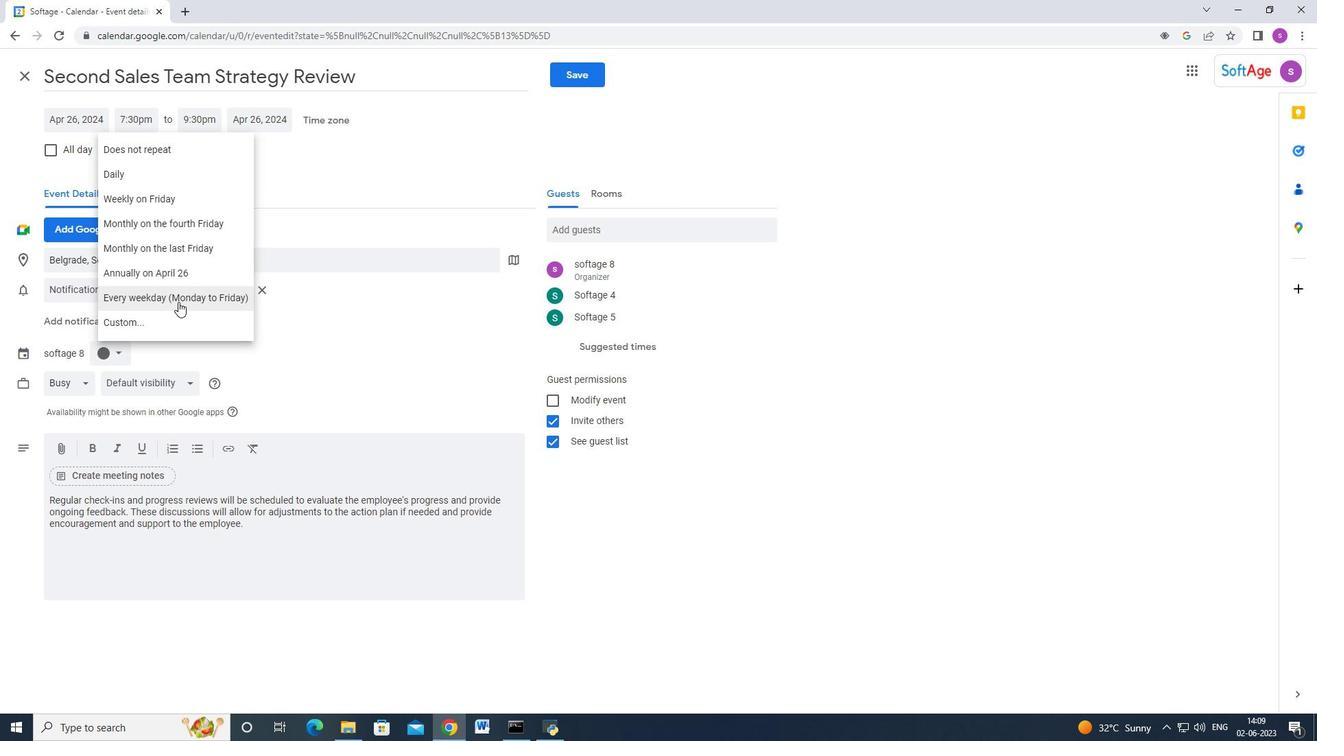 
Action: Mouse pressed left at (178, 304)
Screenshot: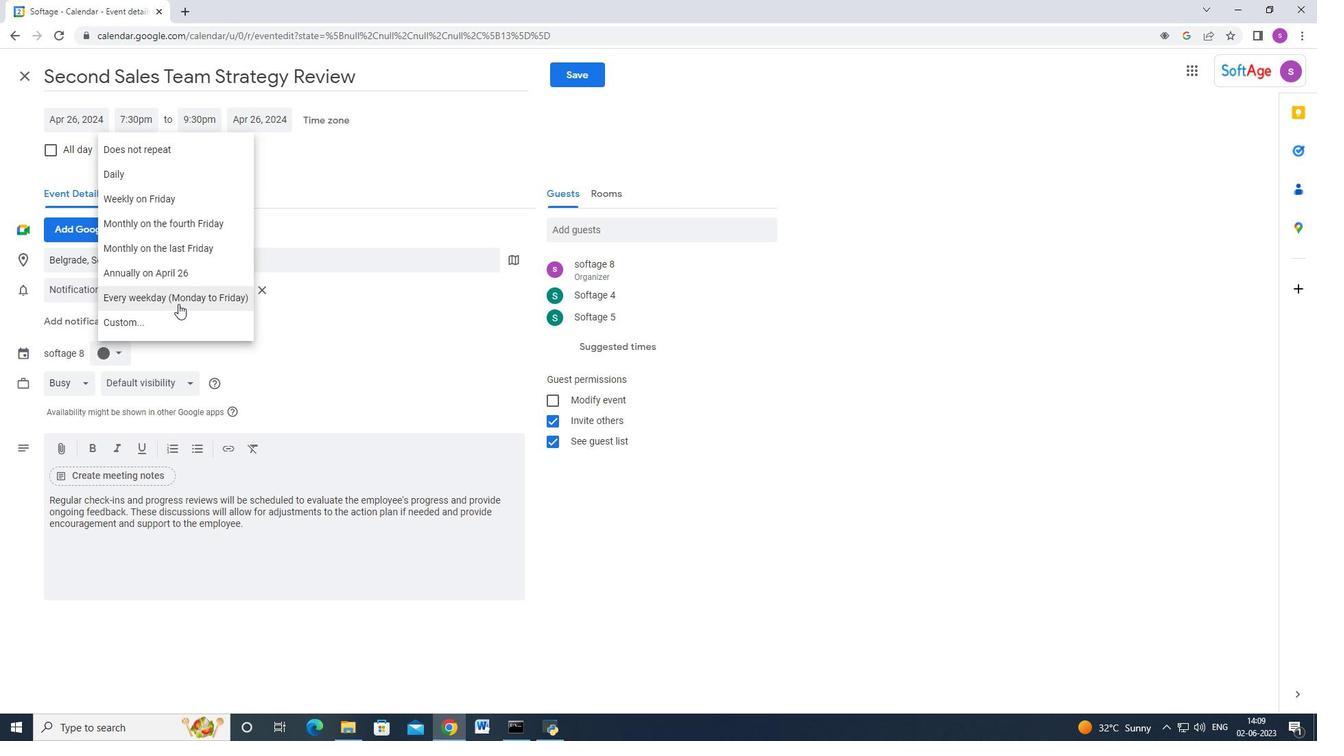 
Action: Mouse moved to (573, 80)
Screenshot: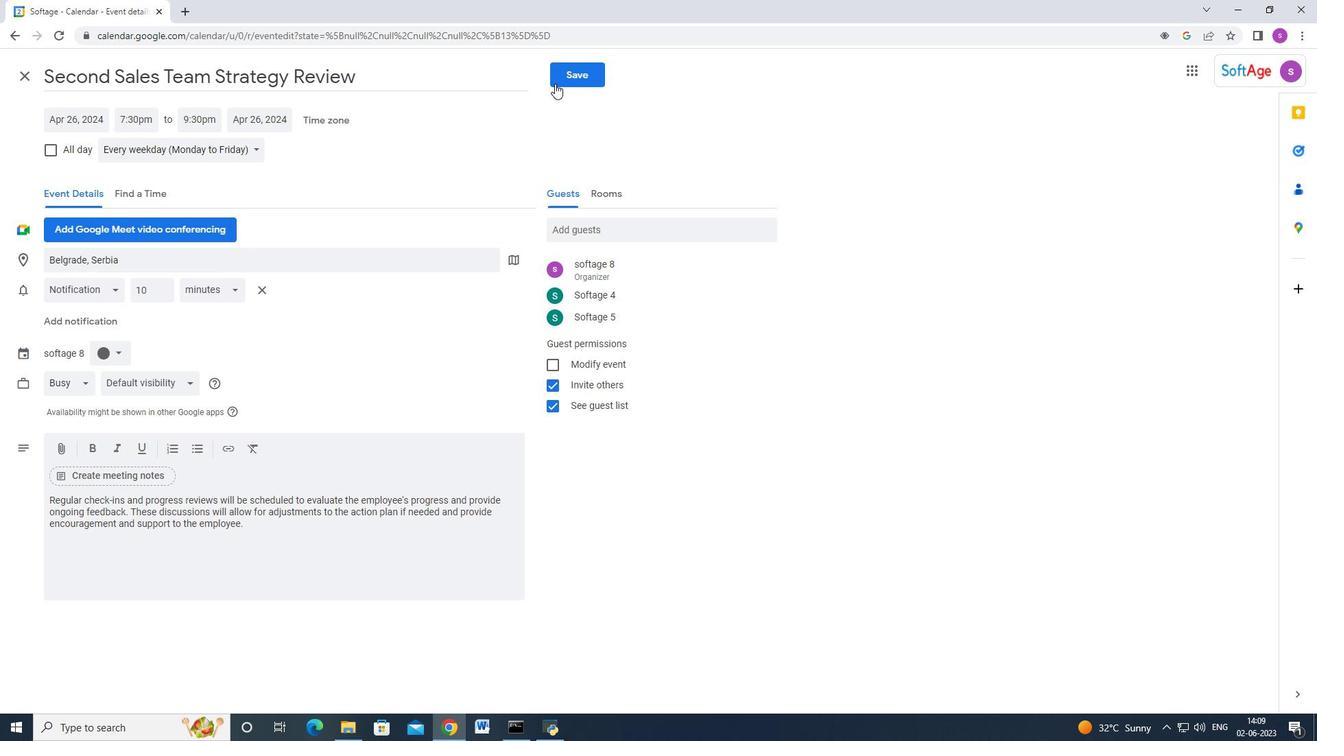 
Action: Mouse pressed left at (573, 80)
Screenshot: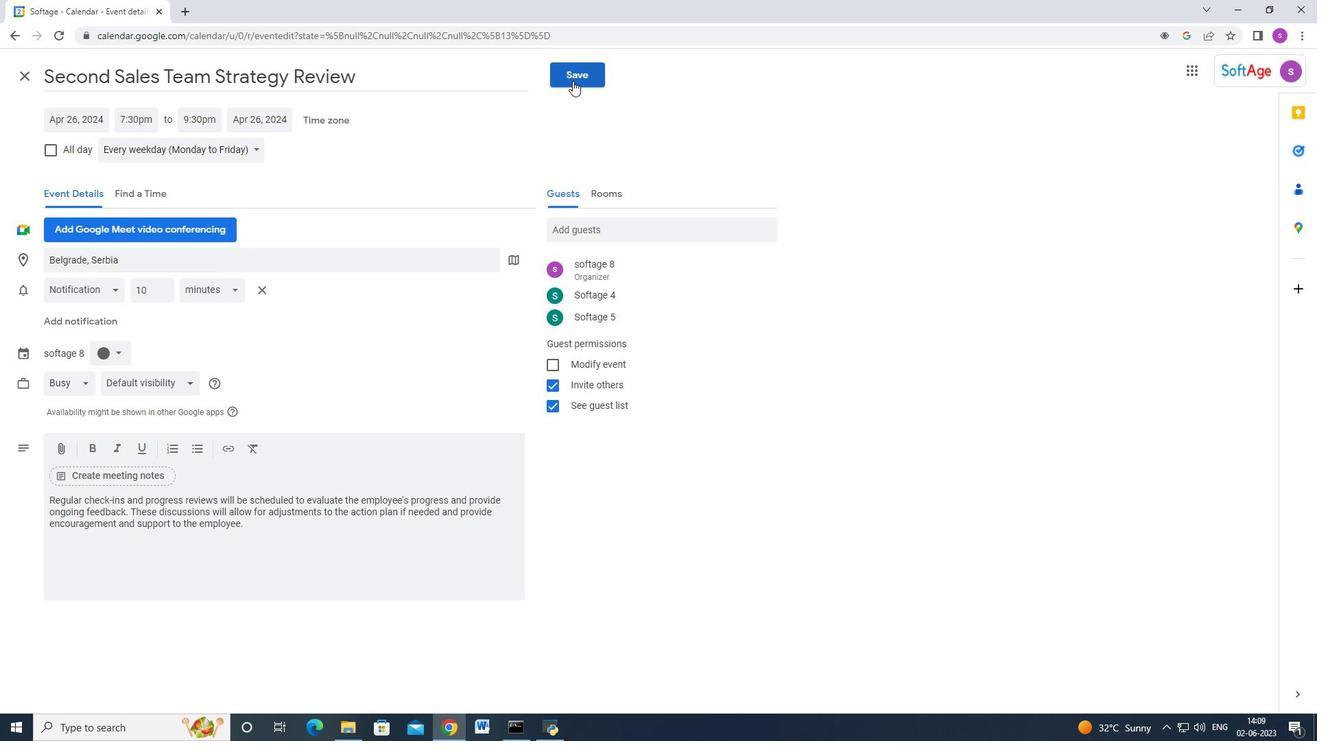 
Action: Mouse moved to (797, 288)
Screenshot: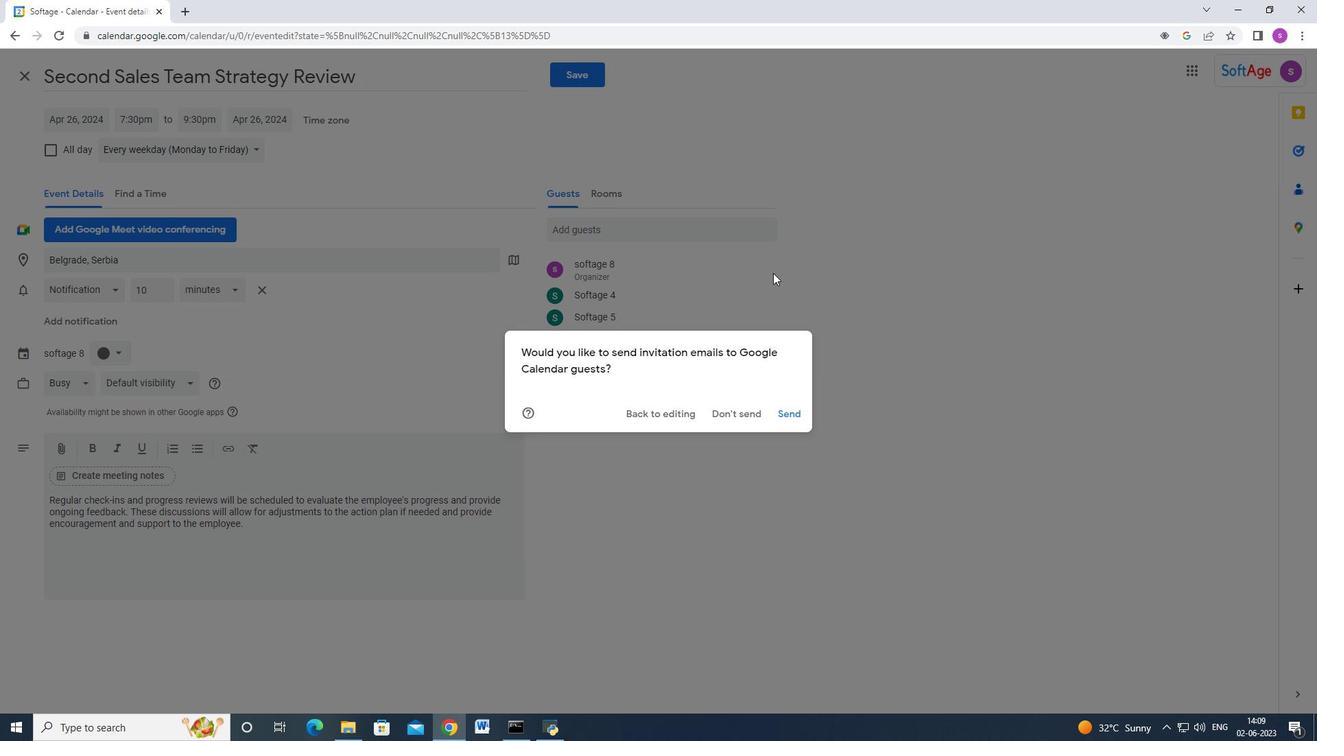 
